 Task: Compose an email with the signature Jayden King with the subject Thank you for your application and the message Please let us know if you require any support from our end for the project. from softage.8@softage.net to softage.7@softage.net Select the bulleted list and change the font typography to strikethroughSelect the bulleted list and remove the font typography strikethrough Send the email. Finally, move the email from Sent Items to the label Homework
Action: Mouse moved to (971, 55)
Screenshot: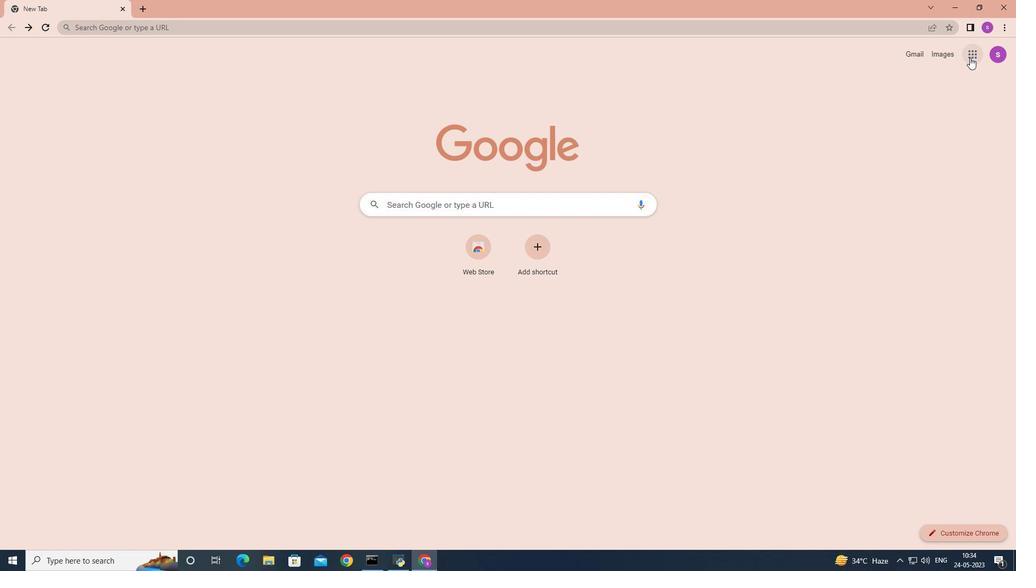 
Action: Mouse pressed left at (971, 55)
Screenshot: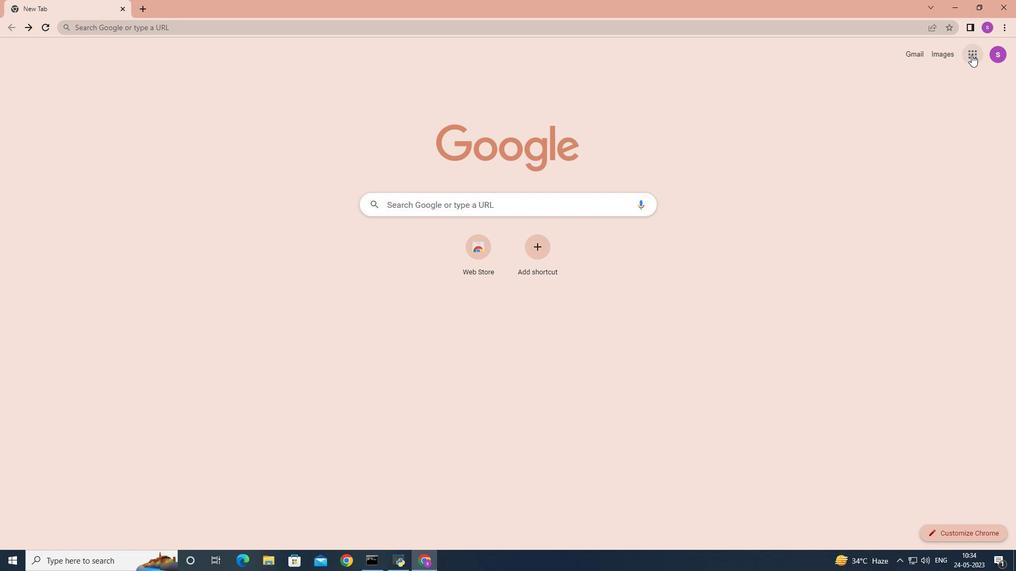 
Action: Mouse moved to (942, 97)
Screenshot: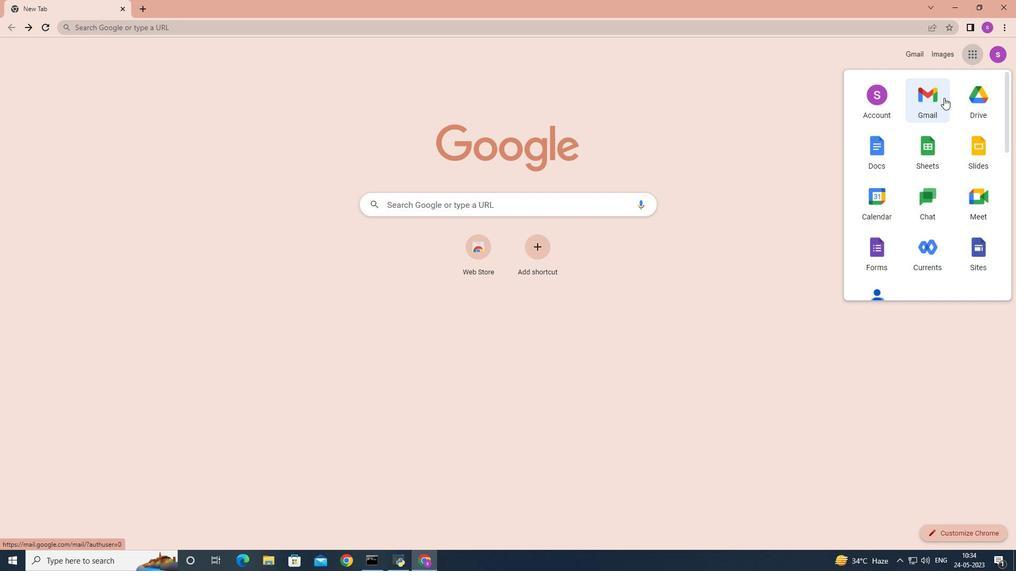 
Action: Mouse pressed left at (942, 97)
Screenshot: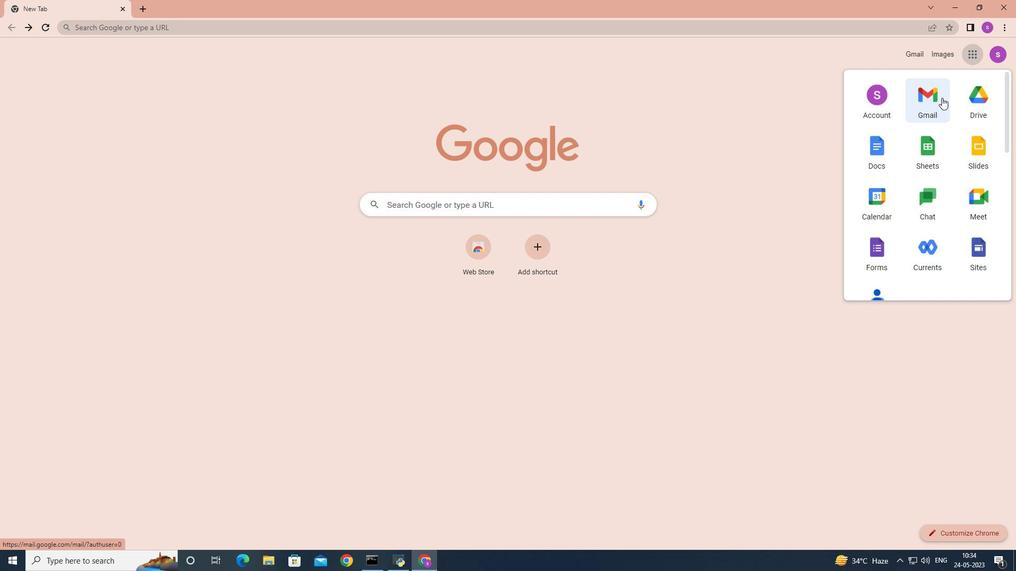 
Action: Mouse moved to (892, 57)
Screenshot: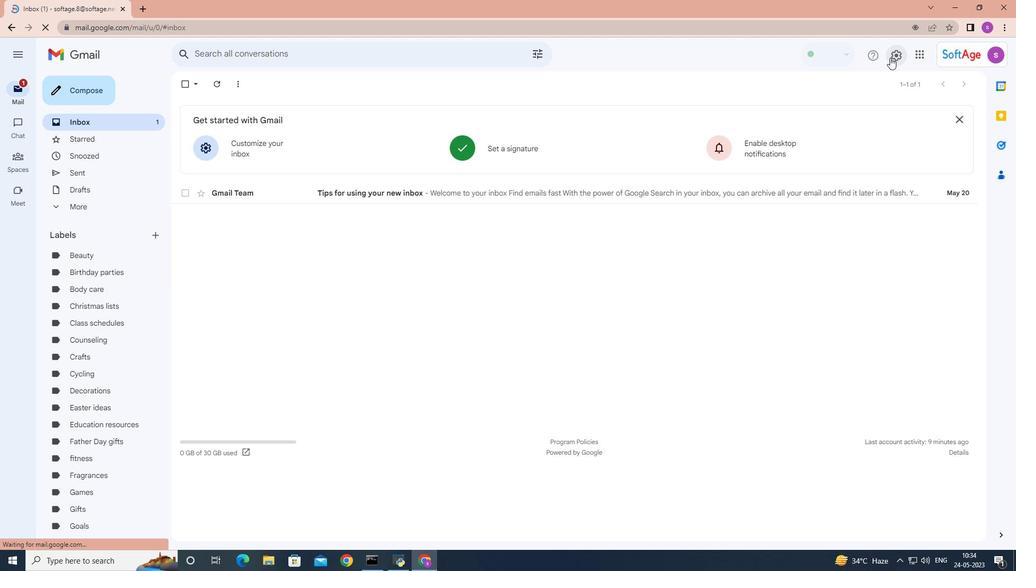 
Action: Mouse pressed left at (892, 57)
Screenshot: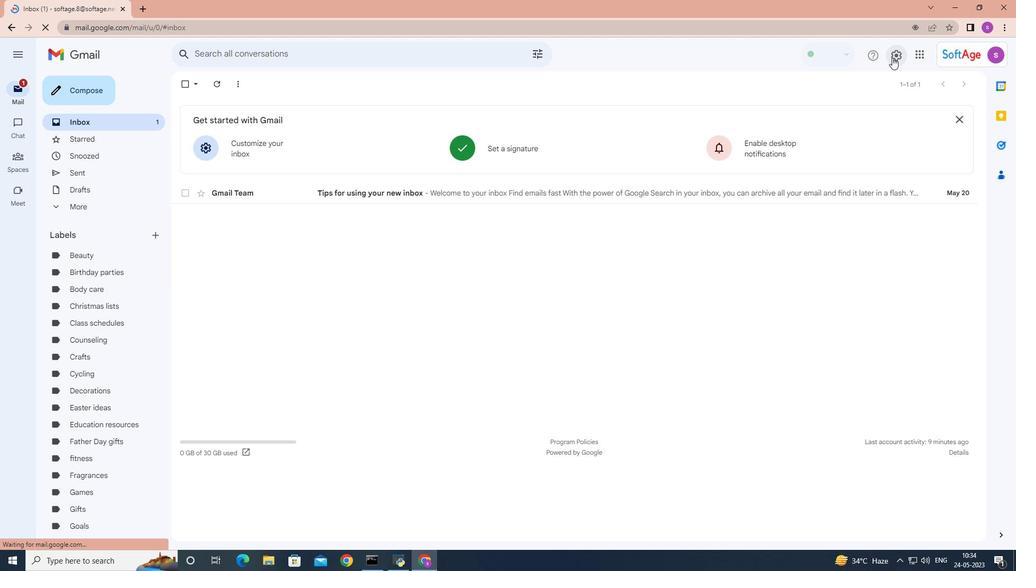 
Action: Mouse moved to (914, 104)
Screenshot: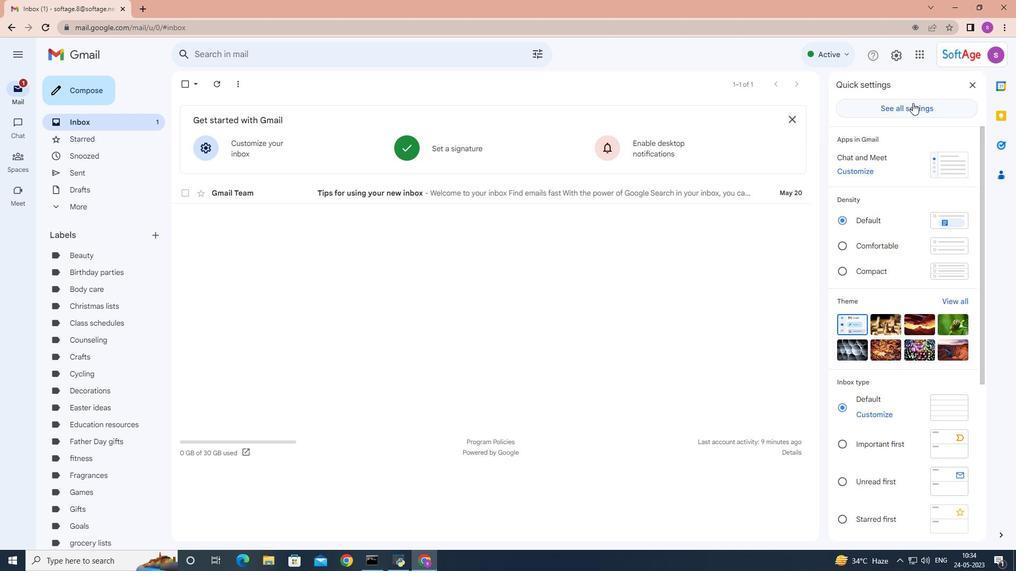 
Action: Mouse pressed left at (914, 104)
Screenshot: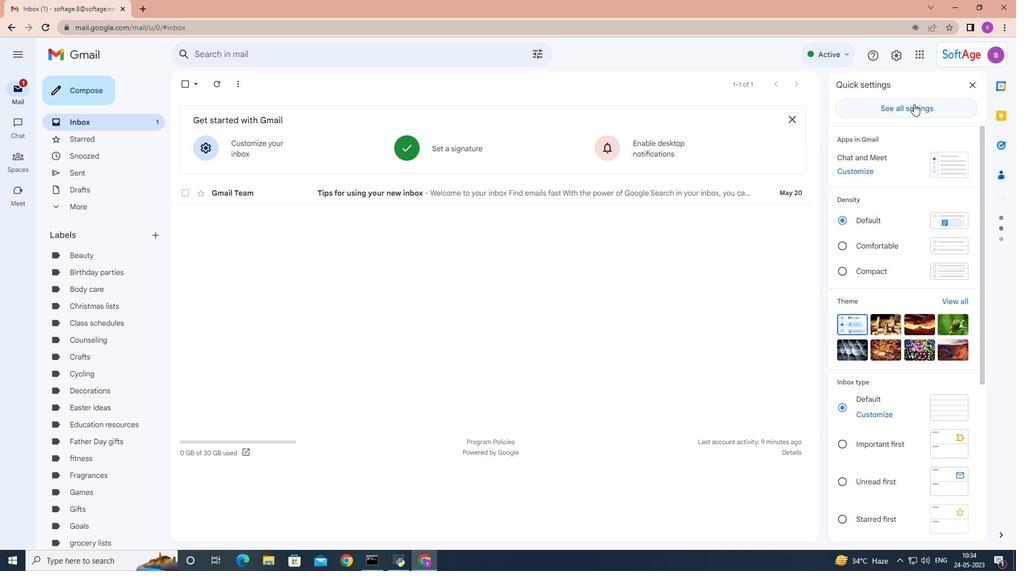 
Action: Mouse moved to (700, 222)
Screenshot: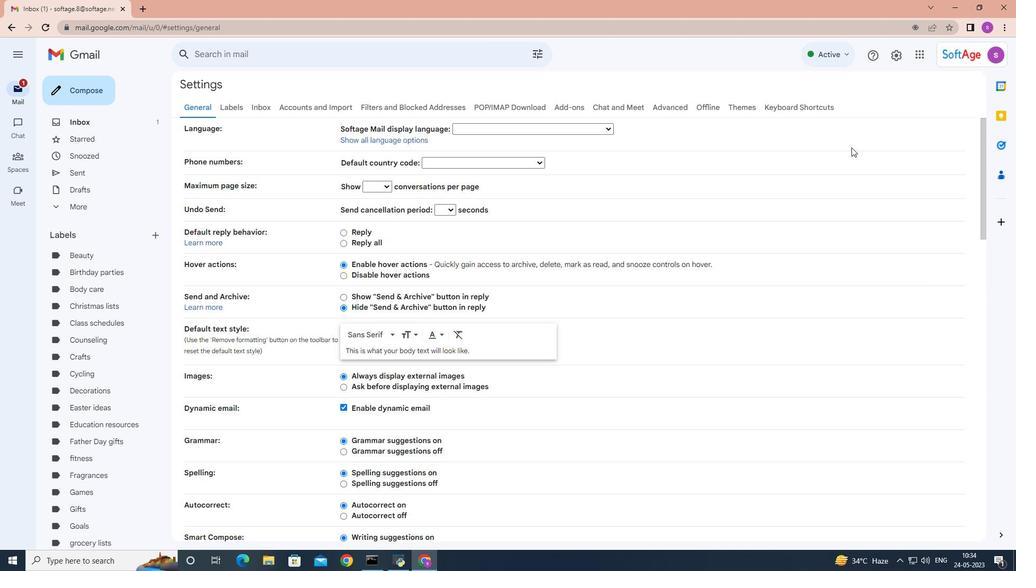 
Action: Mouse scrolled (700, 221) with delta (0, 0)
Screenshot: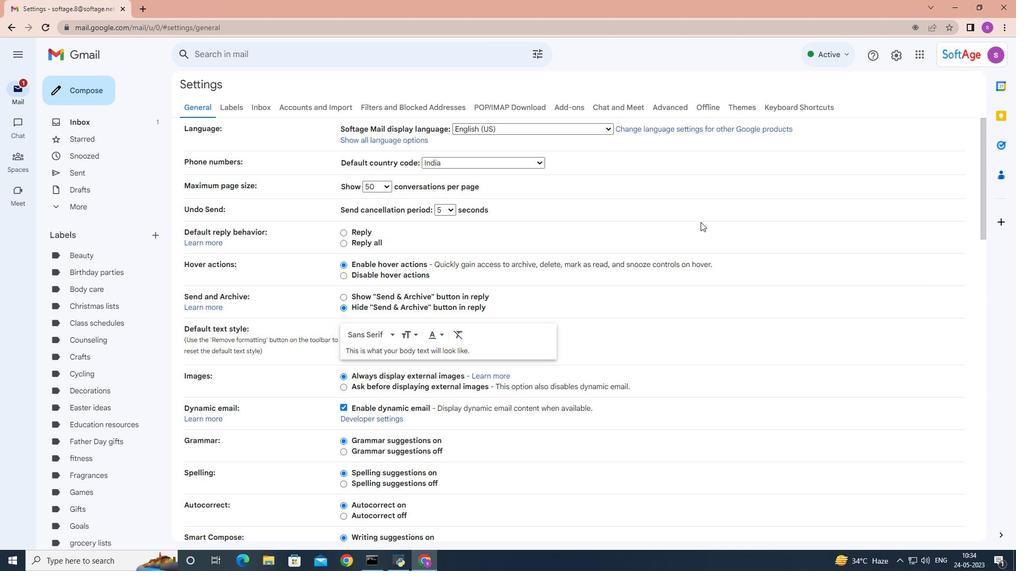 
Action: Mouse scrolled (700, 221) with delta (0, 0)
Screenshot: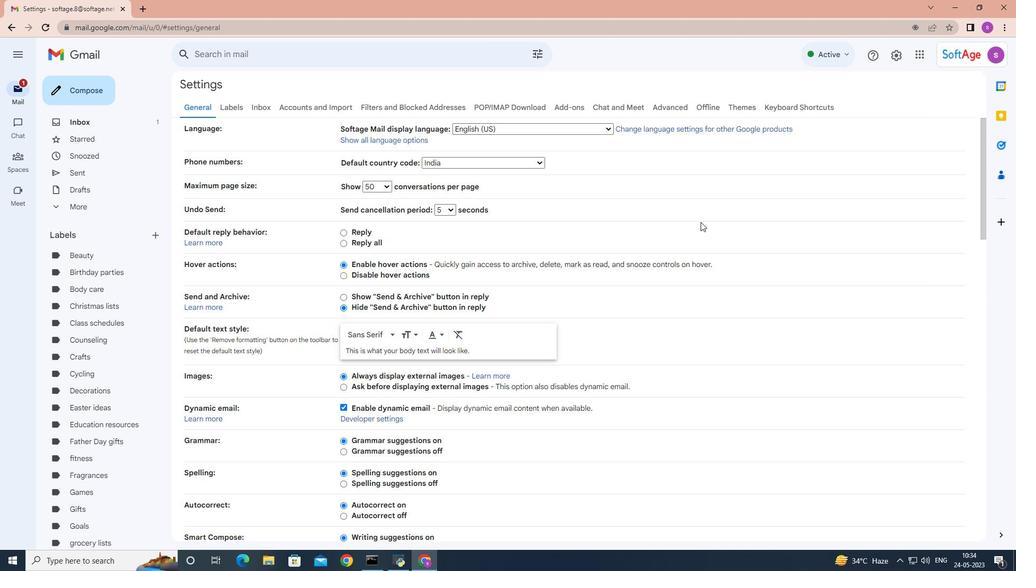 
Action: Mouse scrolled (700, 221) with delta (0, 0)
Screenshot: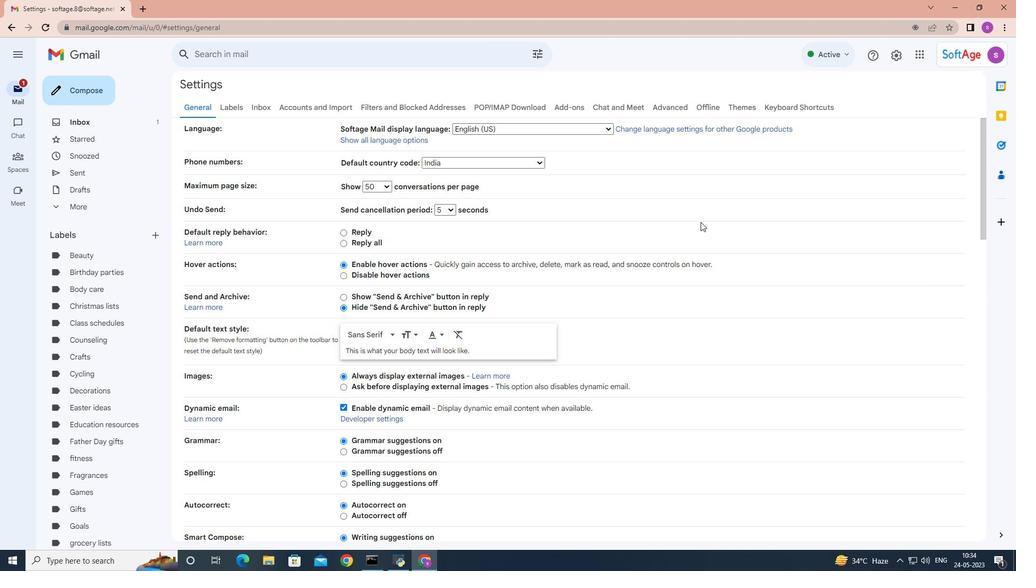
Action: Mouse scrolled (700, 221) with delta (0, 0)
Screenshot: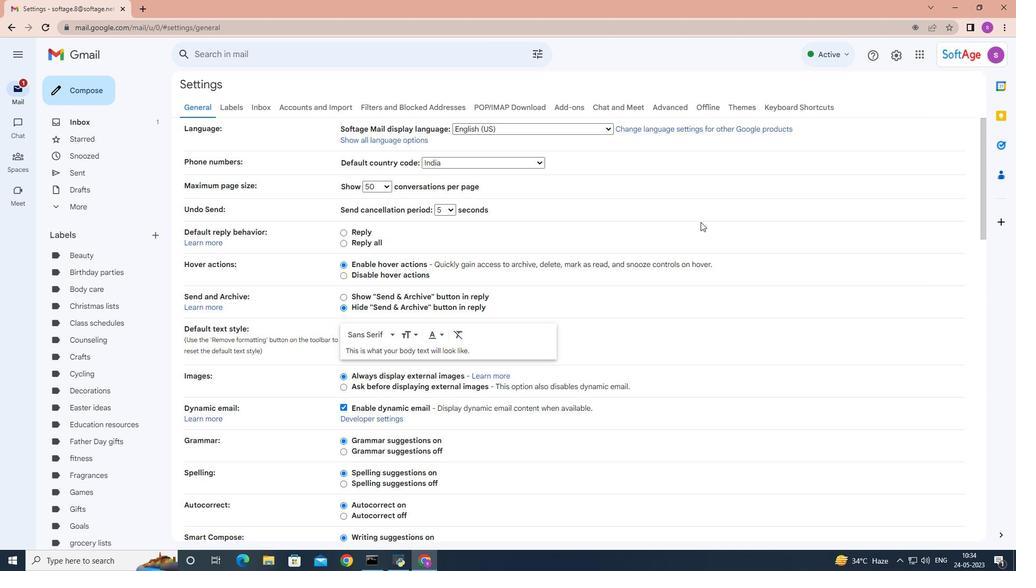 
Action: Mouse scrolled (700, 221) with delta (0, 0)
Screenshot: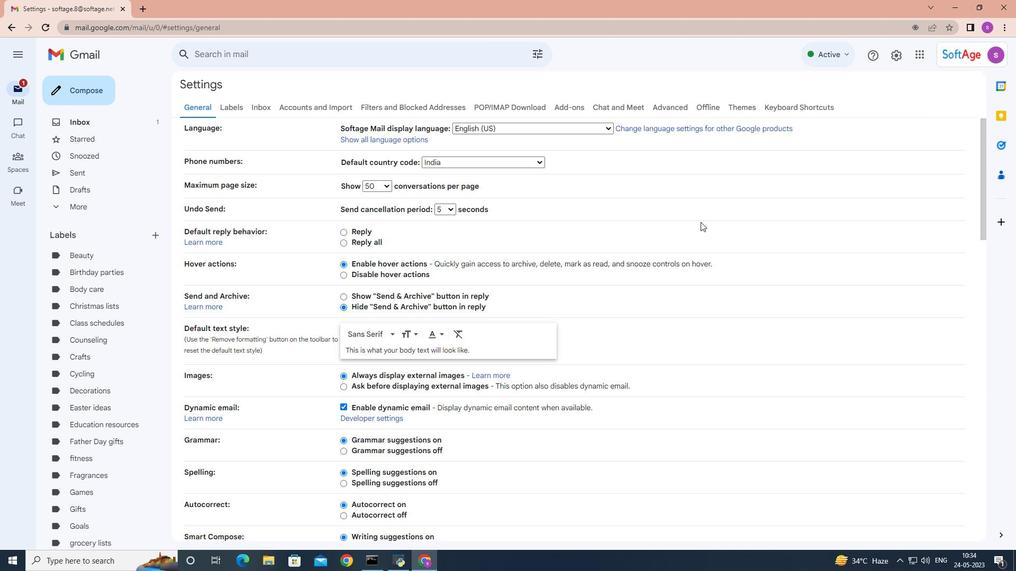 
Action: Mouse moved to (700, 222)
Screenshot: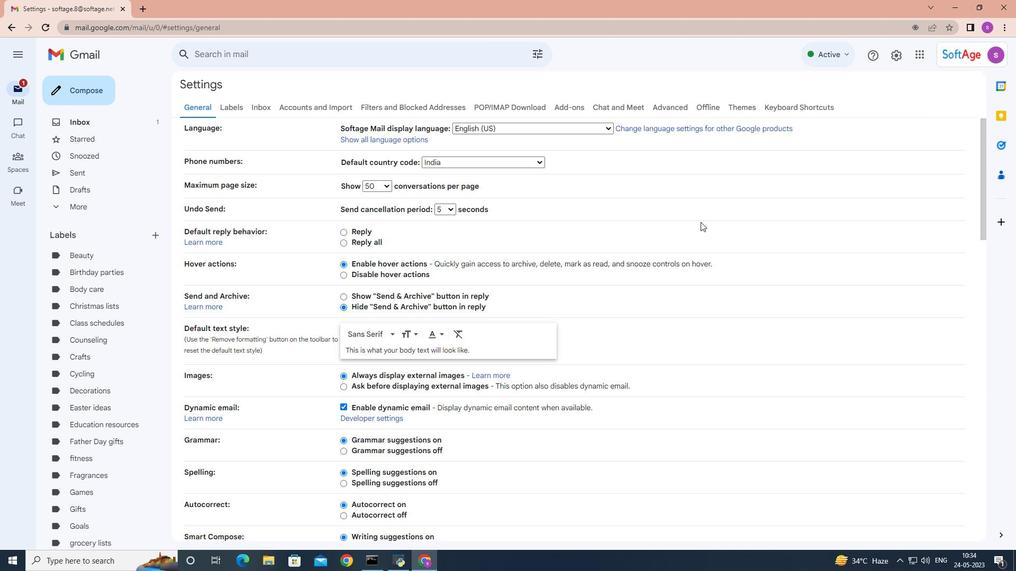 
Action: Mouse scrolled (700, 221) with delta (0, 0)
Screenshot: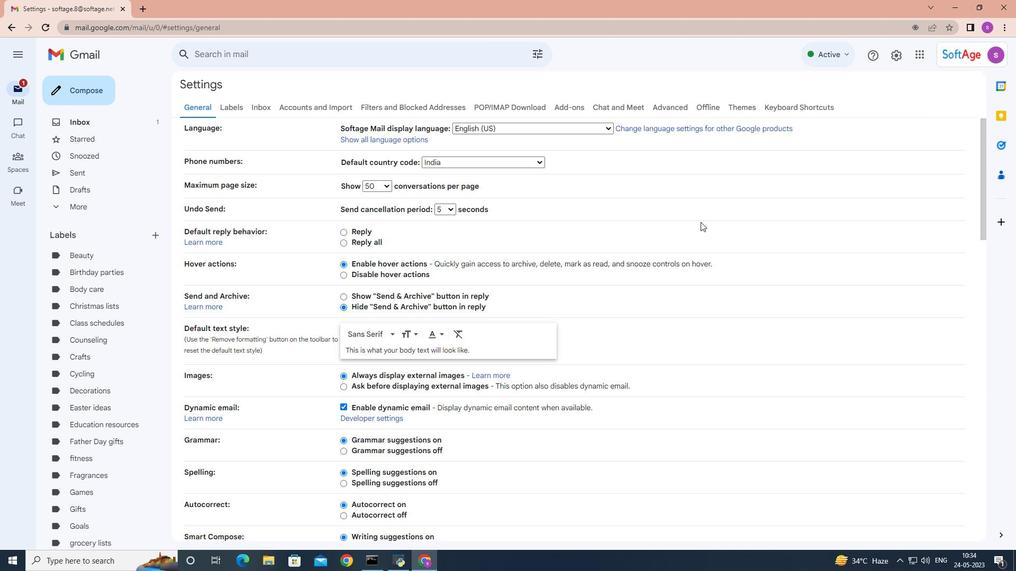 
Action: Mouse moved to (699, 222)
Screenshot: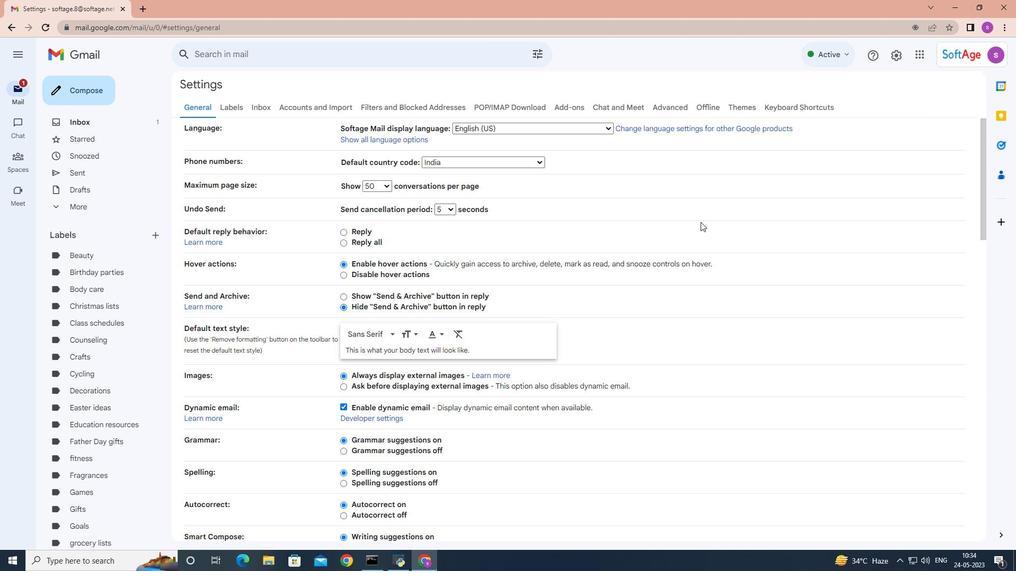 
Action: Mouse scrolled (699, 221) with delta (0, 0)
Screenshot: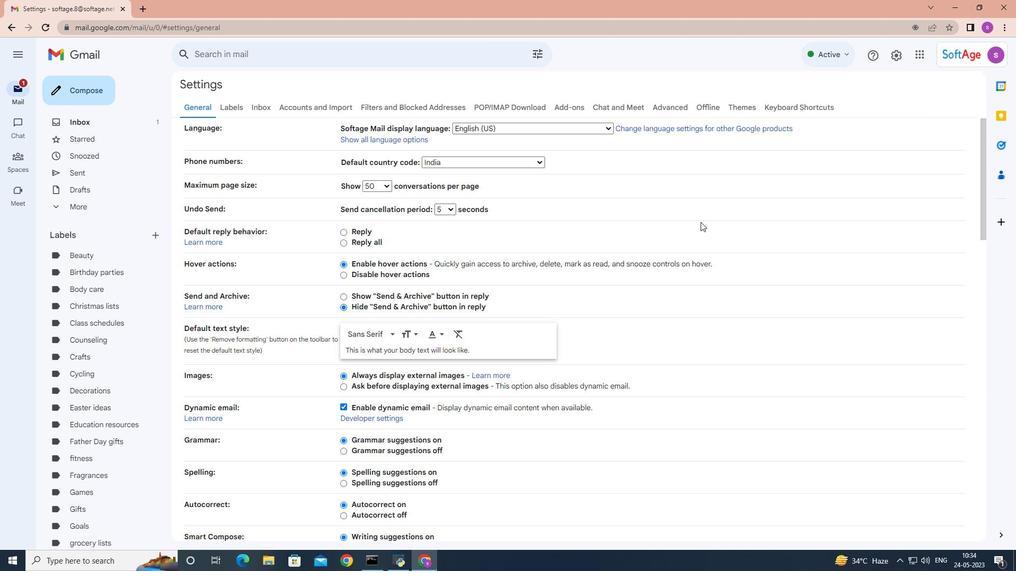 
Action: Mouse moved to (699, 222)
Screenshot: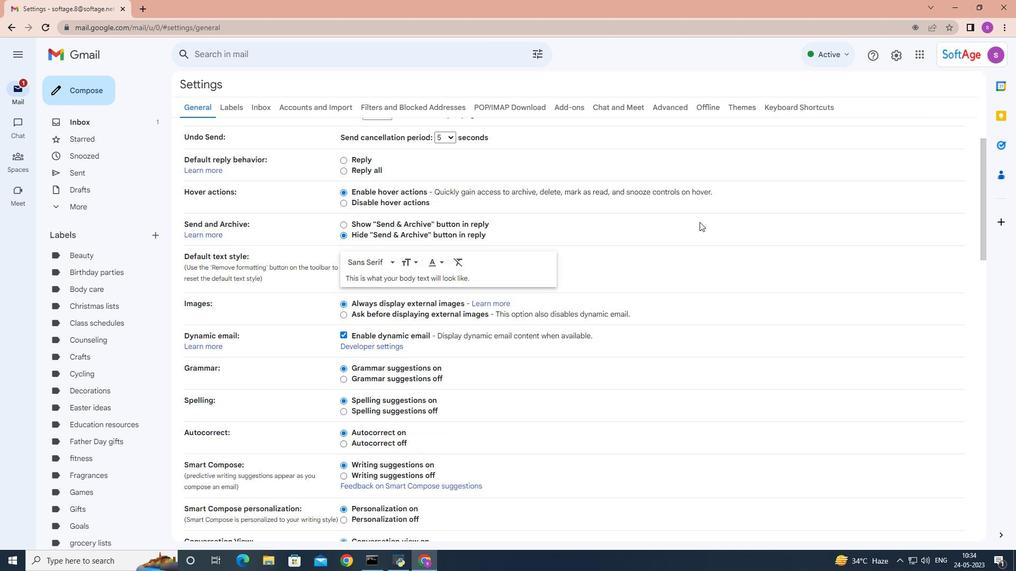 
Action: Mouse scrolled (699, 221) with delta (0, 0)
Screenshot: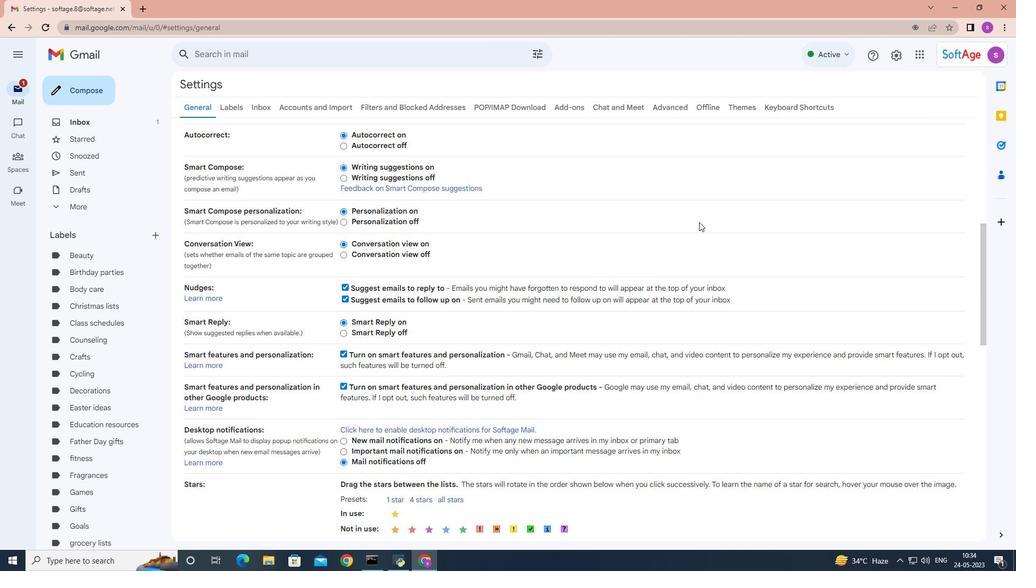 
Action: Mouse scrolled (699, 221) with delta (0, 0)
Screenshot: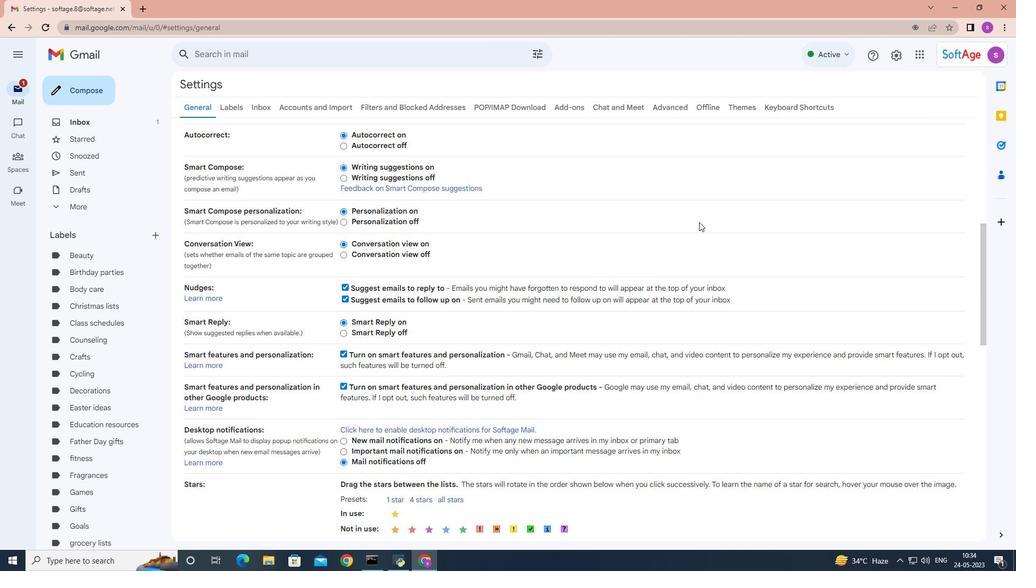 
Action: Mouse scrolled (699, 221) with delta (0, 0)
Screenshot: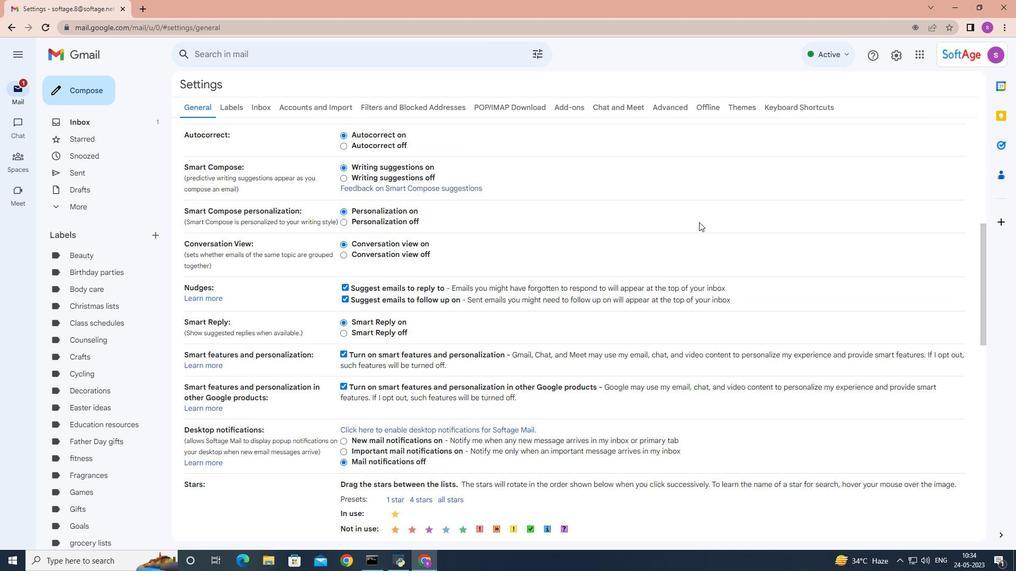 
Action: Mouse scrolled (699, 221) with delta (0, 0)
Screenshot: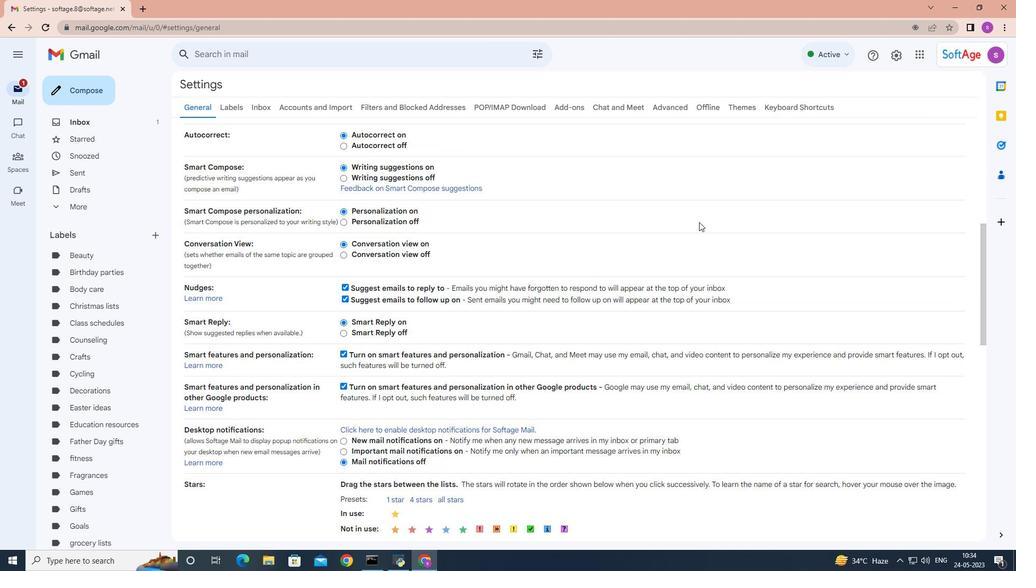 
Action: Mouse moved to (699, 219)
Screenshot: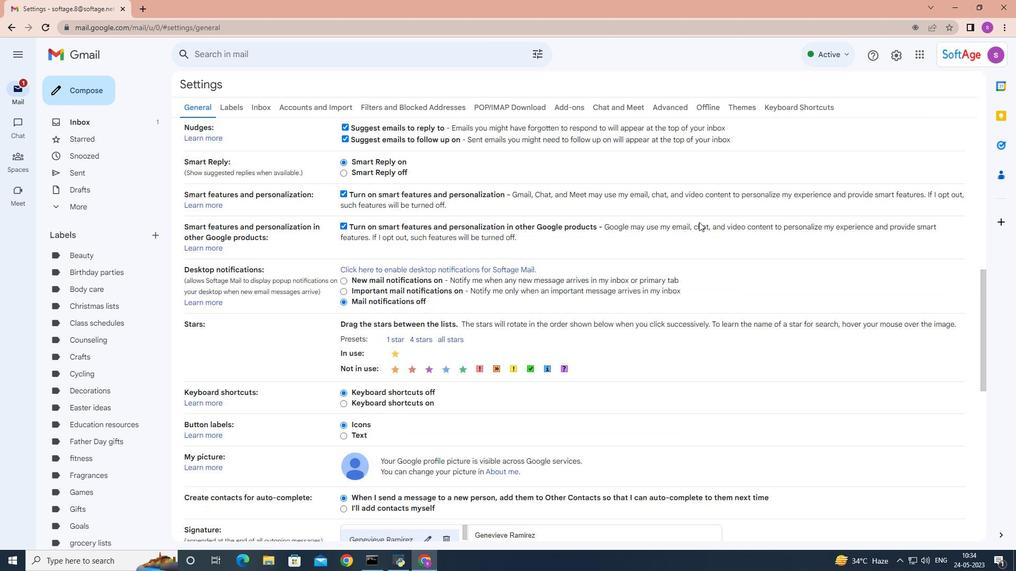 
Action: Mouse scrolled (699, 219) with delta (0, 0)
Screenshot: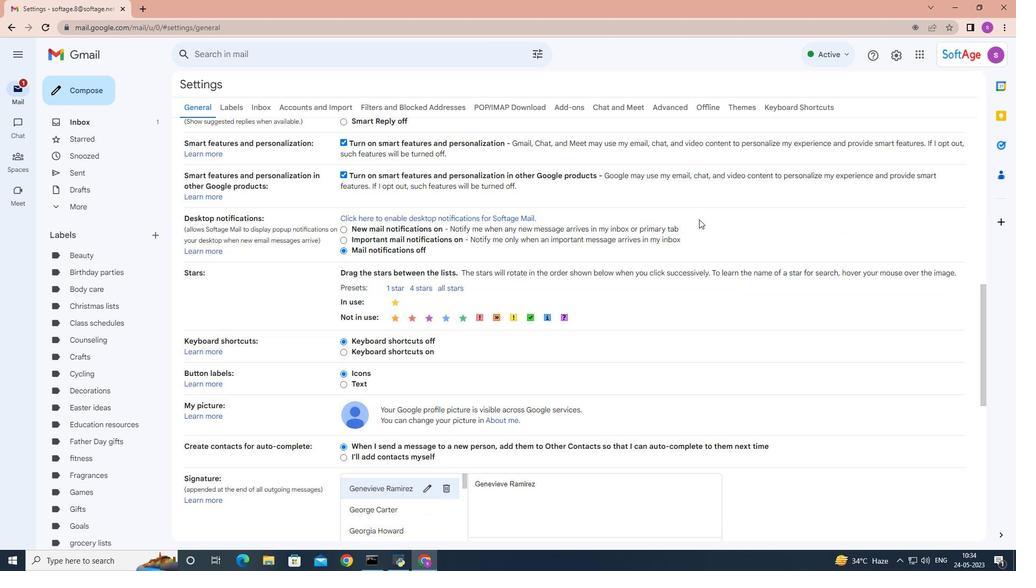 
Action: Mouse scrolled (699, 219) with delta (0, 0)
Screenshot: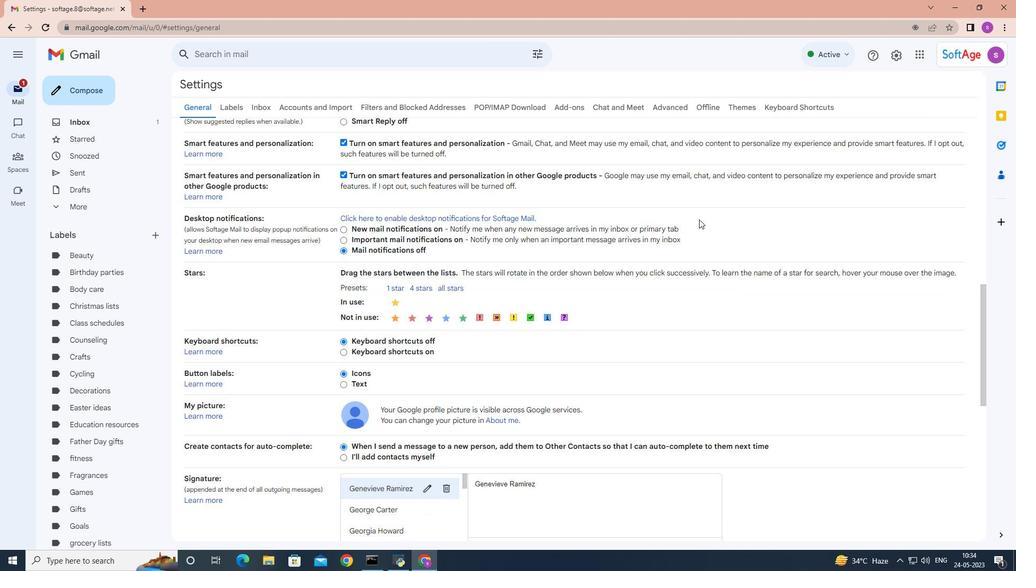 
Action: Mouse scrolled (699, 219) with delta (0, 0)
Screenshot: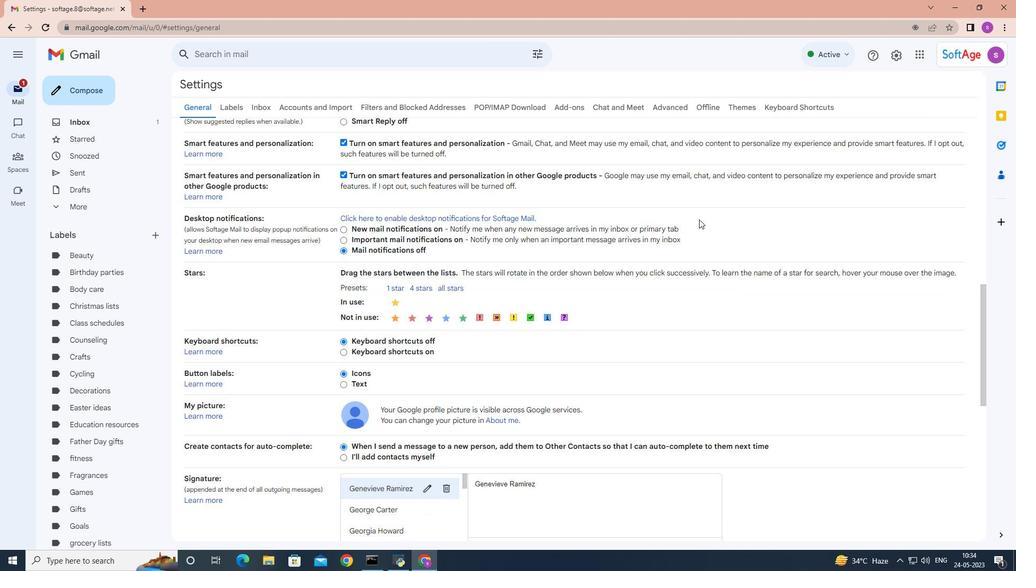 
Action: Mouse scrolled (699, 219) with delta (0, 0)
Screenshot: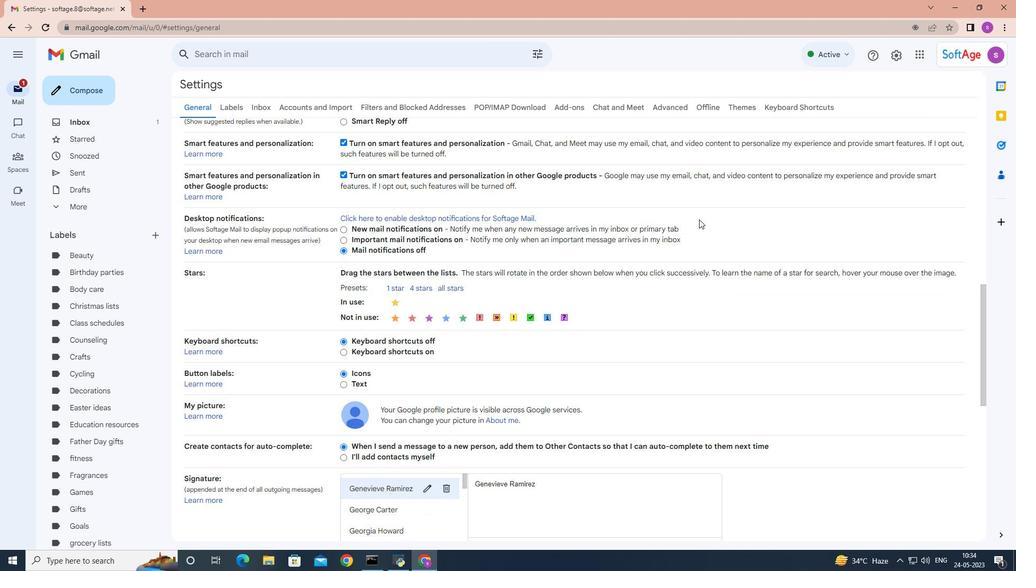 
Action: Mouse moved to (443, 361)
Screenshot: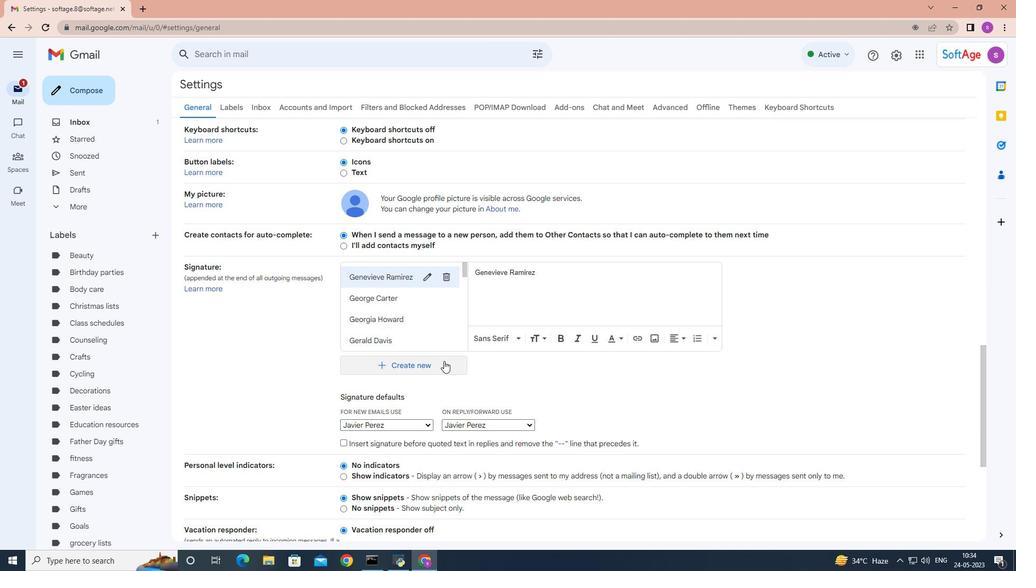 
Action: Mouse pressed left at (443, 361)
Screenshot: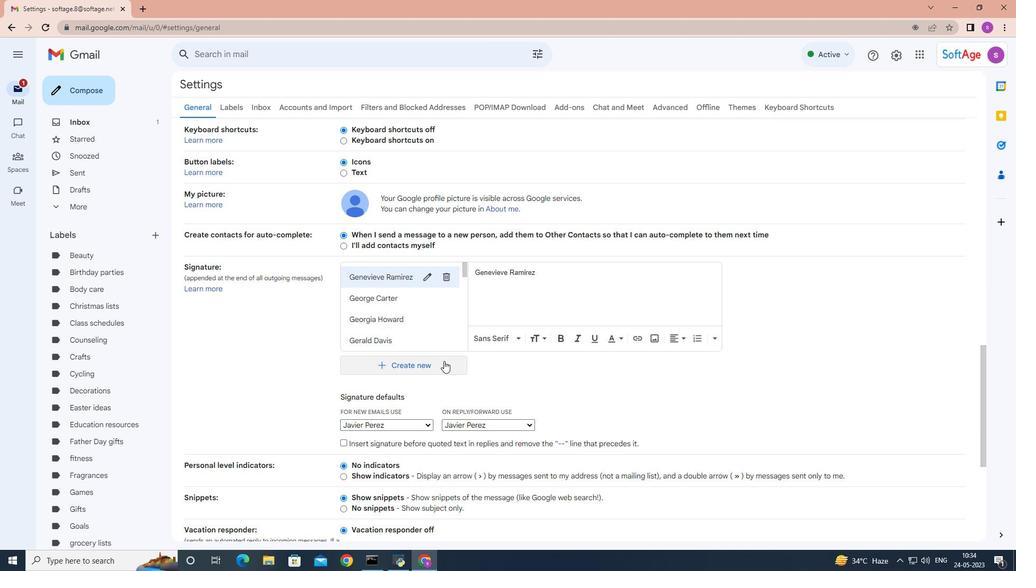 
Action: Mouse moved to (455, 351)
Screenshot: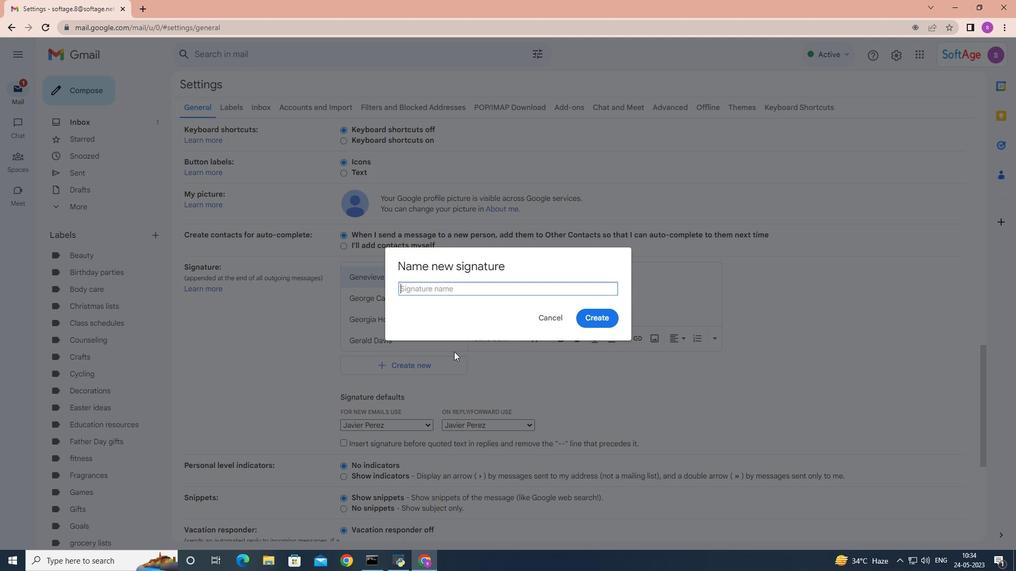 
Action: Key pressed <Key.shift>Jayden<Key.space><Key.shift>Kio<Key.backspace>ing
Screenshot: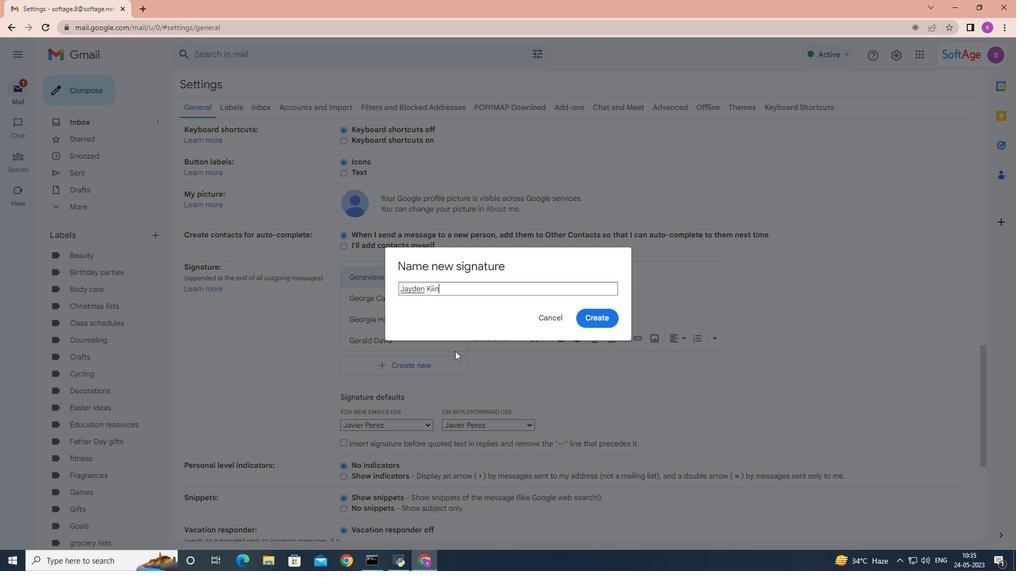 
Action: Mouse moved to (610, 321)
Screenshot: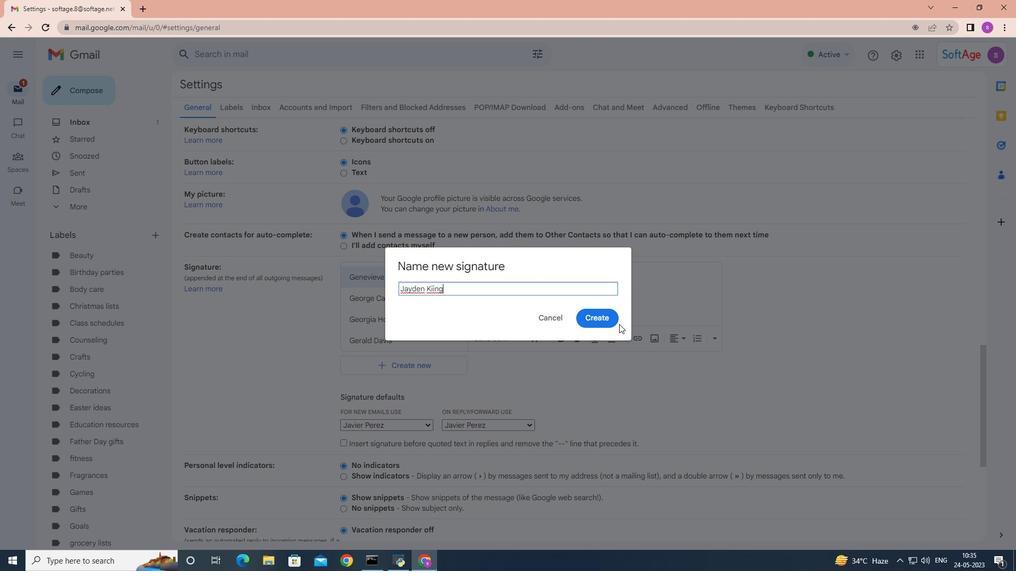 
Action: Mouse pressed left at (610, 321)
Screenshot: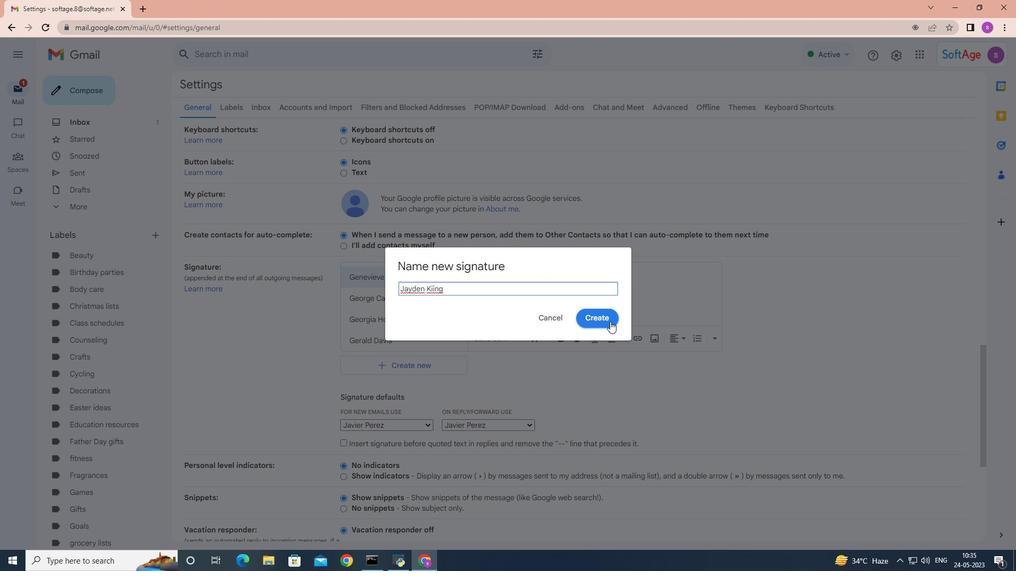
Action: Mouse moved to (471, 430)
Screenshot: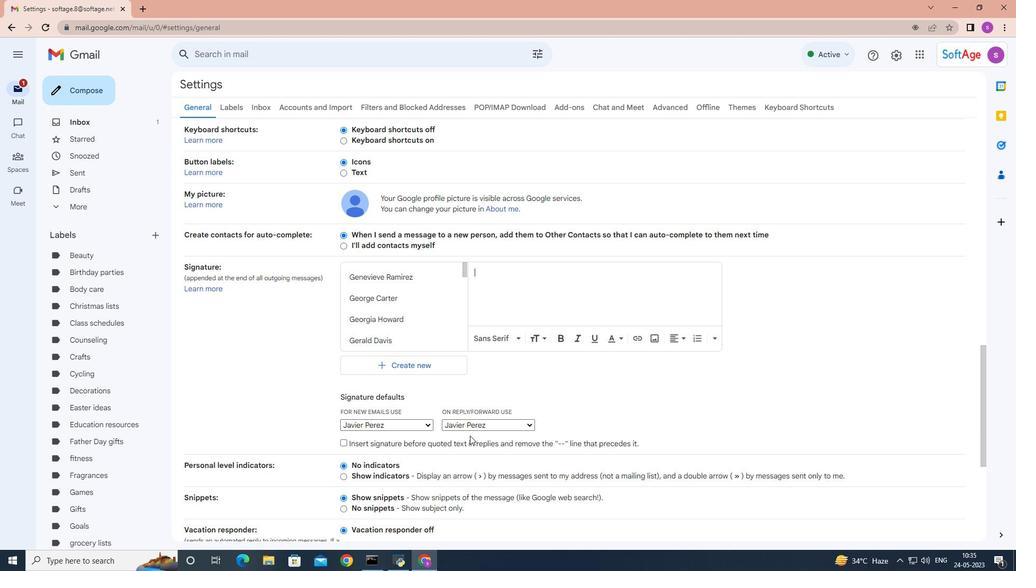 
Action: Mouse scrolled (471, 430) with delta (0, 0)
Screenshot: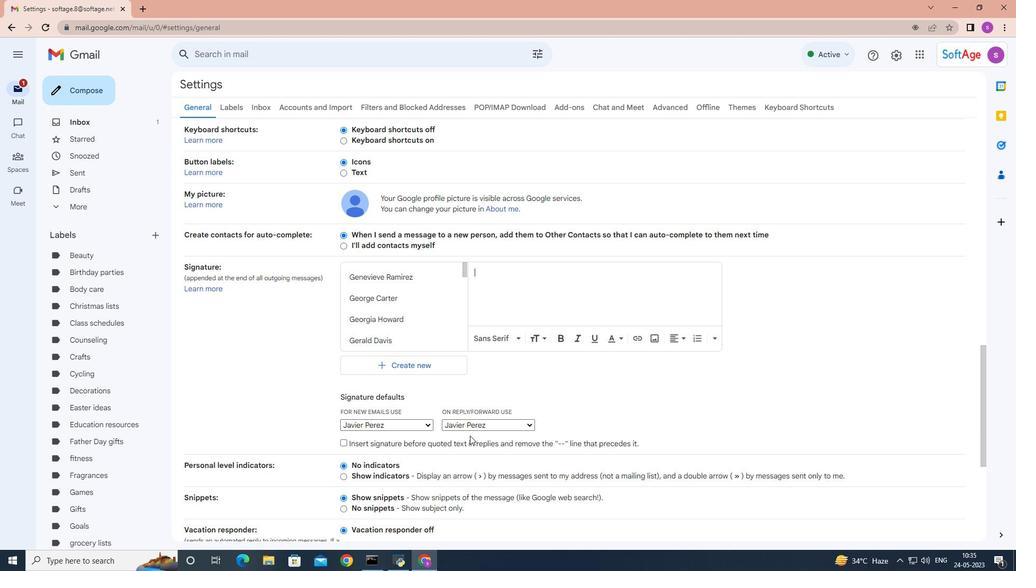 
Action: Mouse moved to (483, 417)
Screenshot: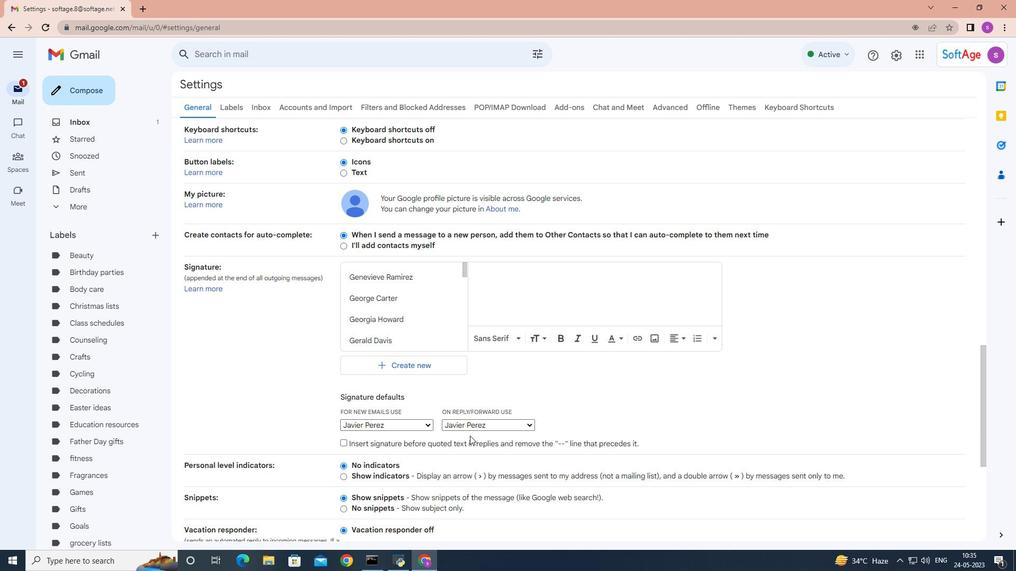 
Action: Mouse scrolled (483, 416) with delta (0, 0)
Screenshot: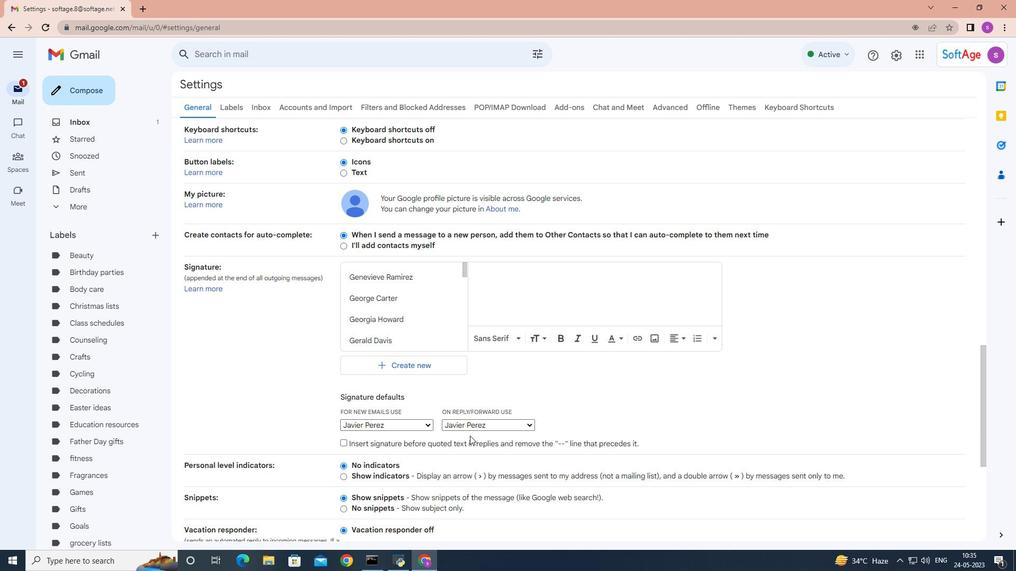 
Action: Mouse moved to (424, 323)
Screenshot: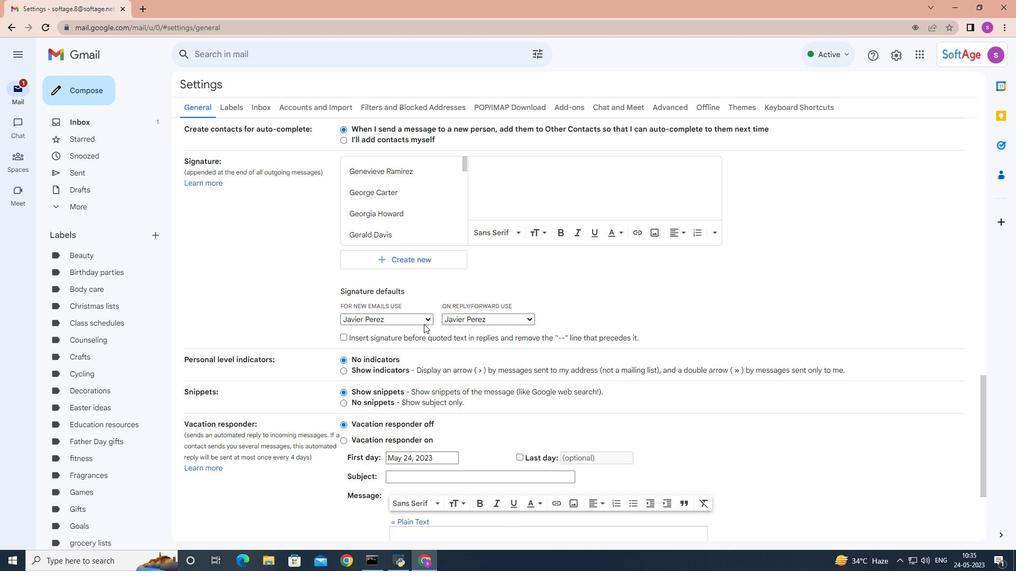 
Action: Mouse pressed left at (424, 323)
Screenshot: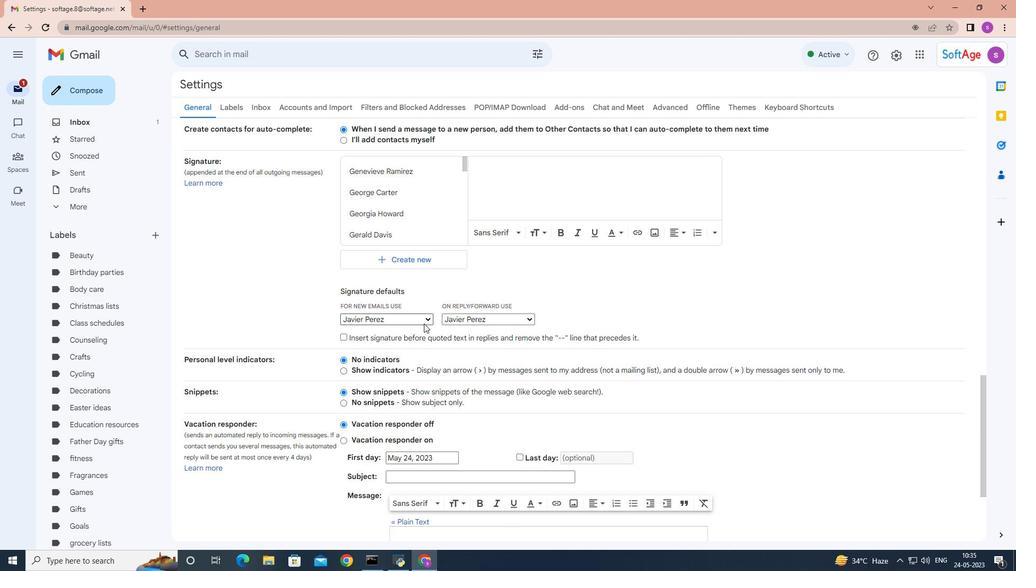 
Action: Mouse moved to (452, 368)
Screenshot: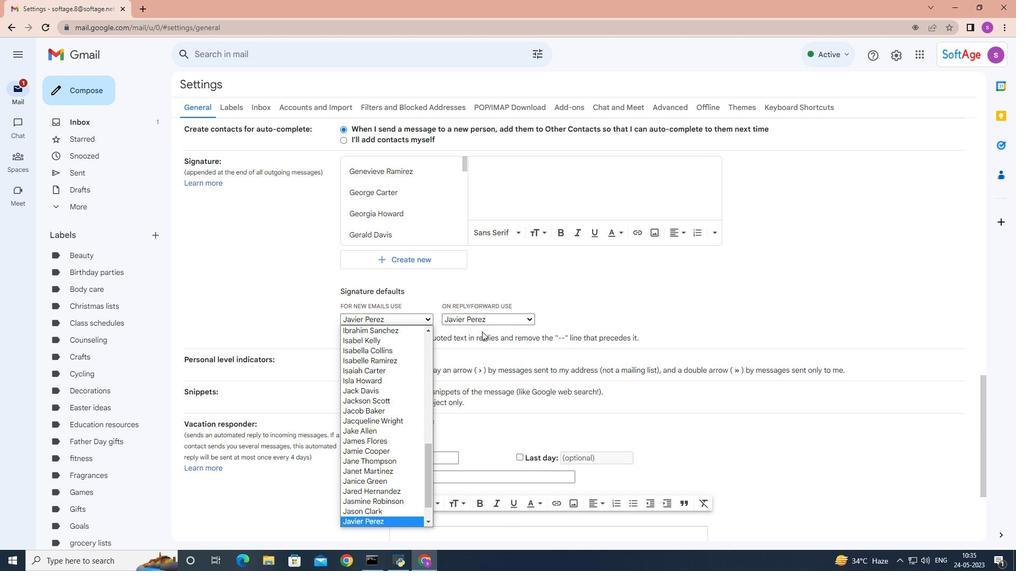 
Action: Mouse scrolled (452, 368) with delta (0, 0)
Screenshot: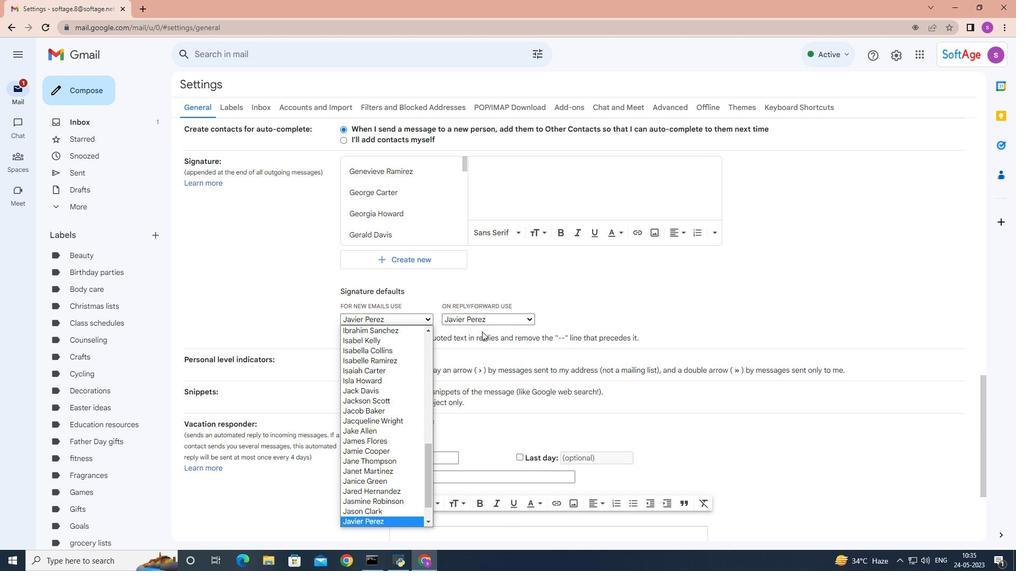 
Action: Mouse moved to (446, 376)
Screenshot: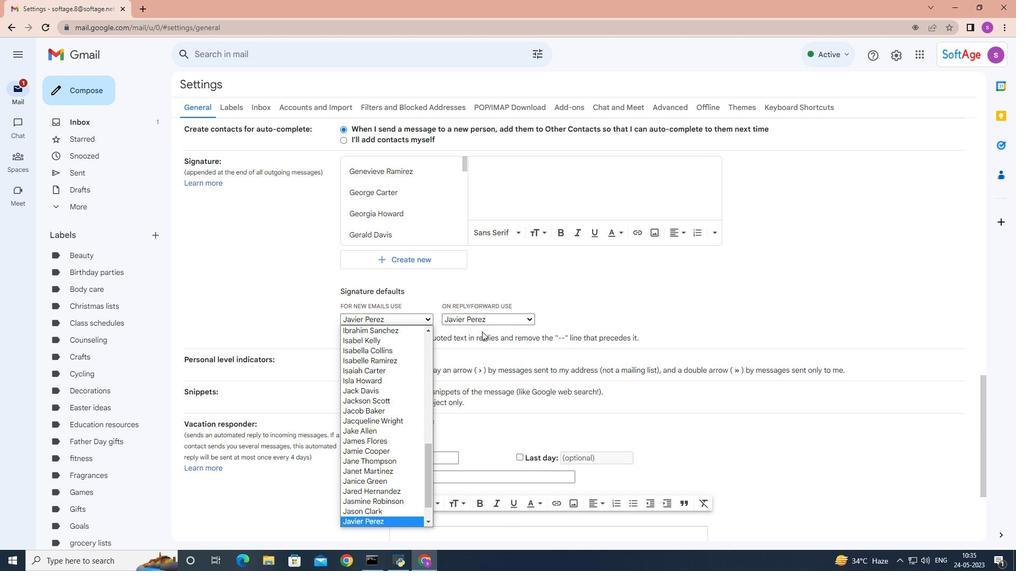 
Action: Mouse scrolled (446, 376) with delta (0, 0)
Screenshot: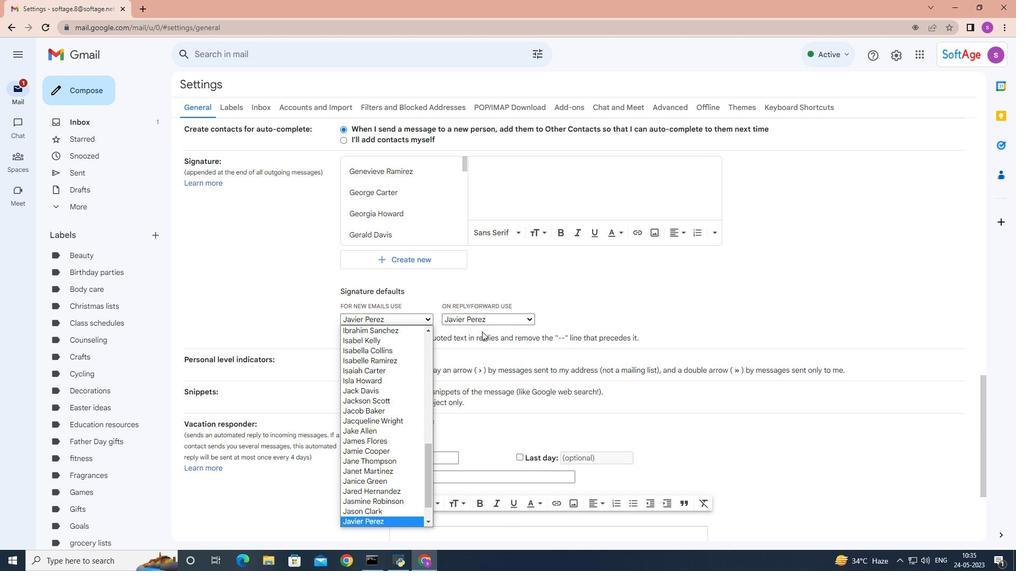 
Action: Mouse moved to (437, 389)
Screenshot: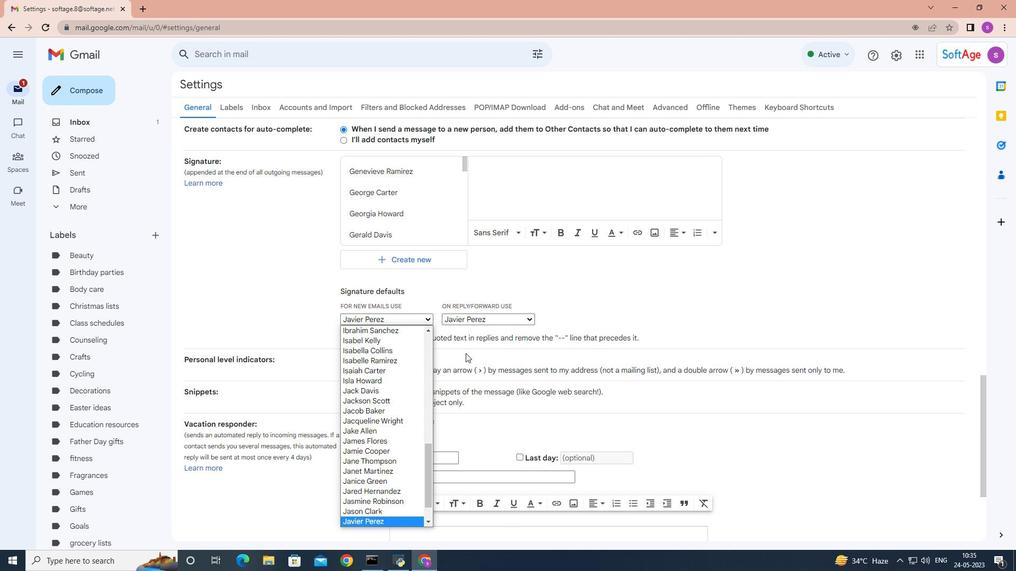 
Action: Mouse scrolled (438, 387) with delta (0, 0)
Screenshot: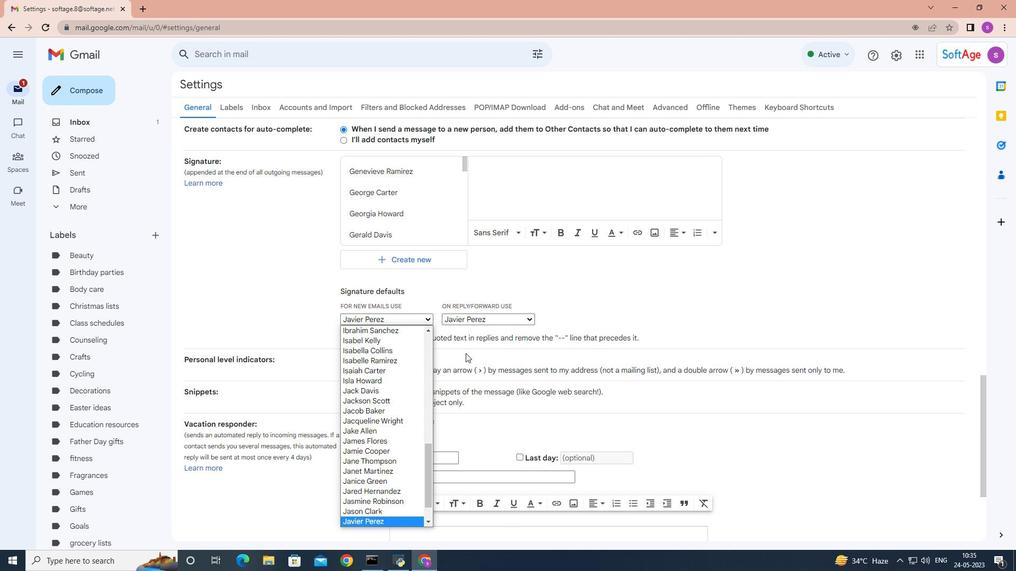 
Action: Mouse moved to (434, 394)
Screenshot: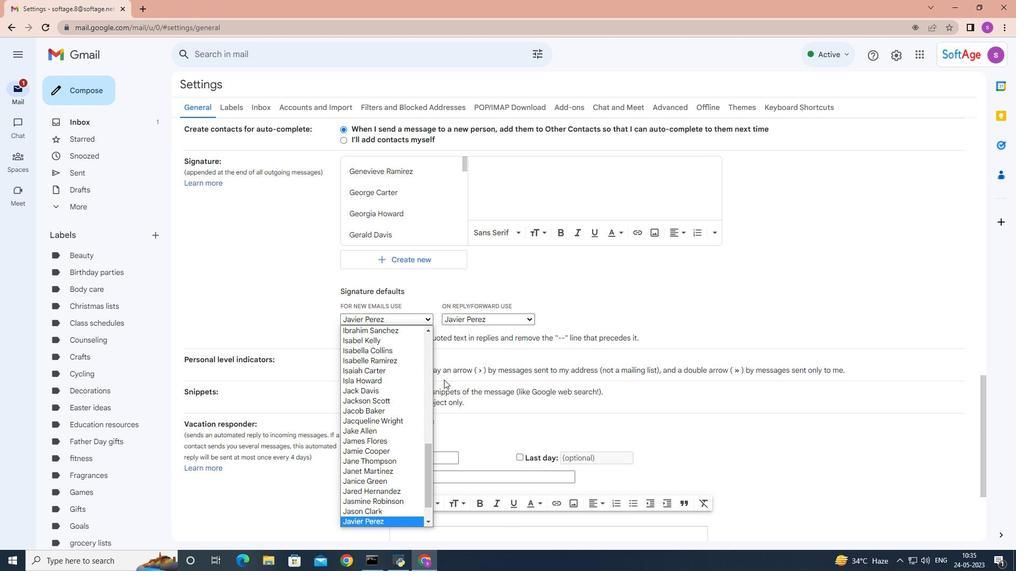 
Action: Mouse scrolled (434, 393) with delta (0, 0)
Screenshot: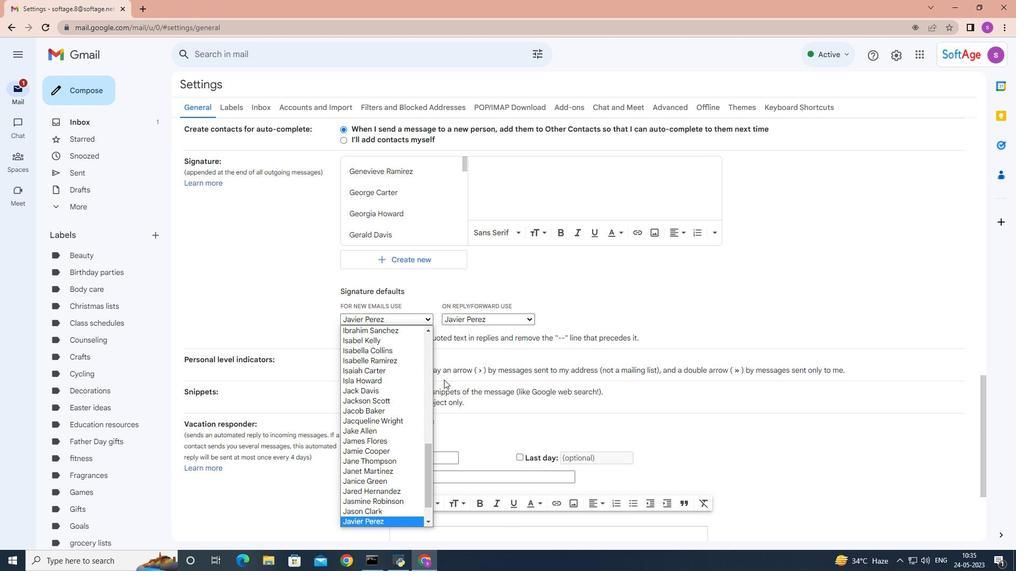 
Action: Mouse moved to (433, 394)
Screenshot: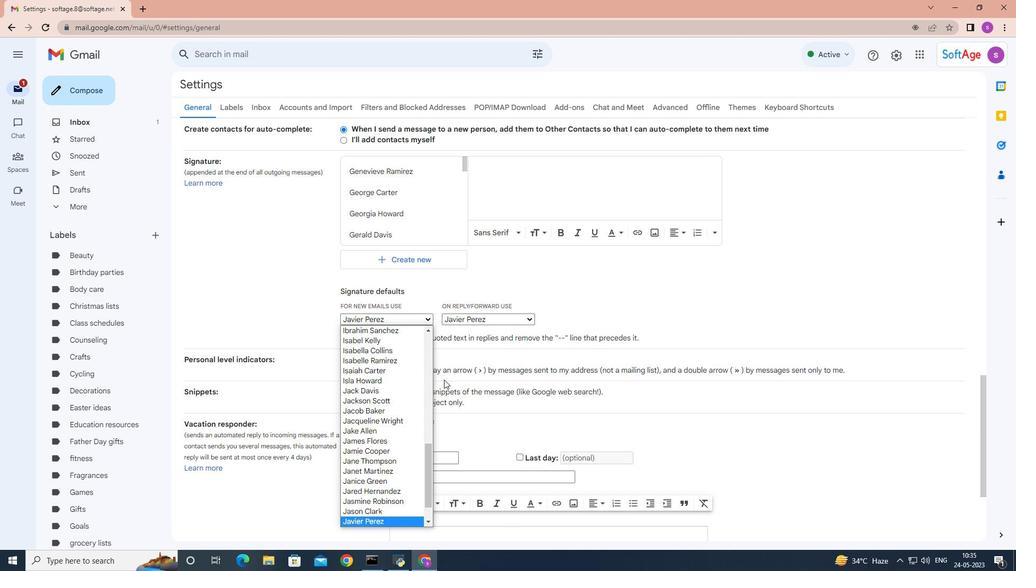 
Action: Mouse scrolled (433, 394) with delta (0, 0)
Screenshot: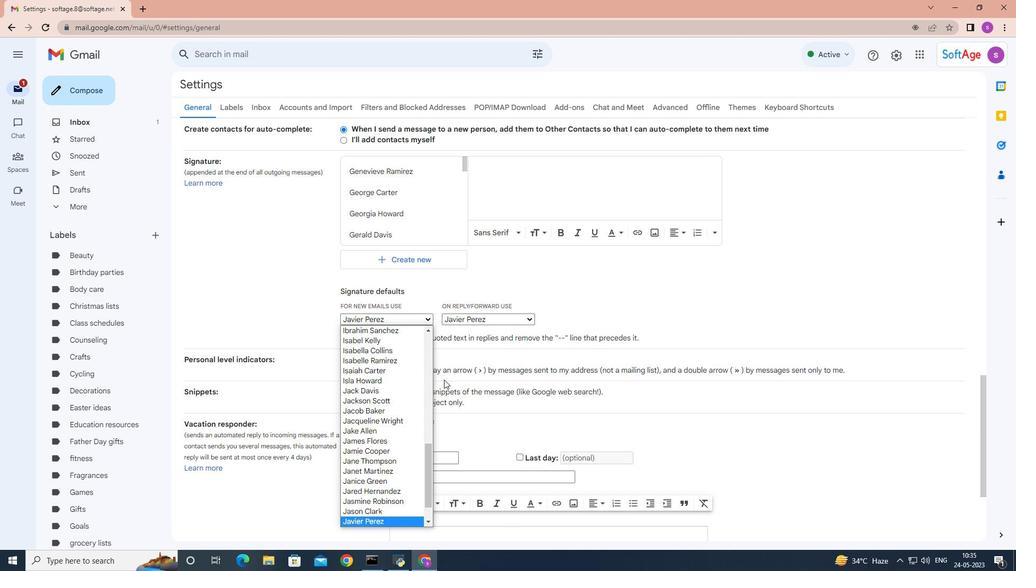 
Action: Mouse moved to (432, 396)
Screenshot: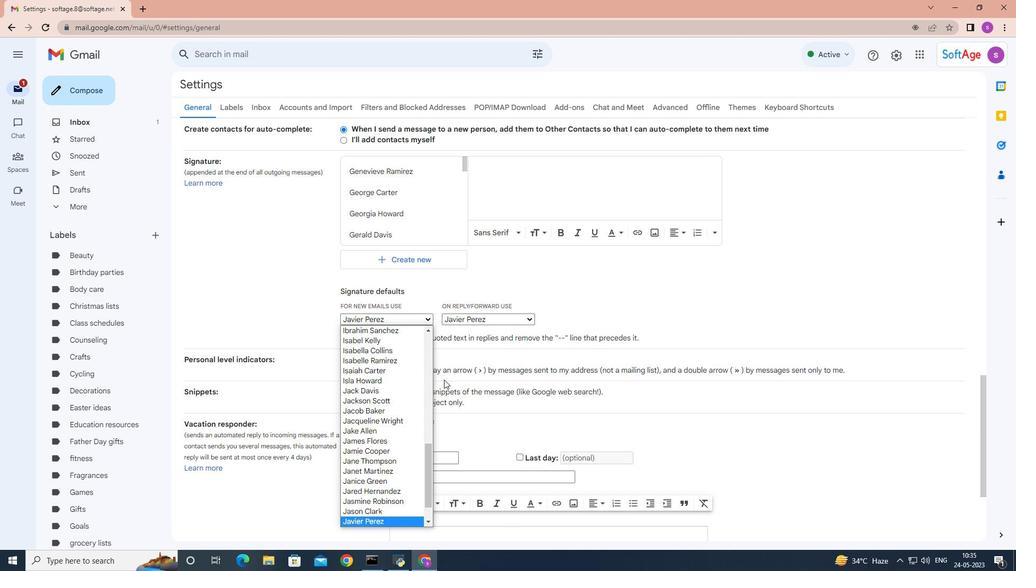 
Action: Mouse scrolled (432, 395) with delta (0, 0)
Screenshot: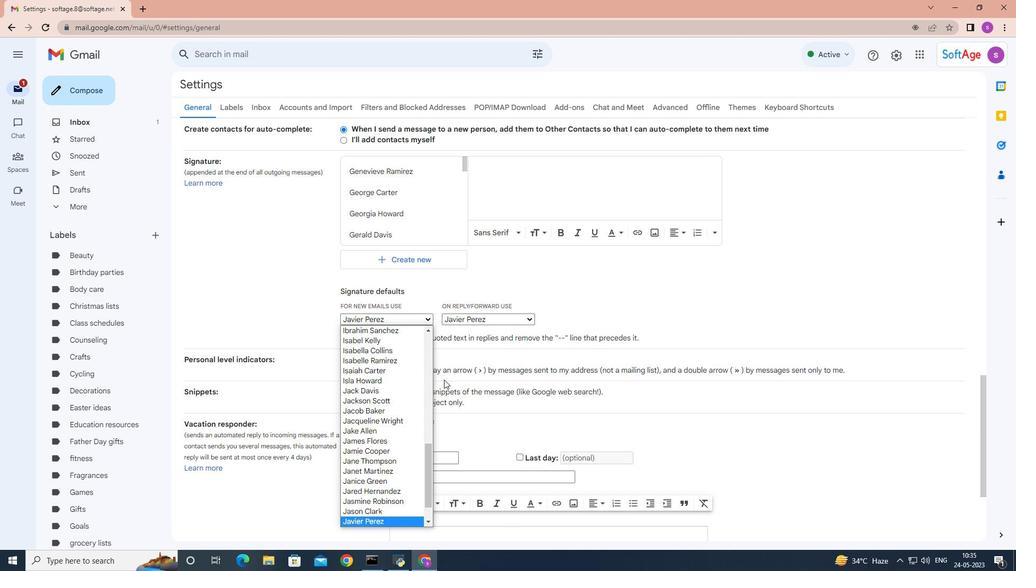 
Action: Mouse moved to (428, 165)
Screenshot: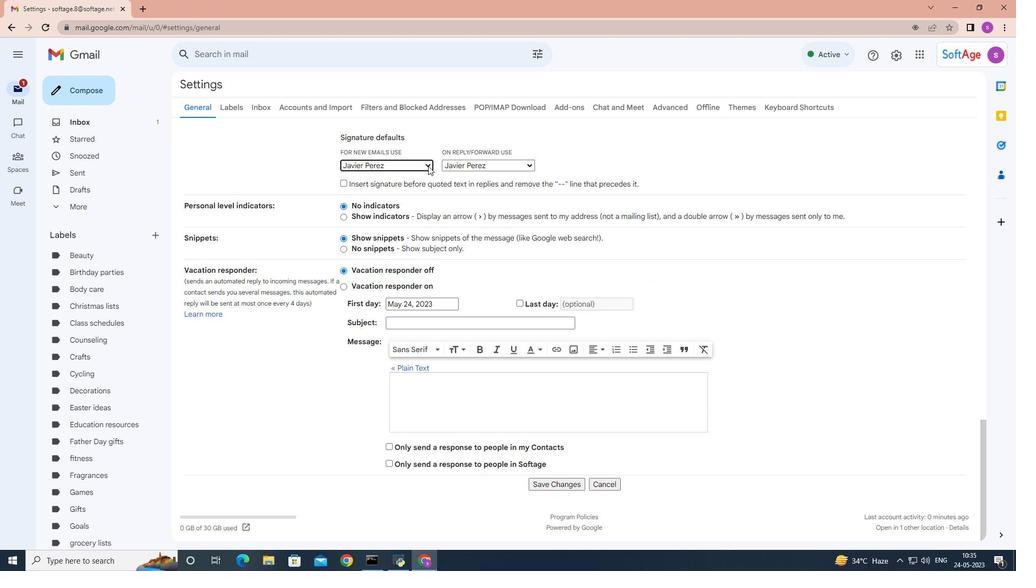 
Action: Mouse pressed left at (428, 165)
Screenshot: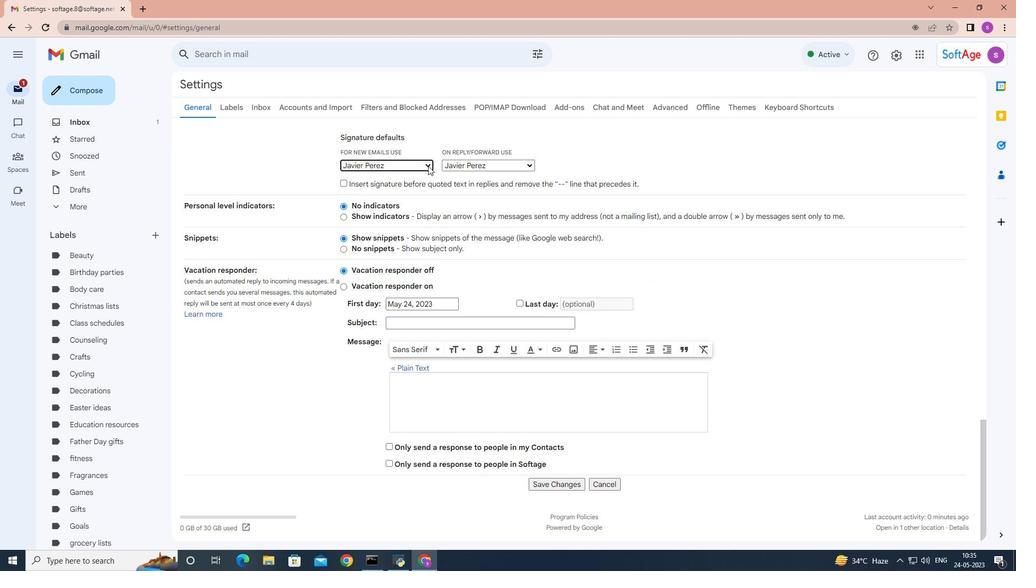 
Action: Mouse moved to (391, 326)
Screenshot: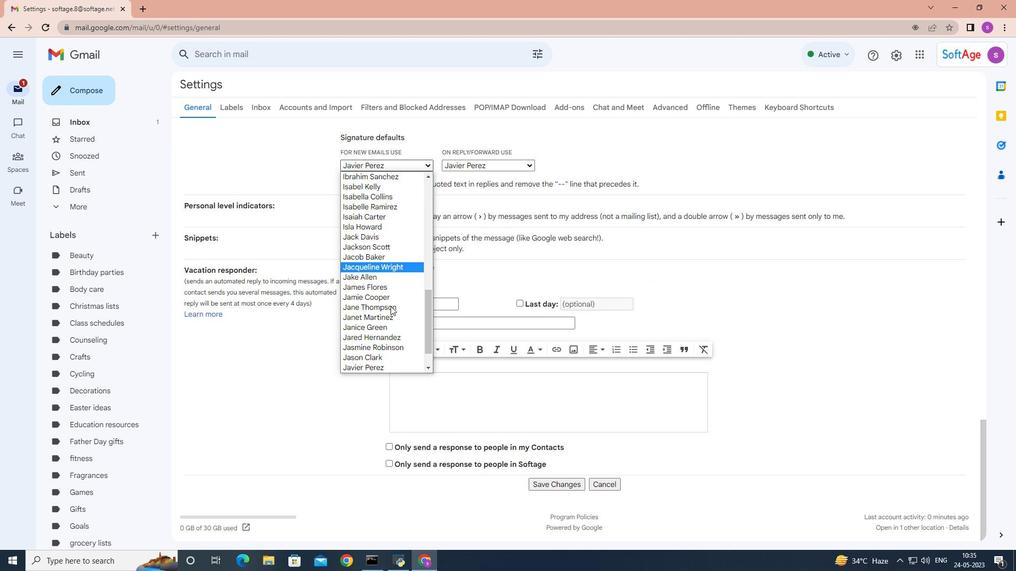 
Action: Mouse scrolled (391, 325) with delta (0, 0)
Screenshot: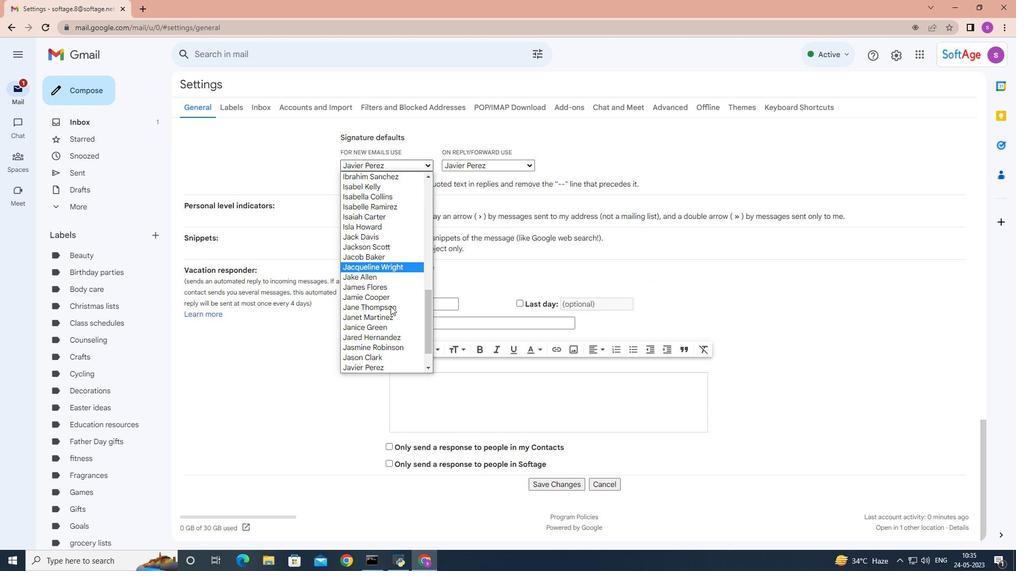 
Action: Mouse scrolled (391, 325) with delta (0, 0)
Screenshot: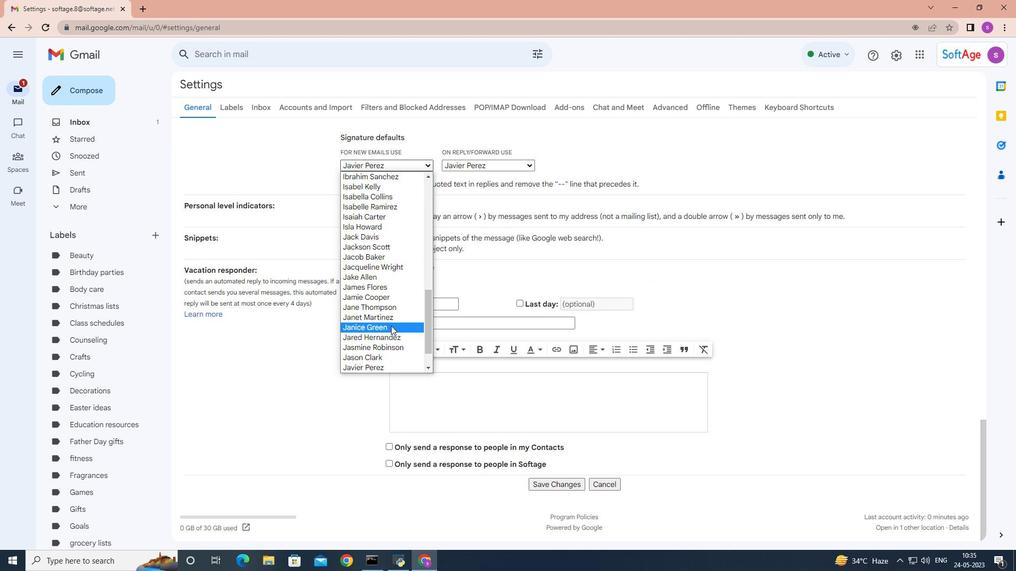 
Action: Mouse scrolled (391, 325) with delta (0, 0)
Screenshot: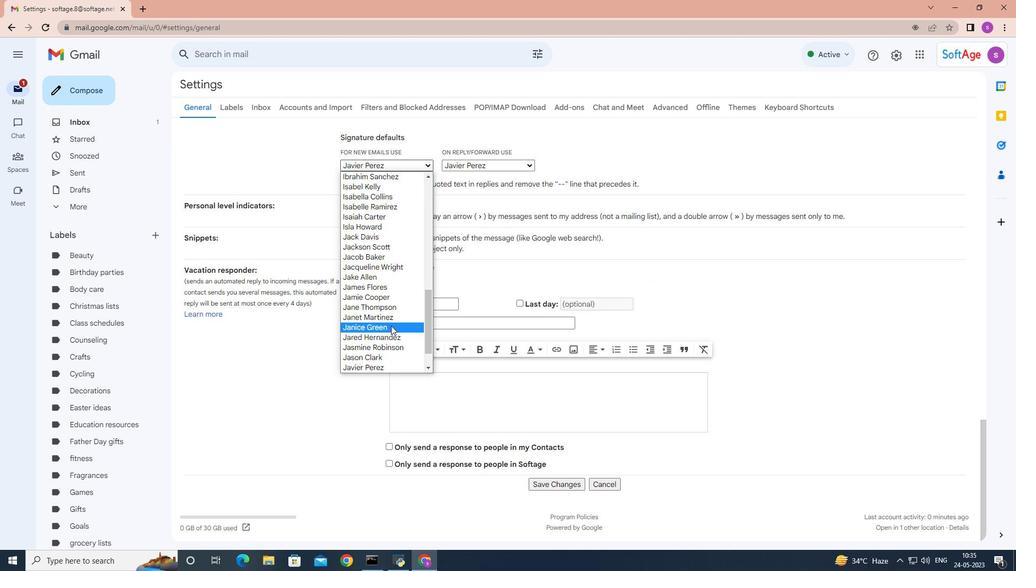 
Action: Mouse scrolled (391, 325) with delta (0, 0)
Screenshot: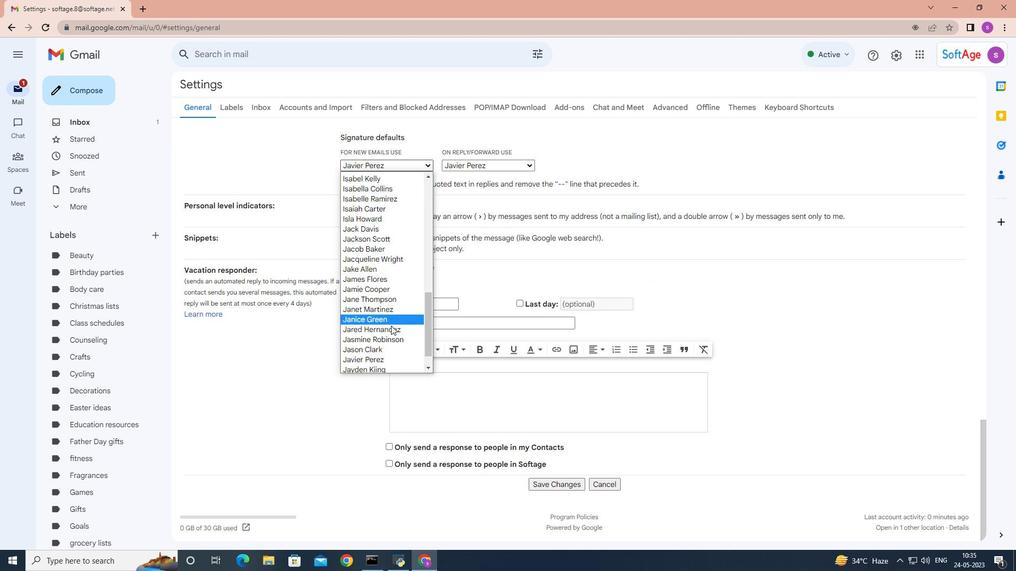 
Action: Mouse moved to (394, 344)
Screenshot: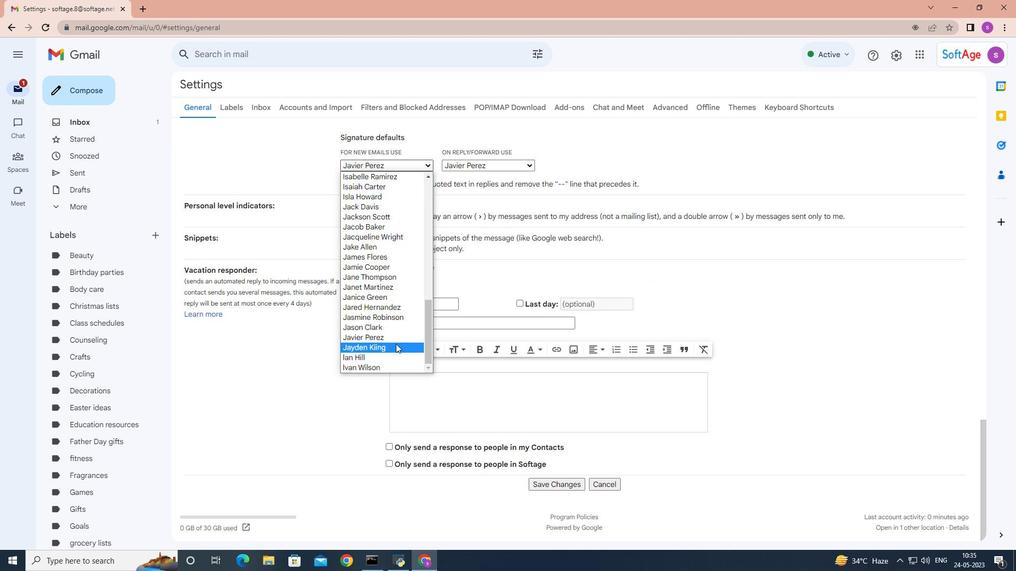 
Action: Mouse pressed left at (394, 344)
Screenshot: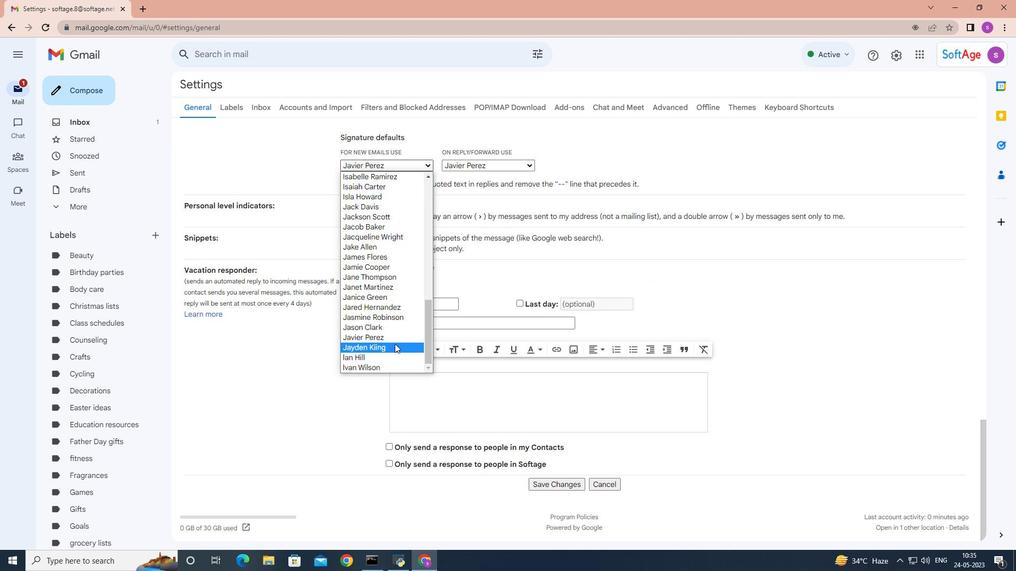 
Action: Mouse moved to (681, 294)
Screenshot: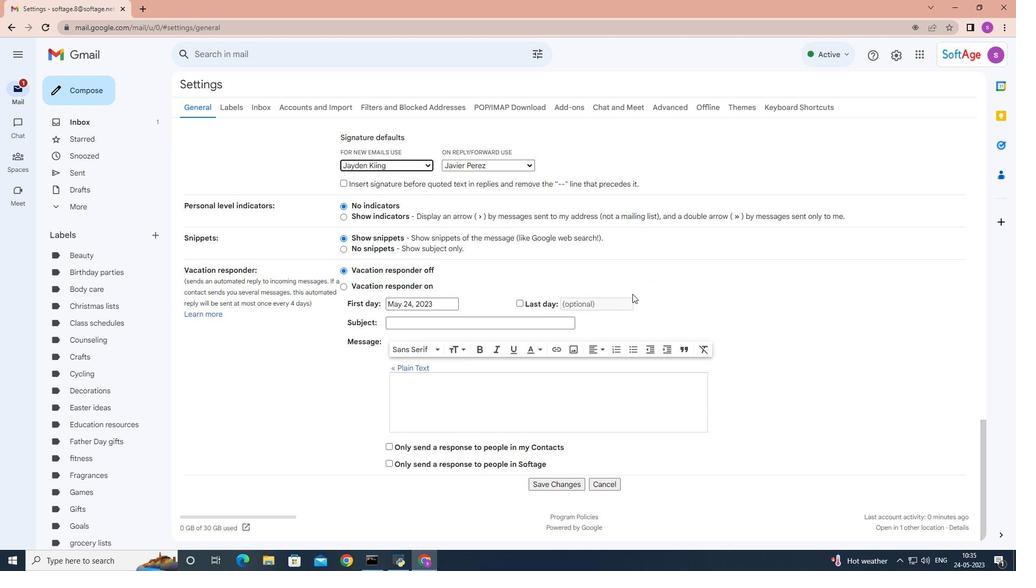 
Action: Mouse scrolled (681, 294) with delta (0, 0)
Screenshot: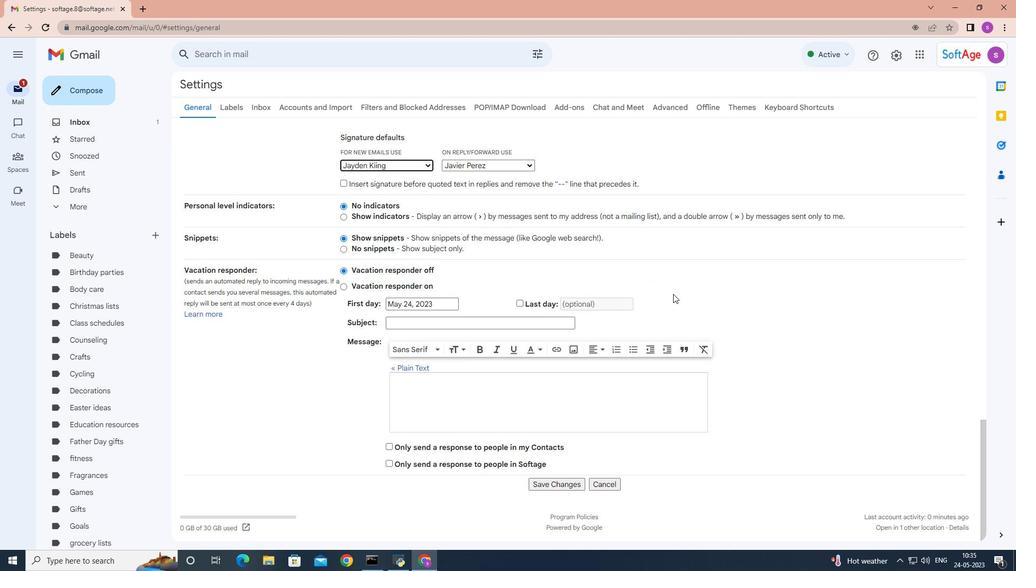 
Action: Mouse moved to (680, 295)
Screenshot: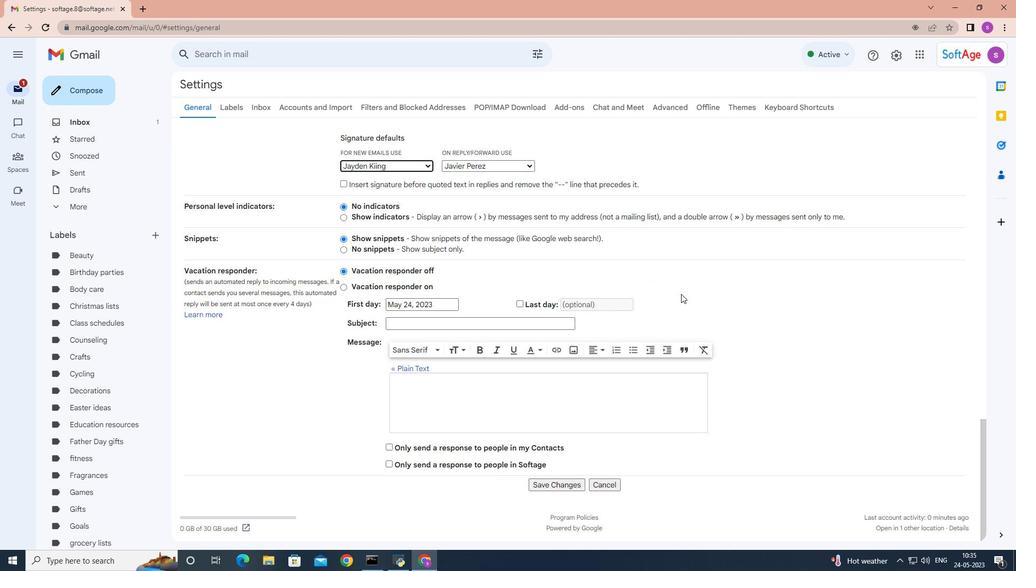 
Action: Mouse scrolled (680, 295) with delta (0, 0)
Screenshot: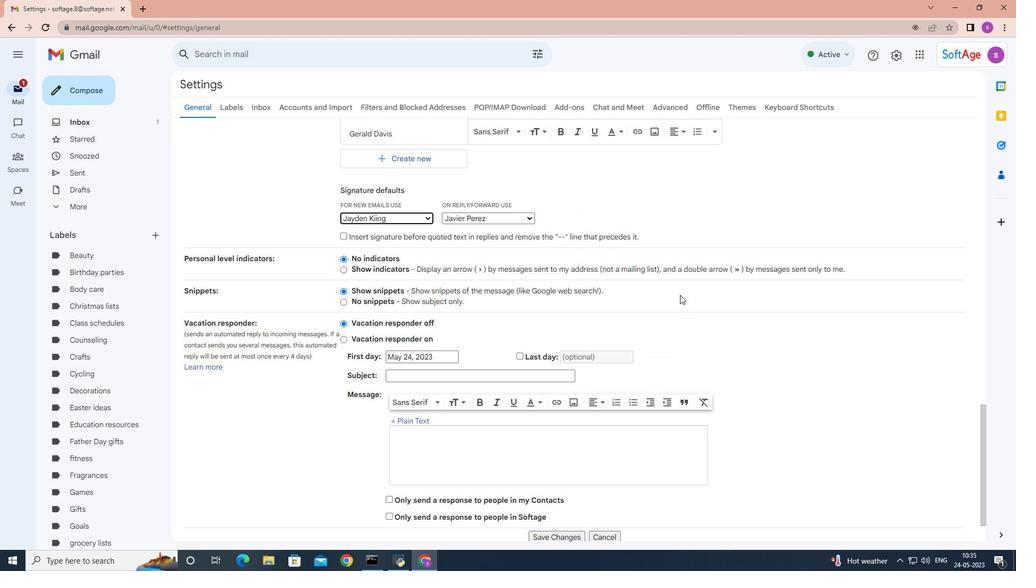 
Action: Mouse scrolled (680, 295) with delta (0, 0)
Screenshot: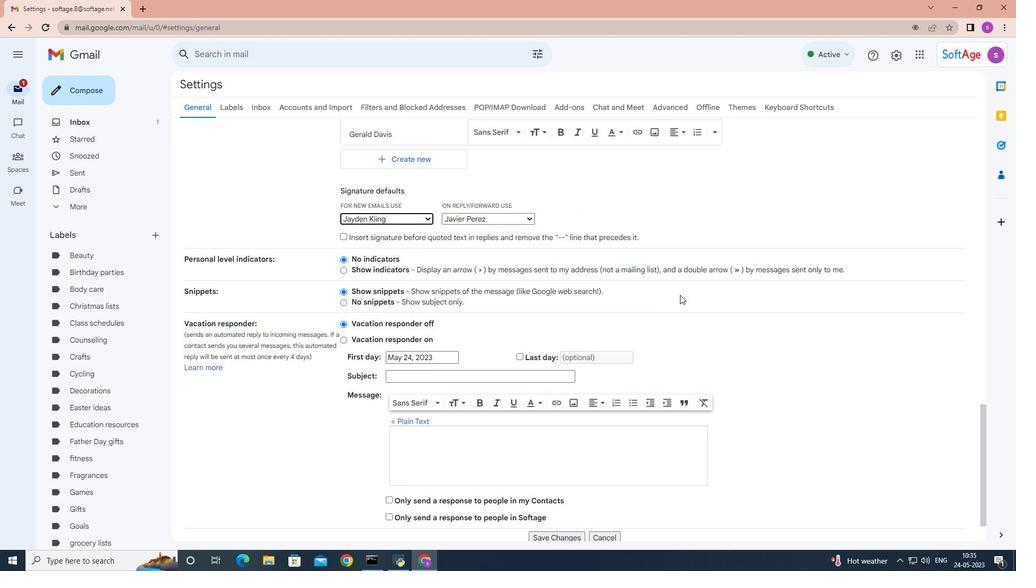
Action: Mouse moved to (678, 302)
Screenshot: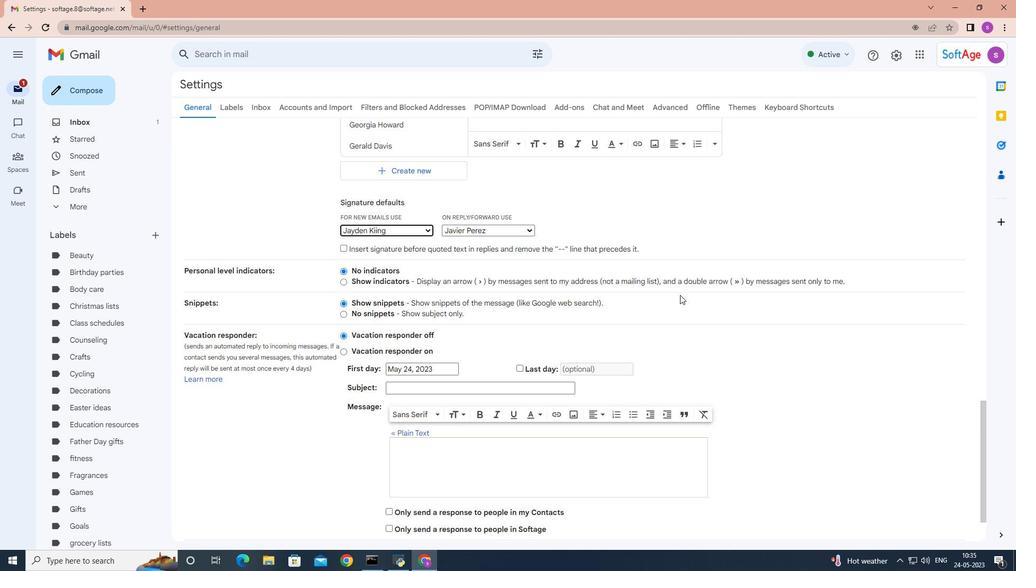 
Action: Mouse scrolled (678, 303) with delta (0, 0)
Screenshot: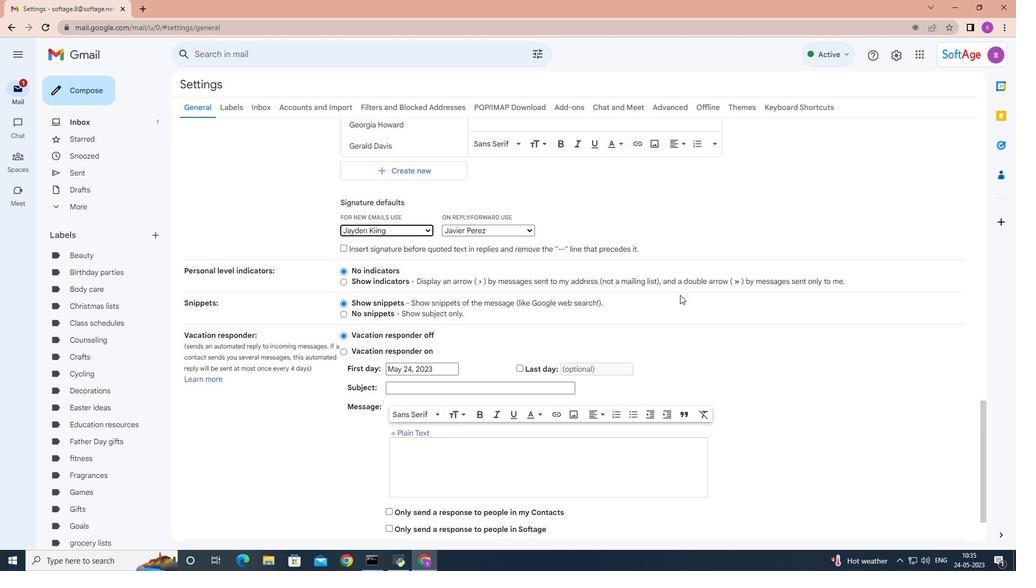 
Action: Mouse moved to (431, 318)
Screenshot: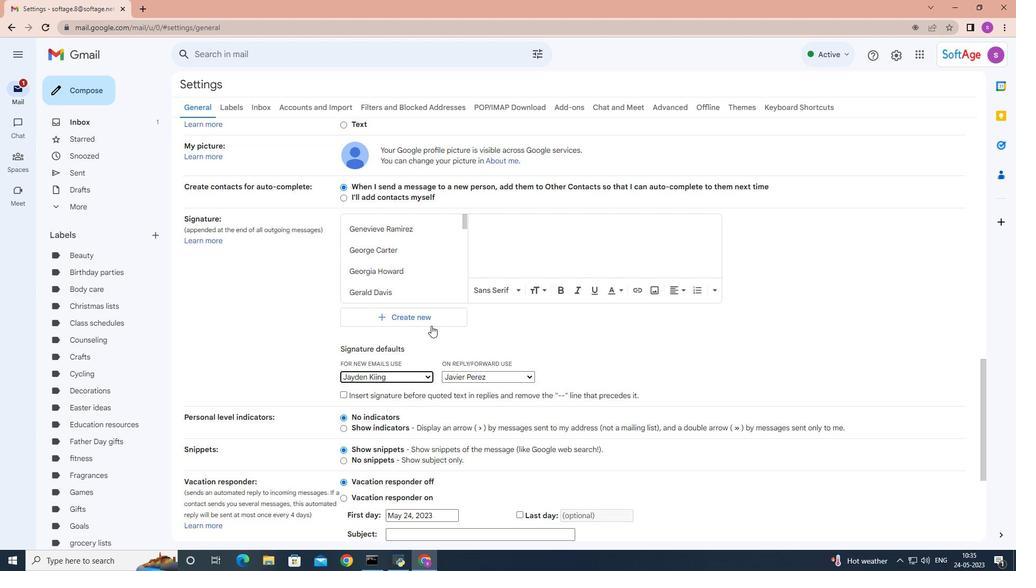
Action: Mouse pressed left at (431, 318)
Screenshot: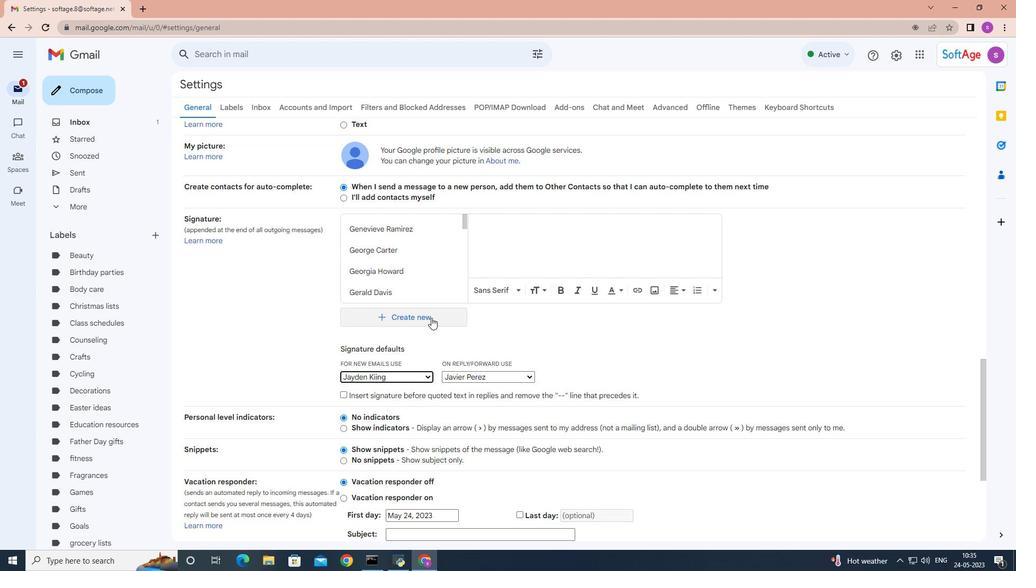 
Action: Mouse moved to (467, 289)
Screenshot: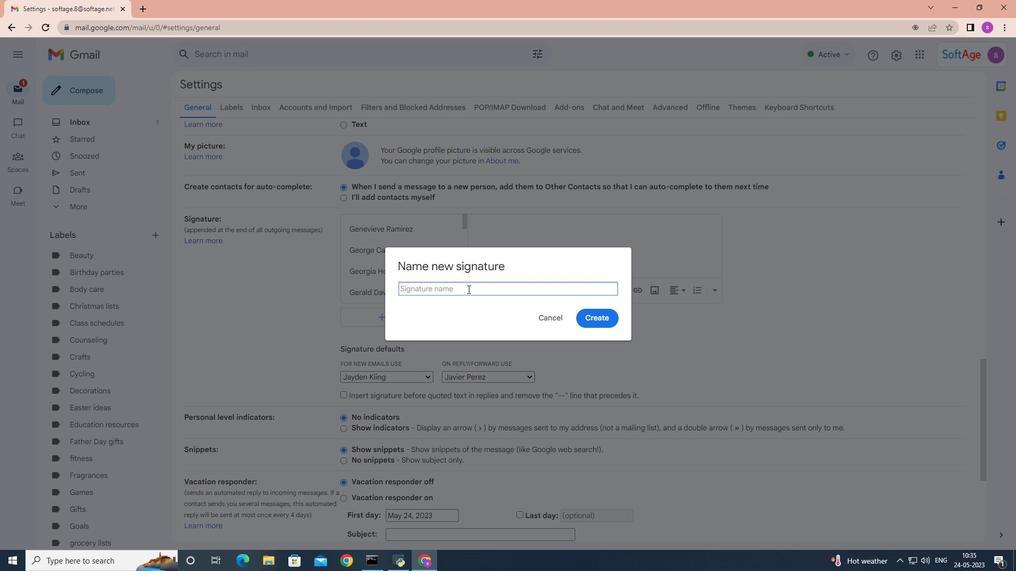 
Action: Key pressed <Key.shift>Jayden<Key.space><Key.shift>King
Screenshot: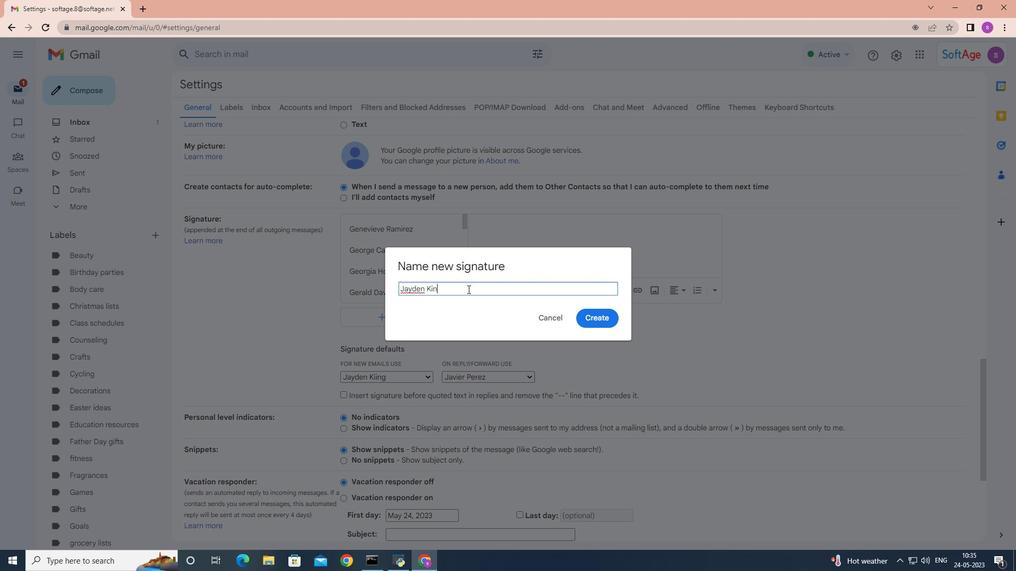 
Action: Mouse moved to (597, 315)
Screenshot: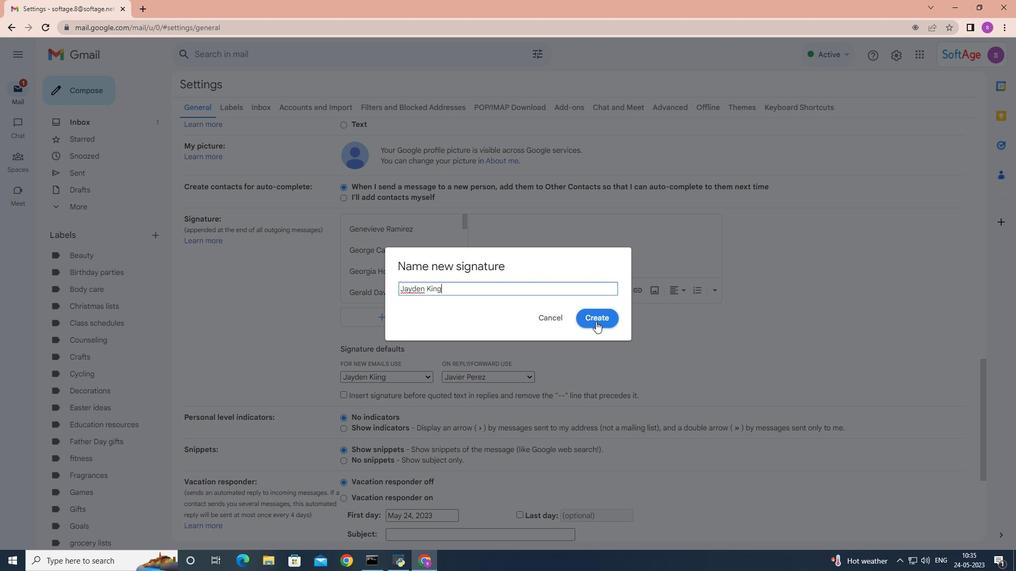 
Action: Mouse pressed left at (597, 315)
Screenshot: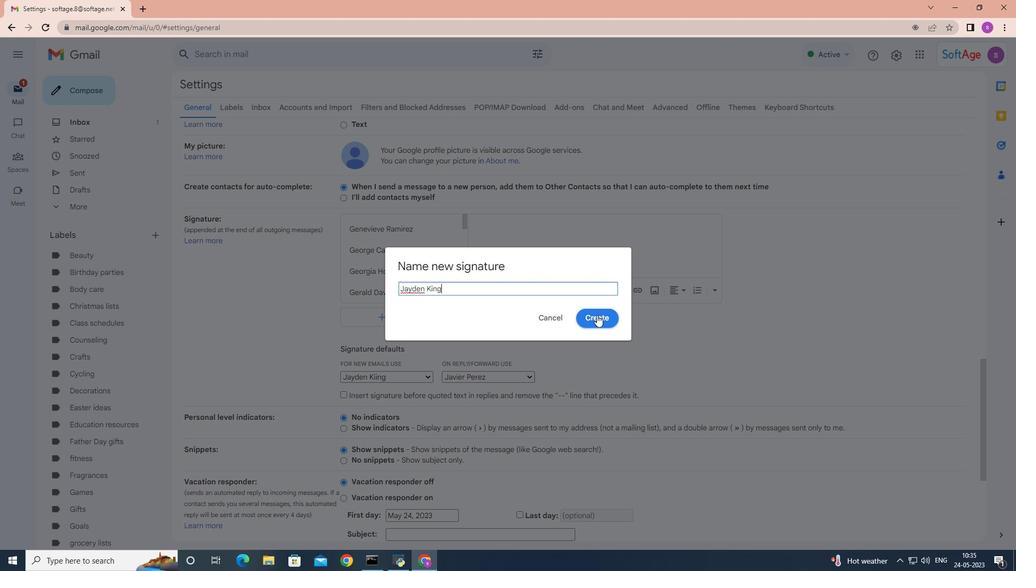 
Action: Mouse moved to (418, 380)
Screenshot: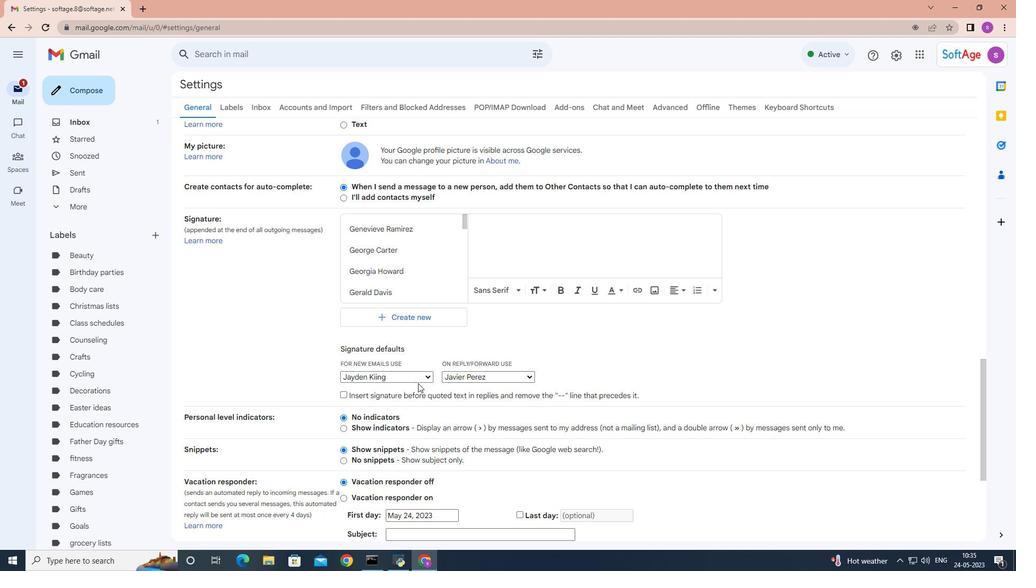 
Action: Mouse pressed left at (418, 380)
Screenshot: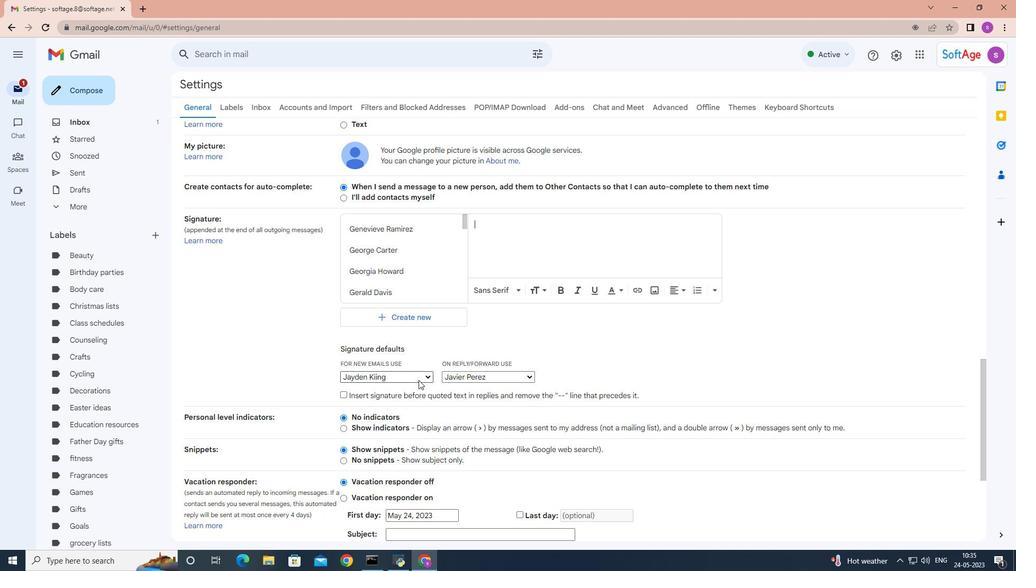 
Action: Mouse moved to (406, 354)
Screenshot: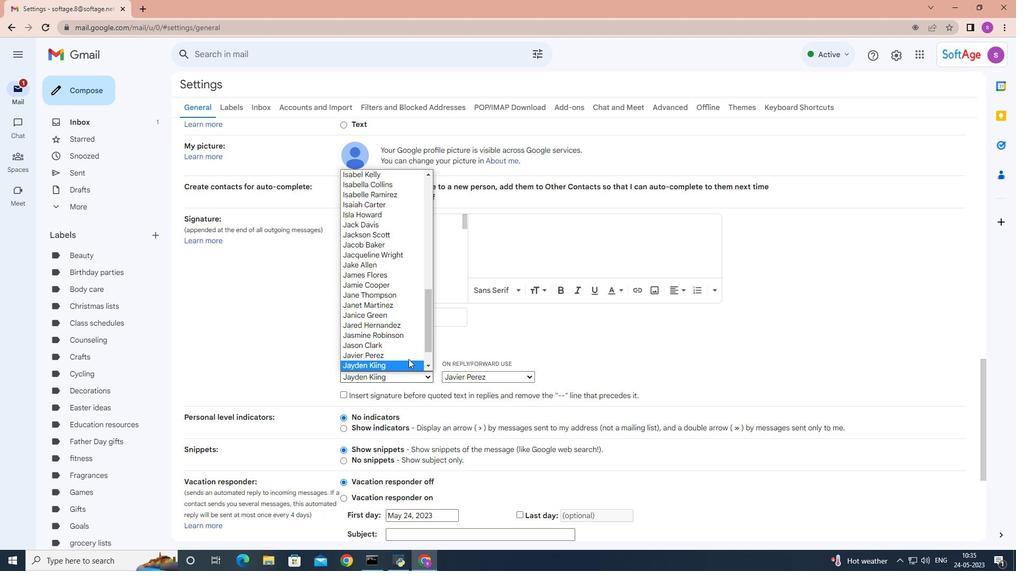 
Action: Mouse scrolled (406, 353) with delta (0, 0)
Screenshot: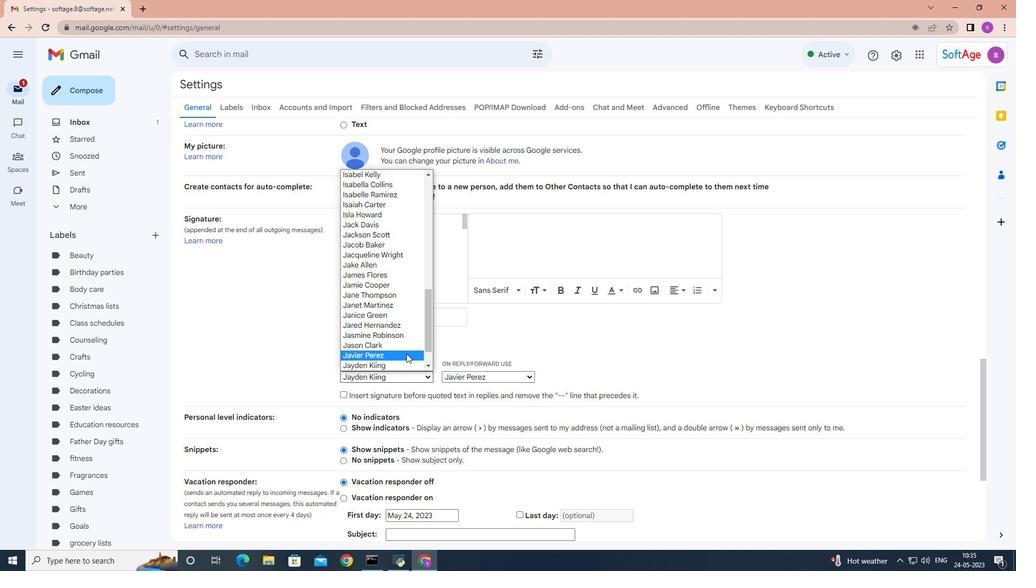 
Action: Mouse scrolled (406, 353) with delta (0, 0)
Screenshot: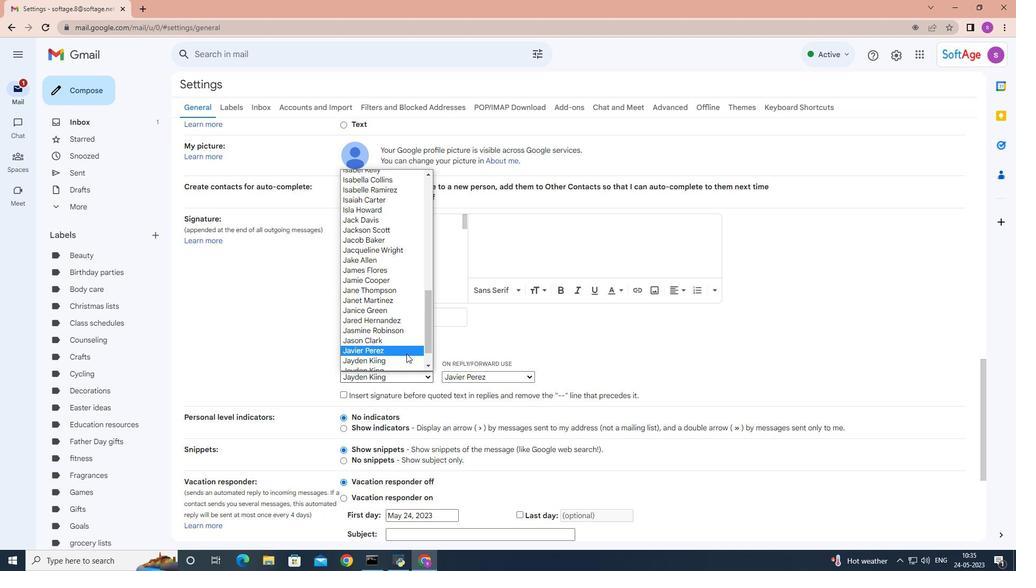 
Action: Mouse moved to (399, 348)
Screenshot: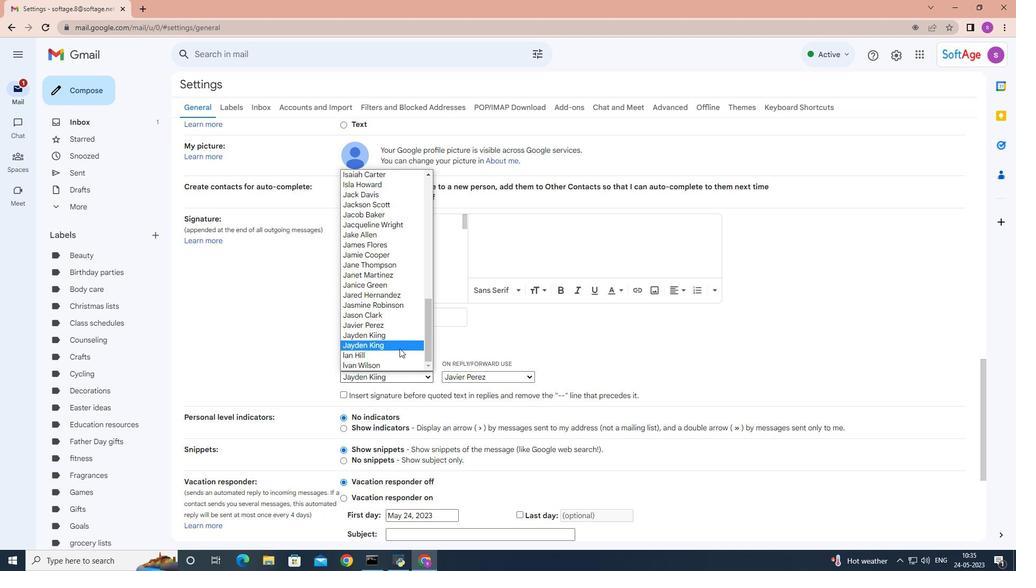 
Action: Mouse pressed left at (399, 348)
Screenshot: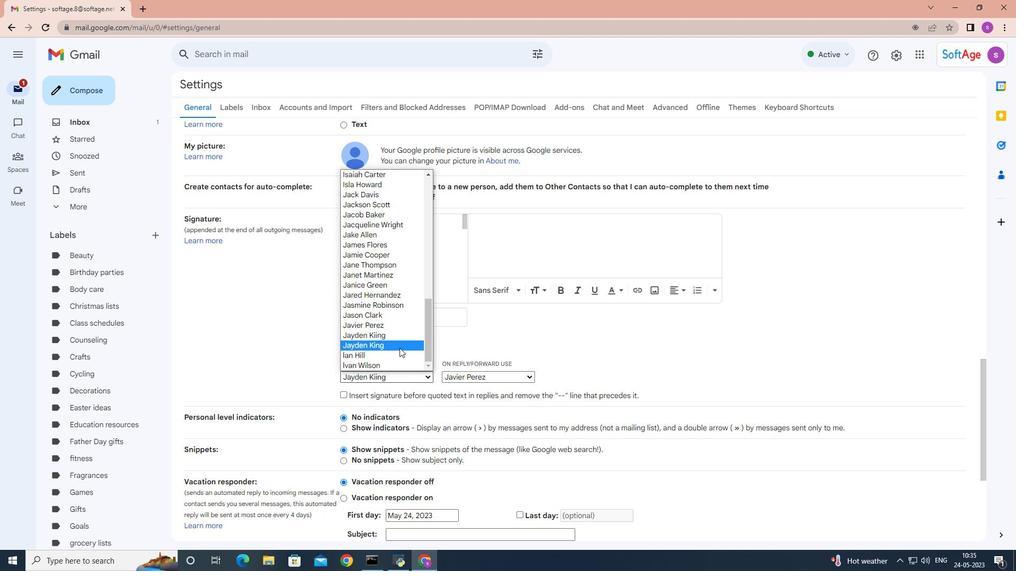 
Action: Mouse moved to (512, 380)
Screenshot: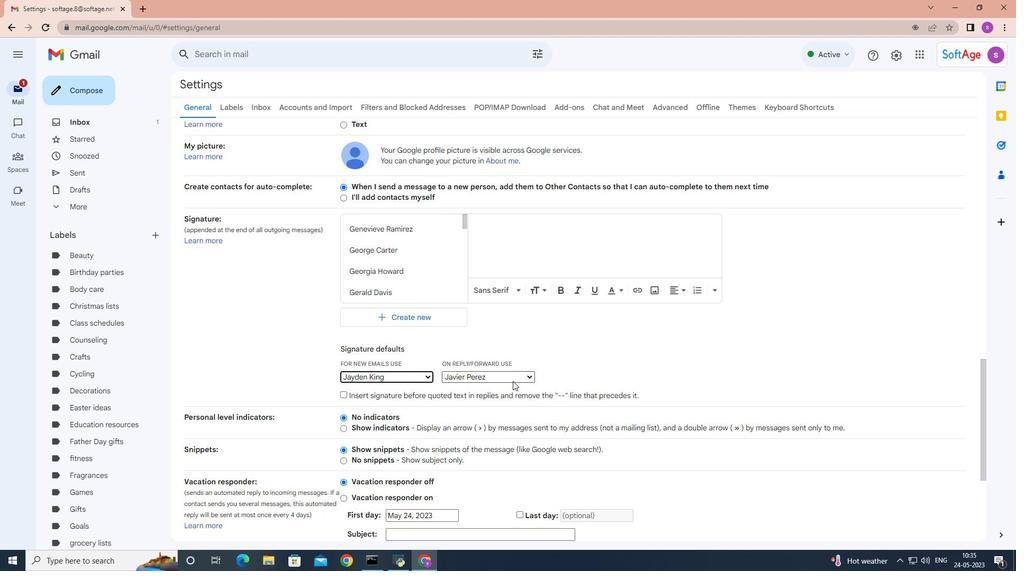 
Action: Mouse pressed left at (512, 380)
Screenshot: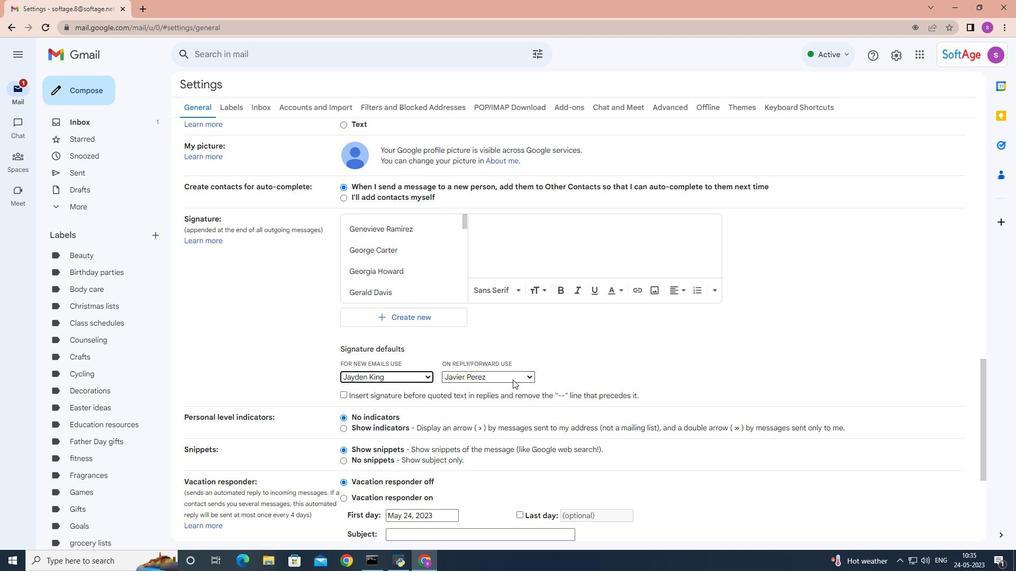 
Action: Mouse moved to (492, 328)
Screenshot: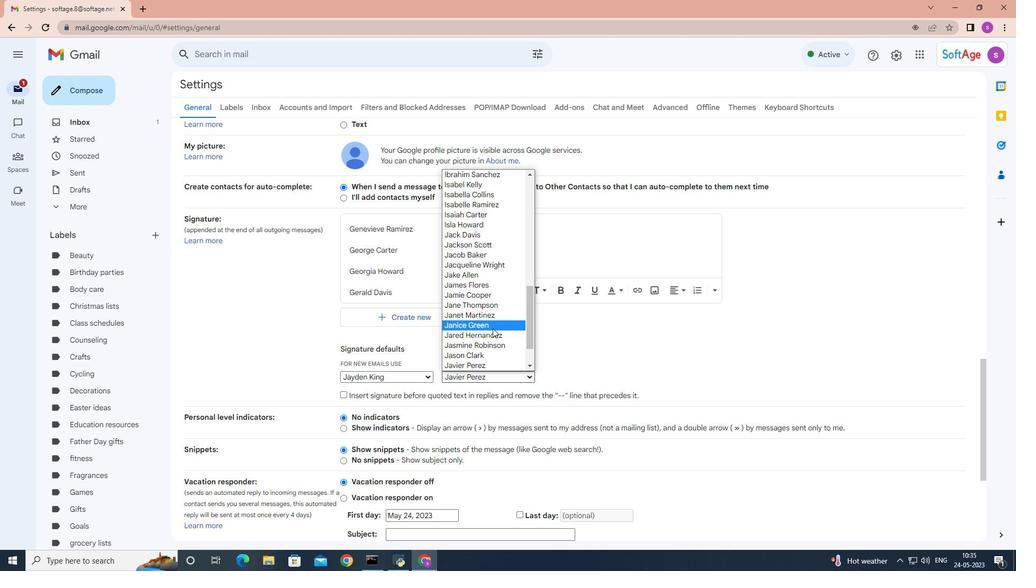 
Action: Mouse scrolled (492, 327) with delta (0, 0)
Screenshot: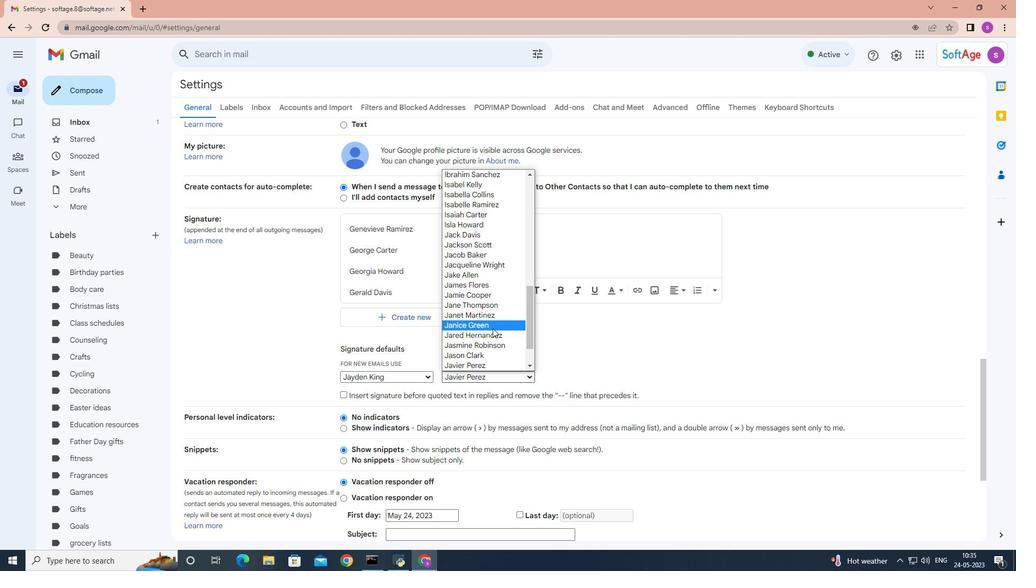 
Action: Mouse scrolled (492, 327) with delta (0, 0)
Screenshot: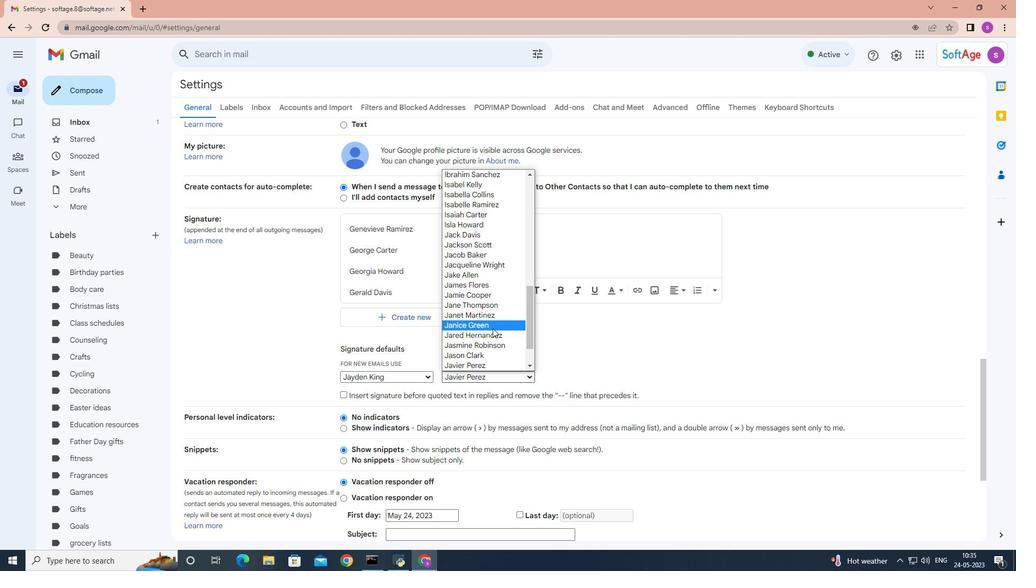 
Action: Mouse scrolled (492, 327) with delta (0, 0)
Screenshot: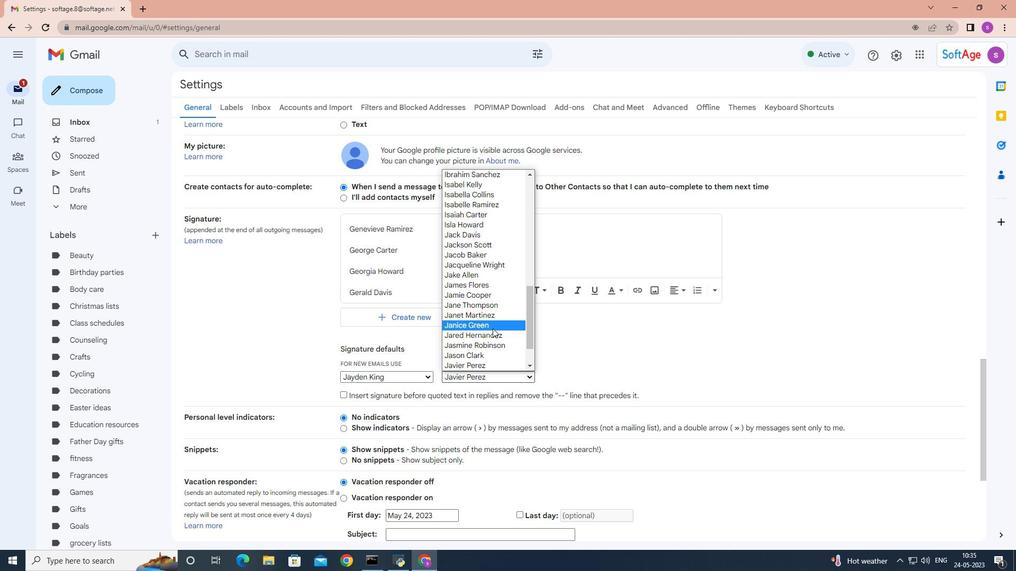 
Action: Mouse scrolled (492, 327) with delta (0, 0)
Screenshot: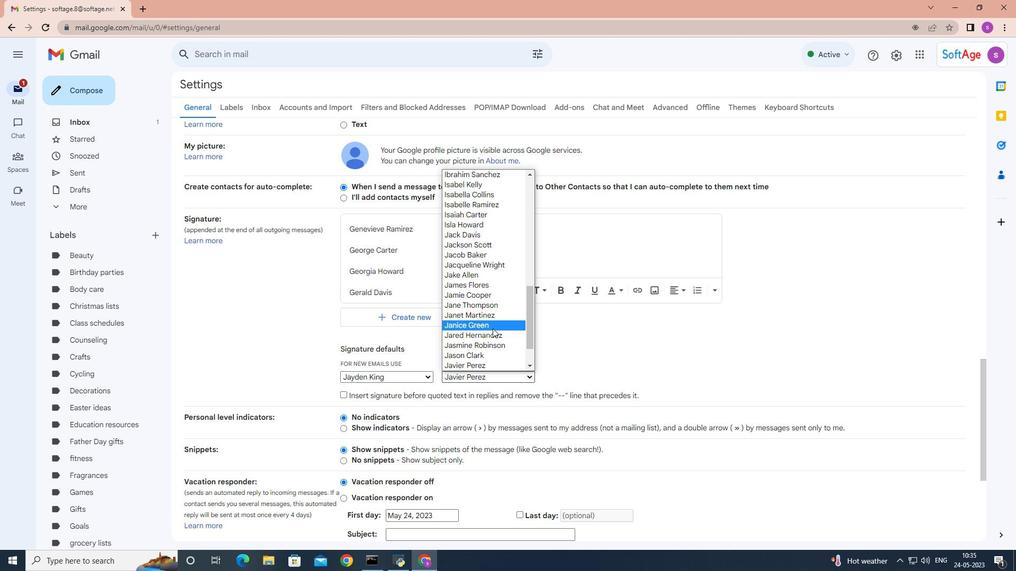 
Action: Mouse moved to (506, 338)
Screenshot: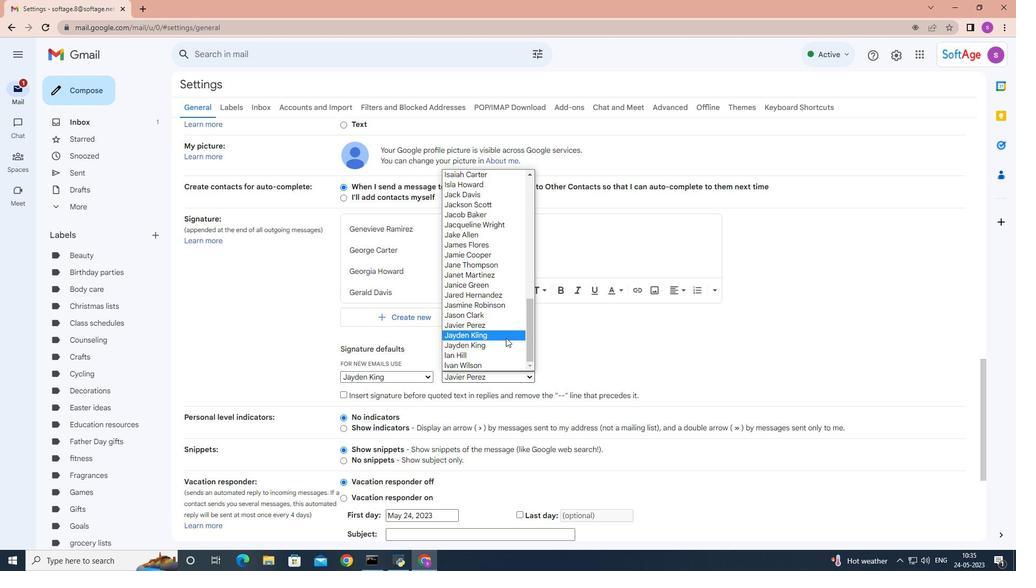 
Action: Mouse scrolled (506, 337) with delta (0, 0)
Screenshot: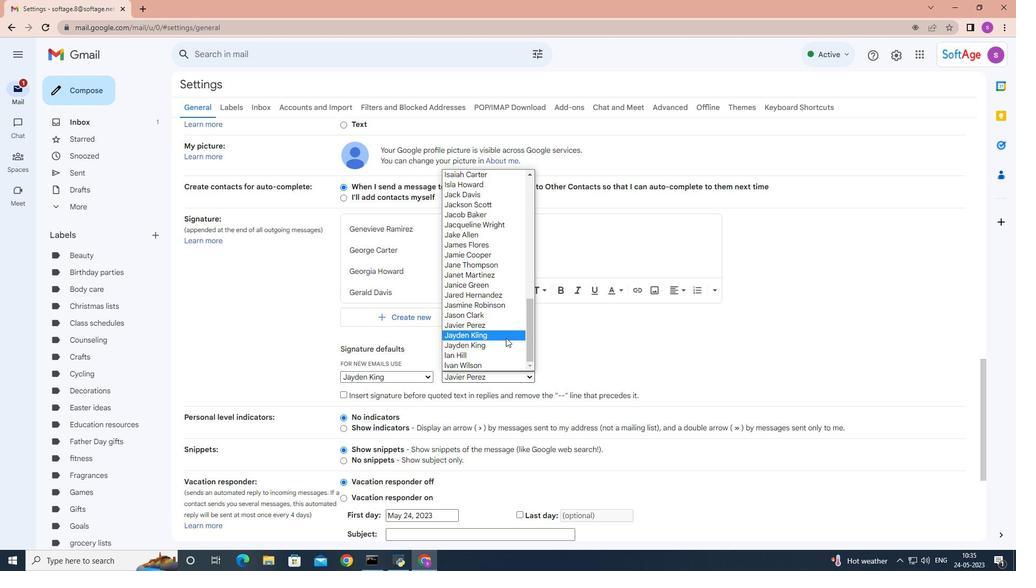 
Action: Mouse moved to (506, 338)
Screenshot: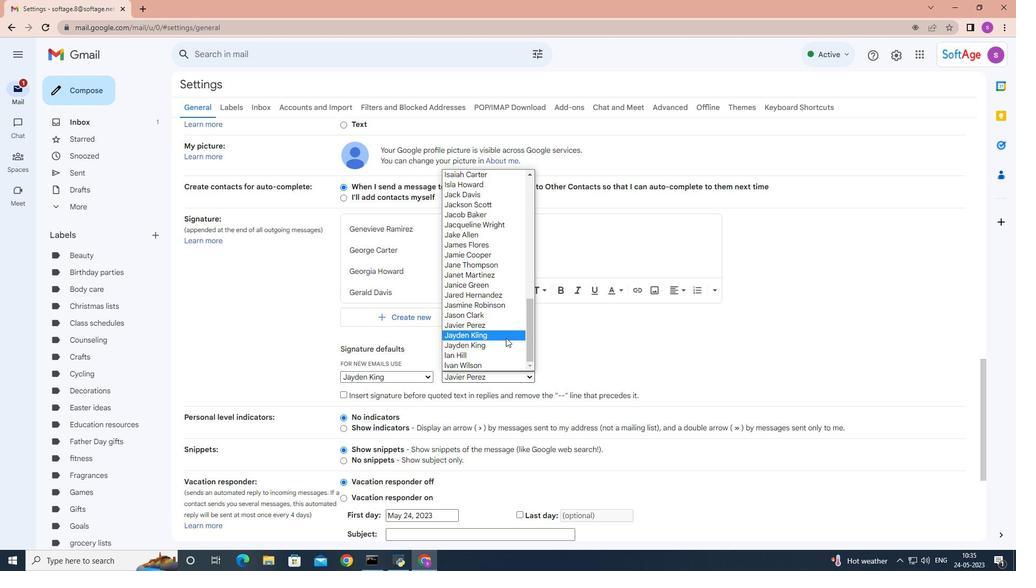 
Action: Mouse scrolled (506, 337) with delta (0, 0)
Screenshot: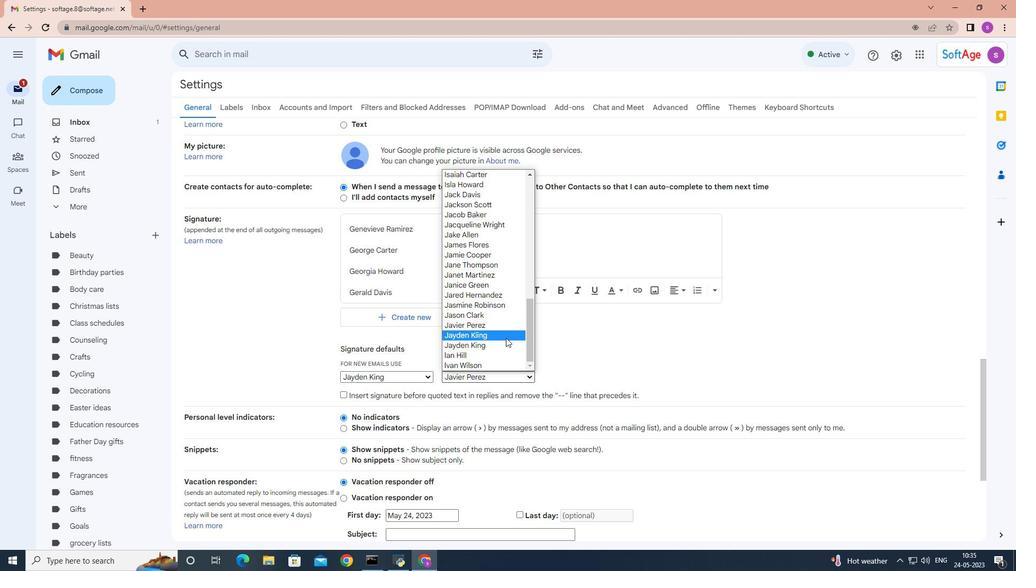 
Action: Mouse scrolled (506, 337) with delta (0, 0)
Screenshot: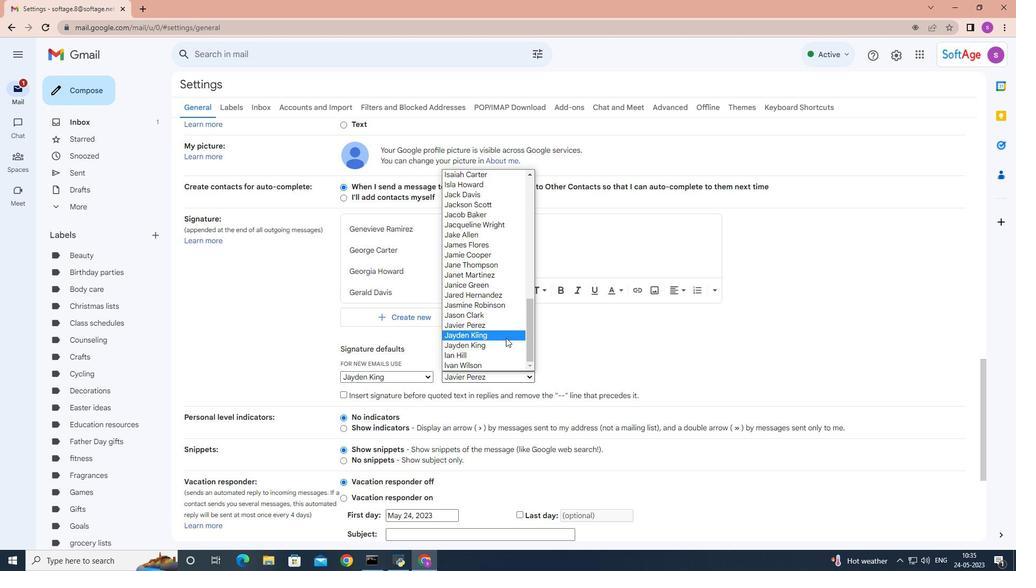 
Action: Mouse scrolled (506, 337) with delta (0, 0)
Screenshot: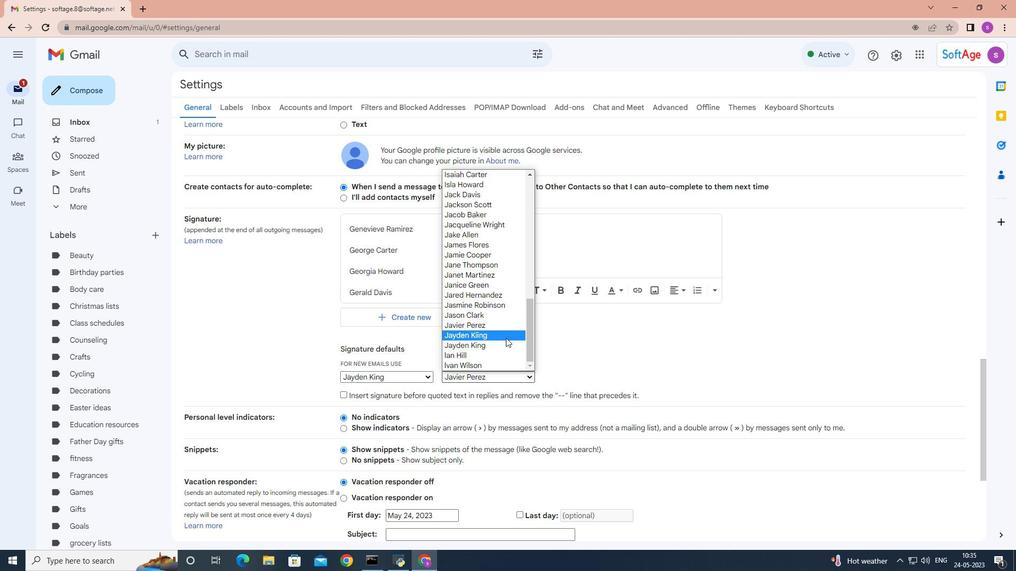 
Action: Mouse moved to (501, 344)
Screenshot: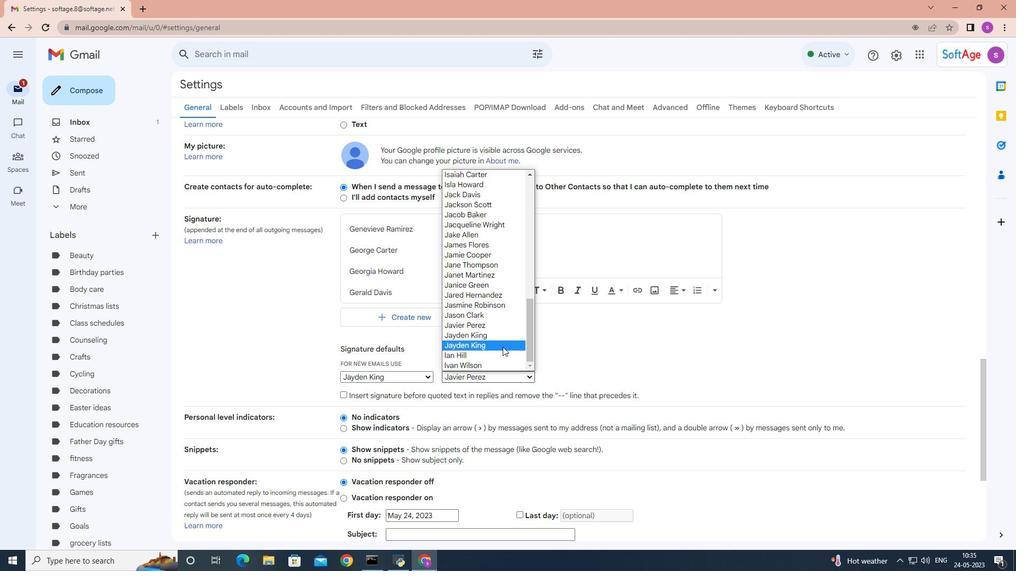 
Action: Mouse pressed left at (501, 344)
Screenshot: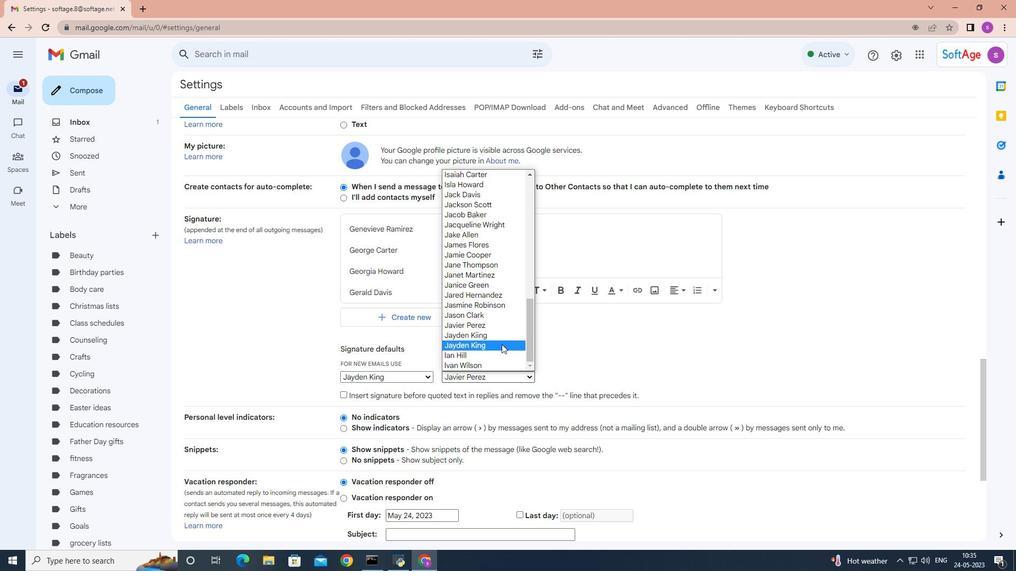 
Action: Mouse moved to (729, 365)
Screenshot: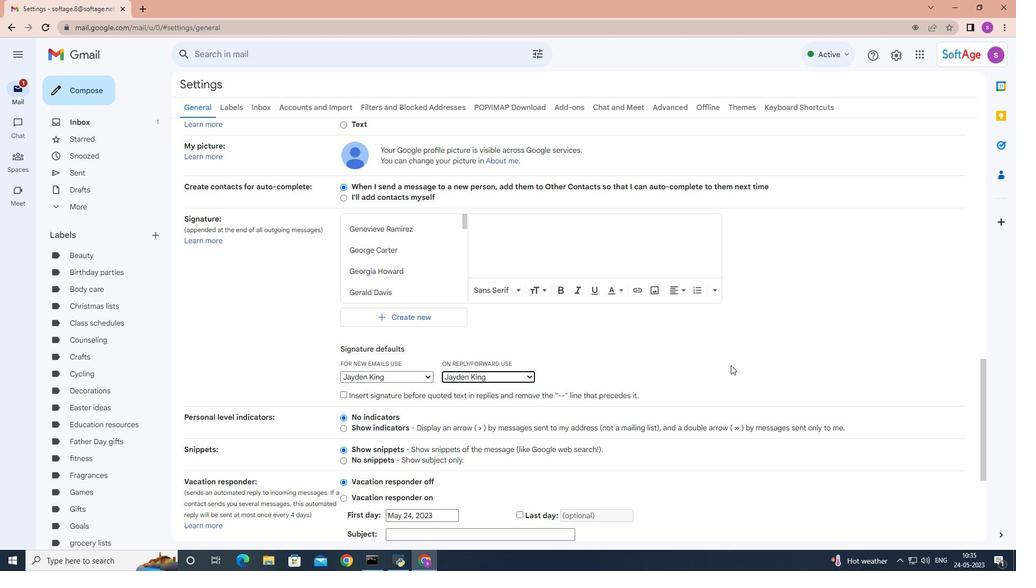 
Action: Mouse scrolled (729, 365) with delta (0, 0)
Screenshot: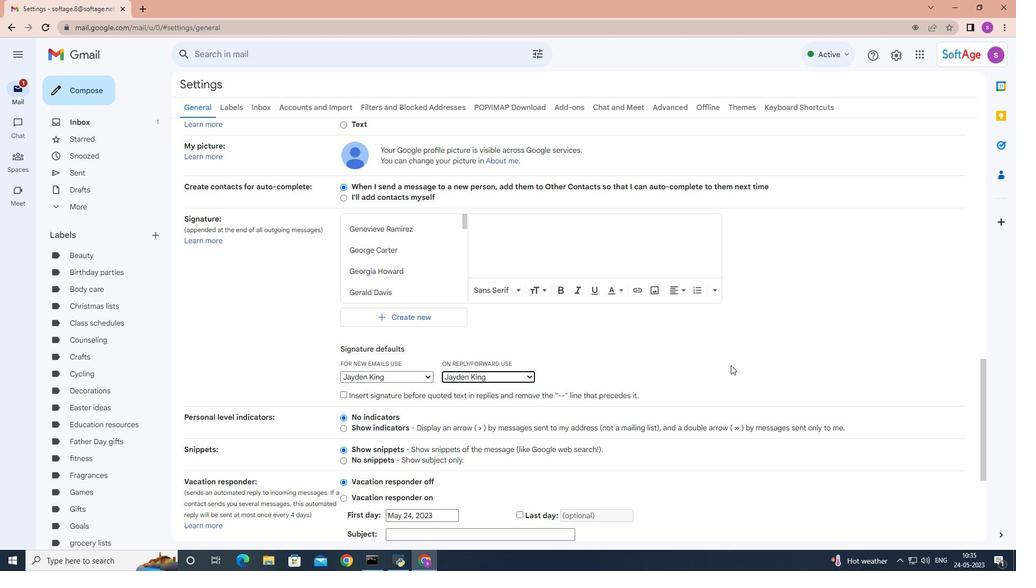 
Action: Mouse moved to (729, 365)
Screenshot: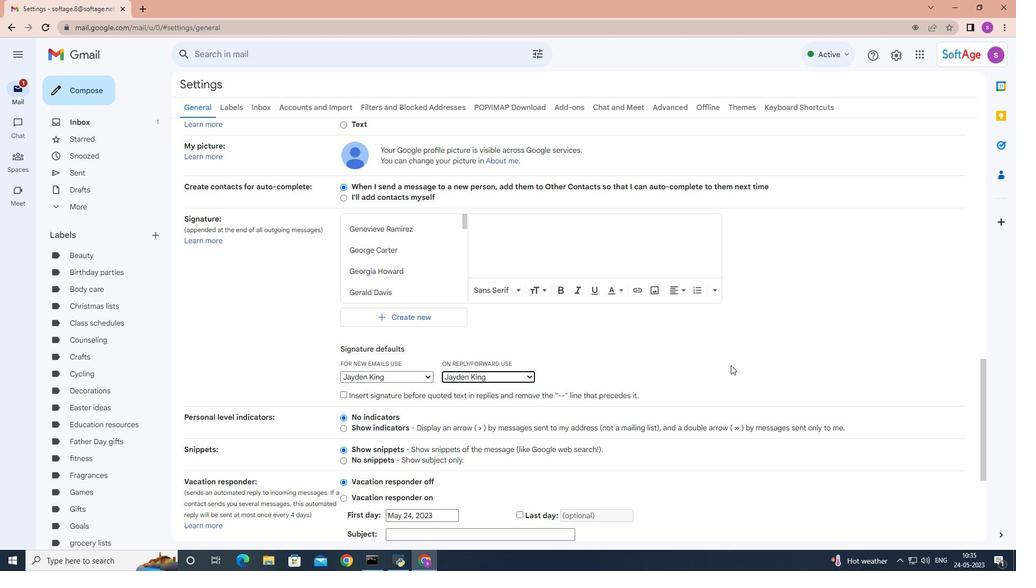 
Action: Mouse scrolled (729, 365) with delta (0, 0)
Screenshot: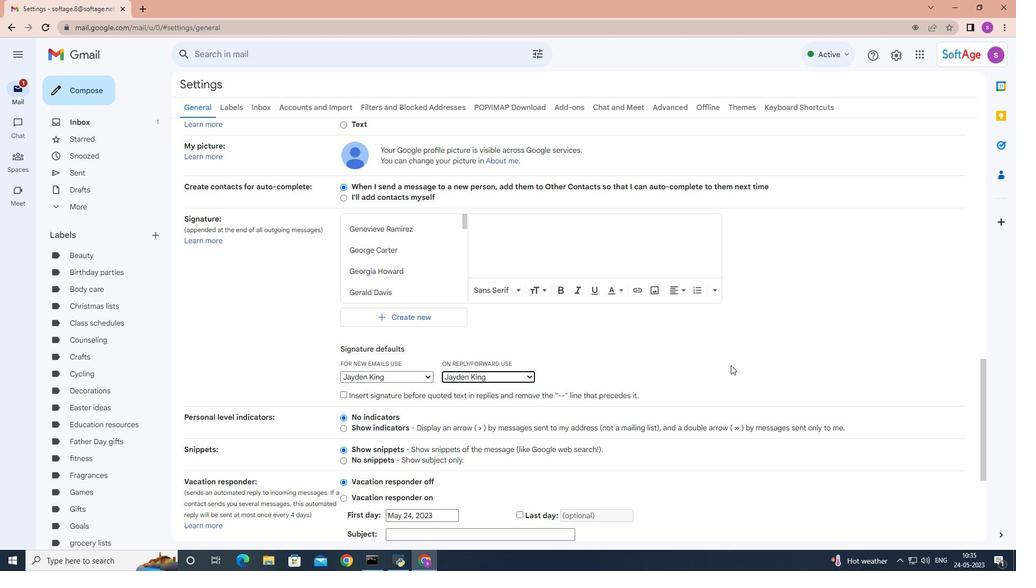 
Action: Mouse scrolled (729, 365) with delta (0, 0)
Screenshot: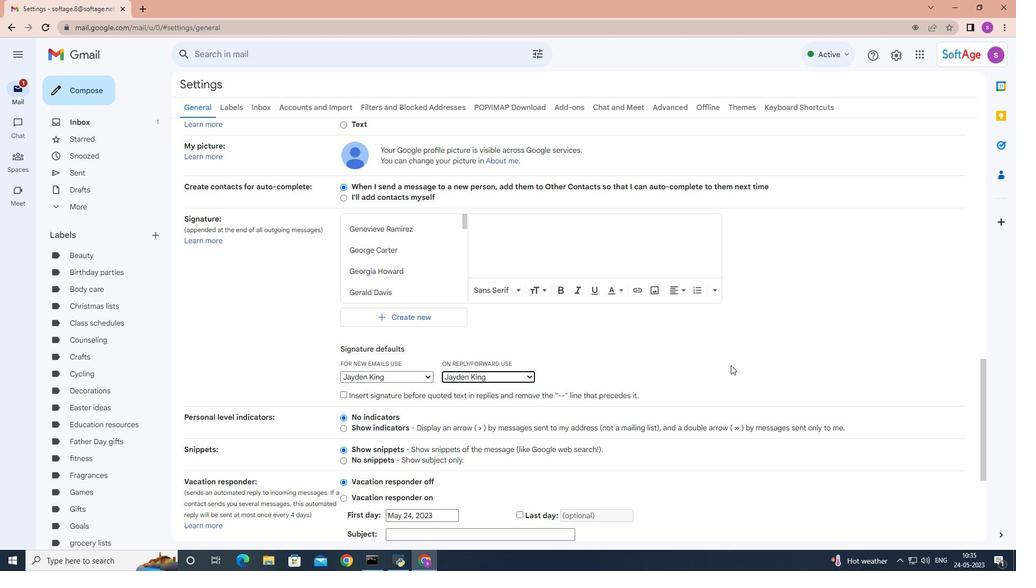 
Action: Mouse moved to (729, 365)
Screenshot: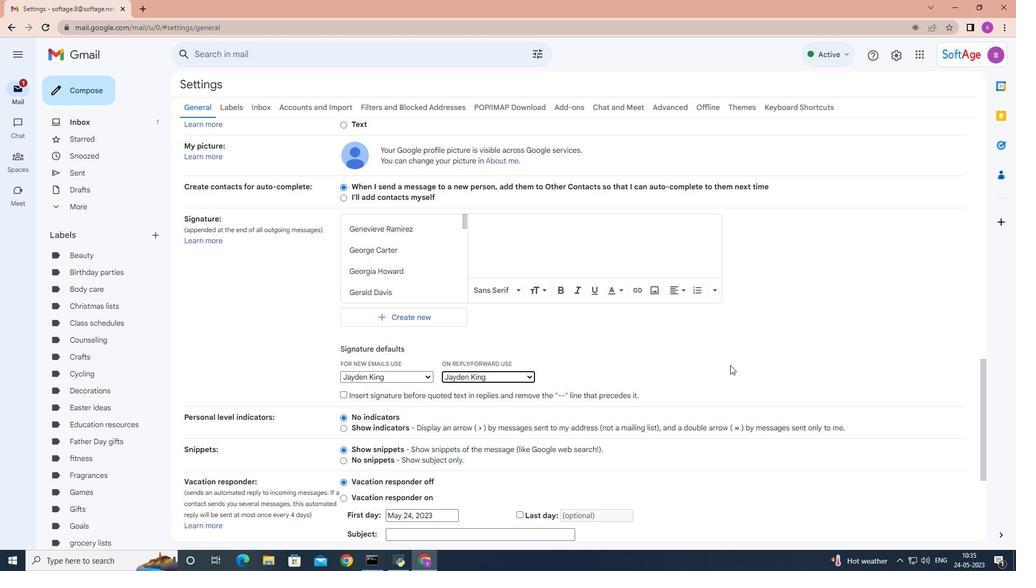 
Action: Mouse scrolled (729, 365) with delta (0, 0)
Screenshot: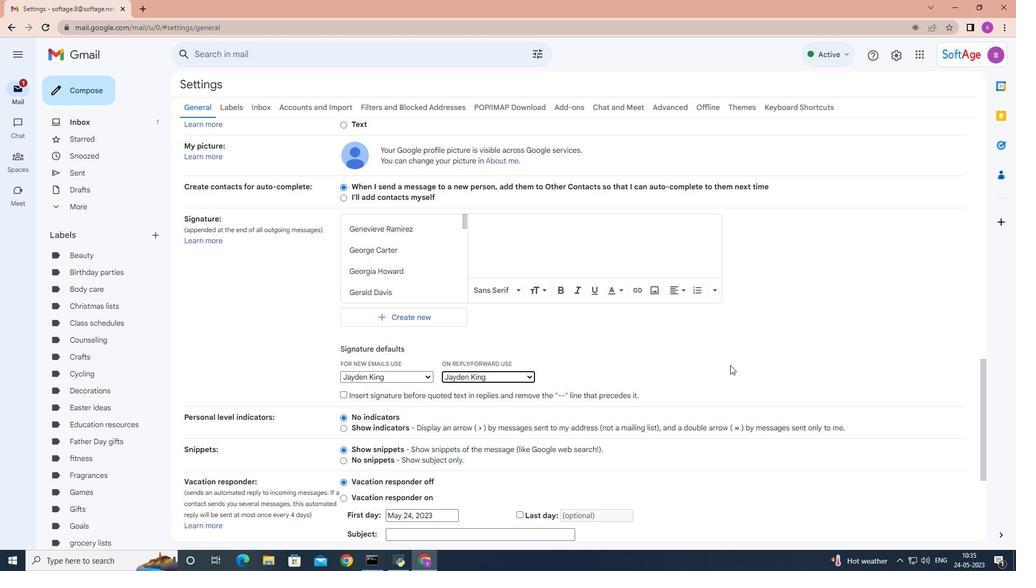 
Action: Mouse moved to (729, 365)
Screenshot: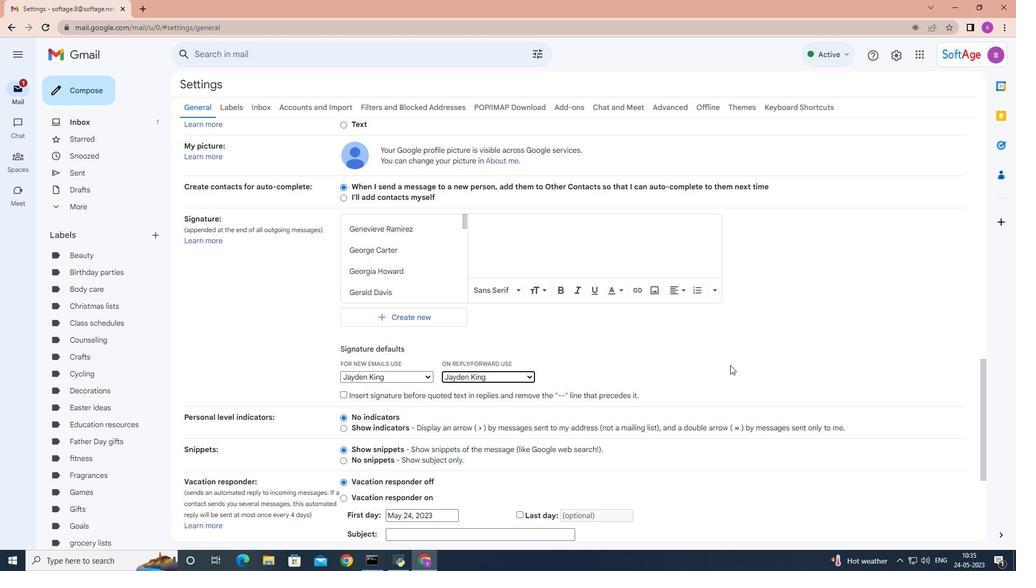 
Action: Mouse scrolled (729, 365) with delta (0, 0)
Screenshot: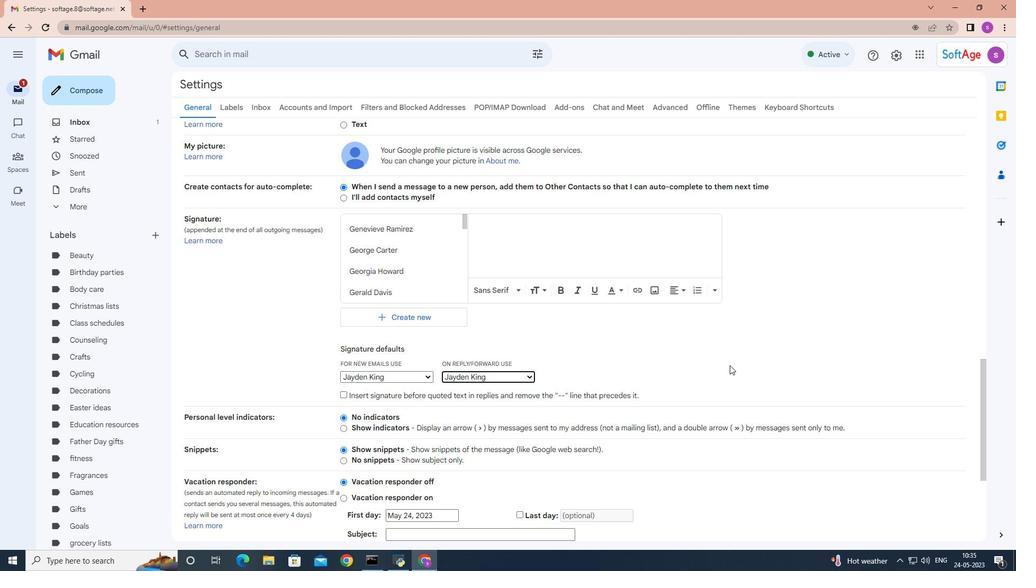 
Action: Mouse moved to (590, 338)
Screenshot: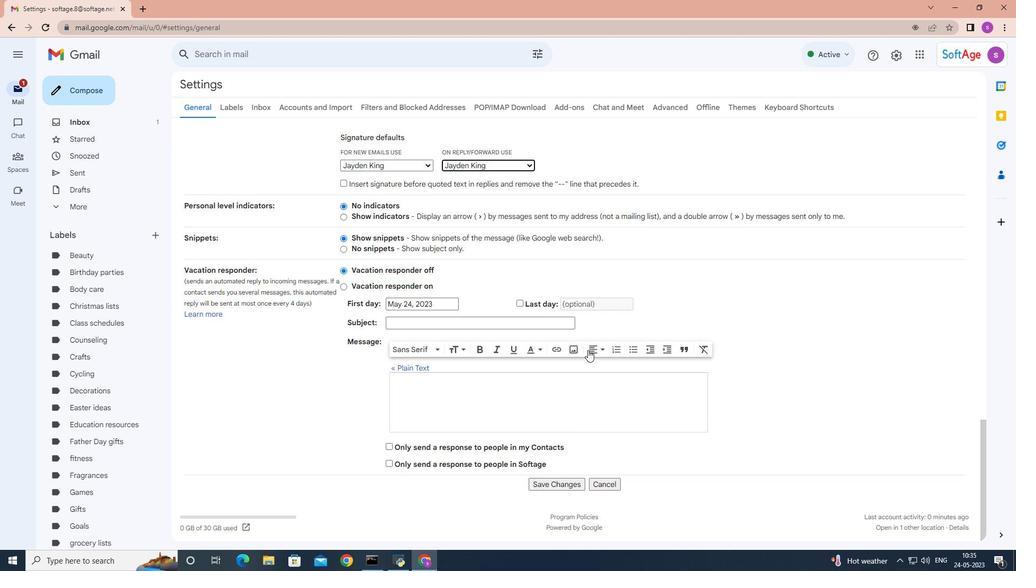 
Action: Mouse scrolled (590, 338) with delta (0, 0)
Screenshot: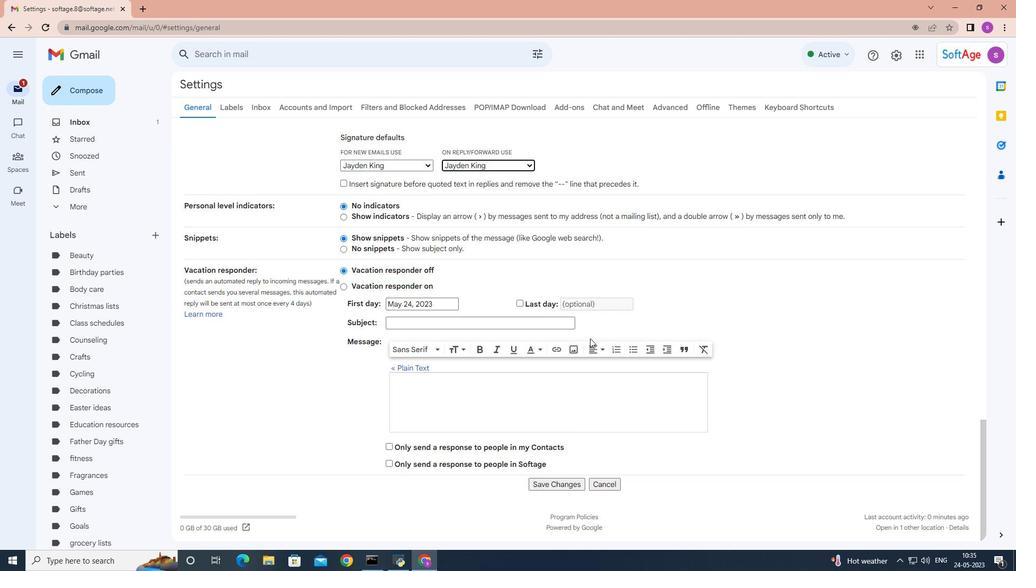 
Action: Mouse scrolled (590, 338) with delta (0, 0)
Screenshot: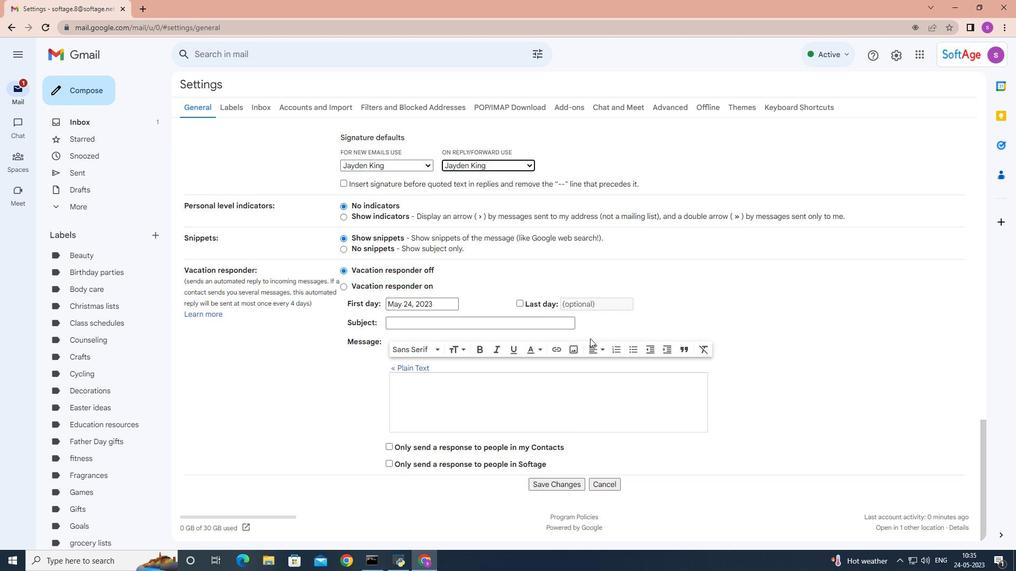 
Action: Mouse moved to (591, 338)
Screenshot: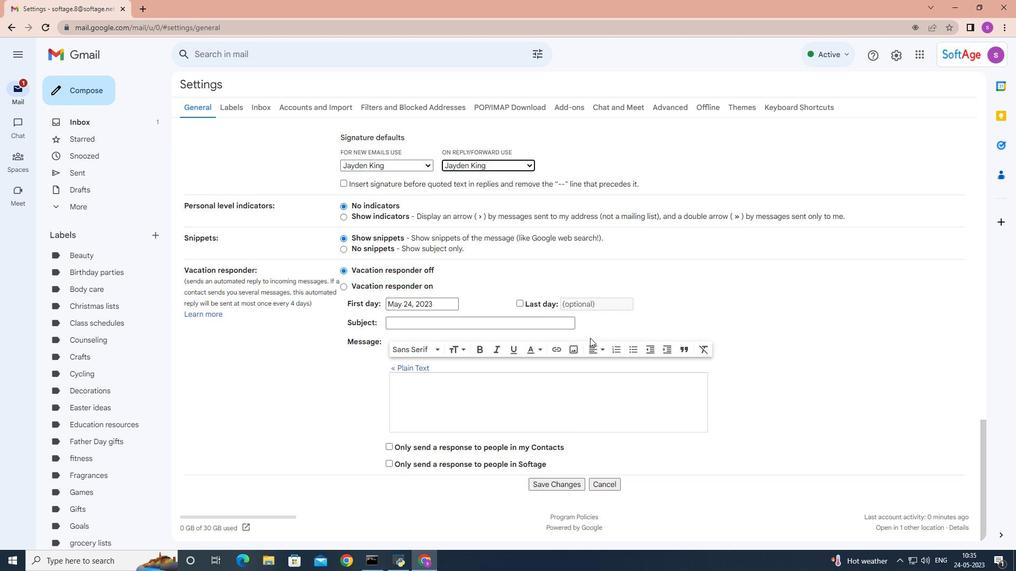 
Action: Mouse scrolled (591, 338) with delta (0, 0)
Screenshot: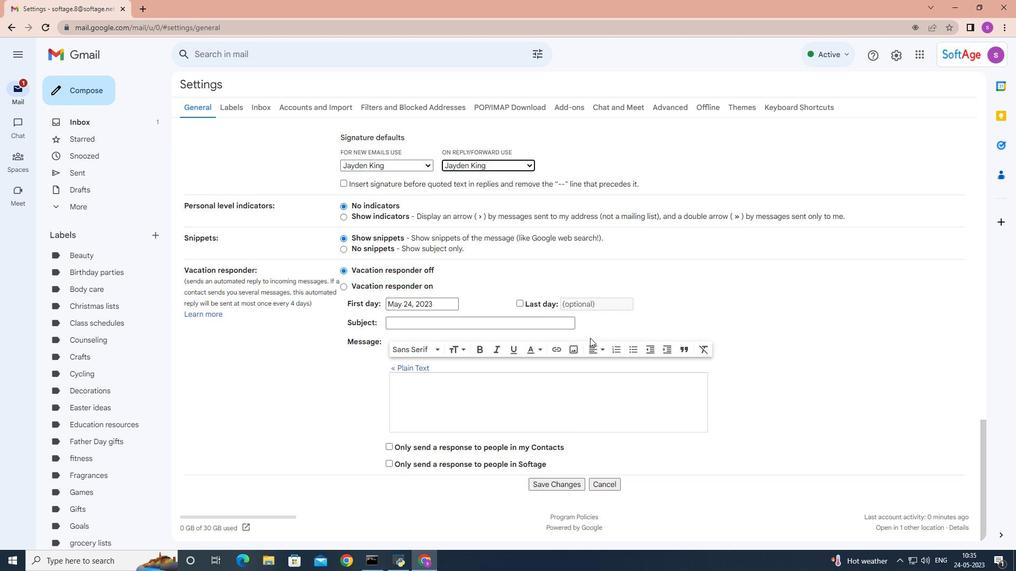 
Action: Mouse moved to (611, 338)
Screenshot: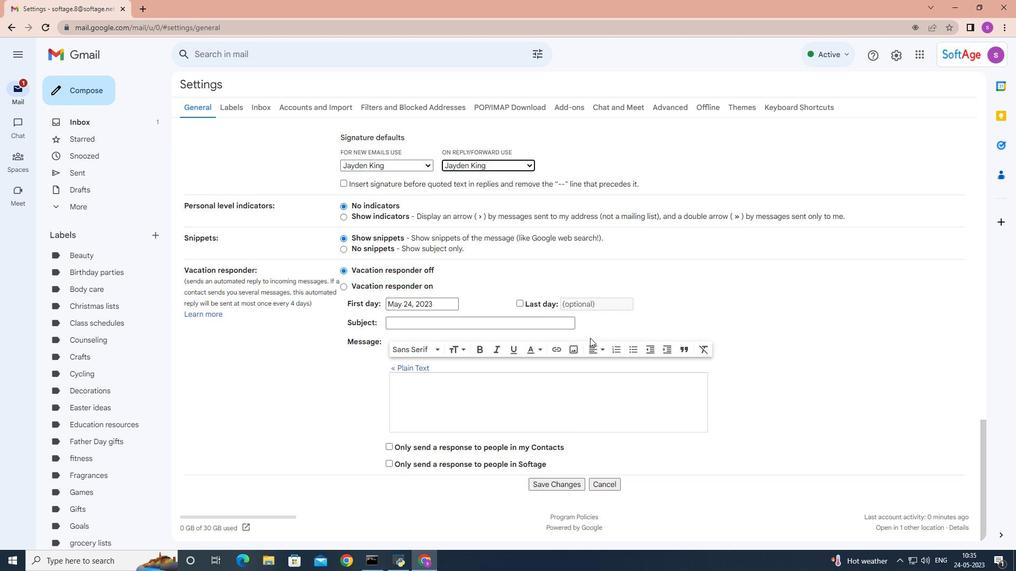 
Action: Mouse scrolled (611, 338) with delta (0, 0)
Screenshot: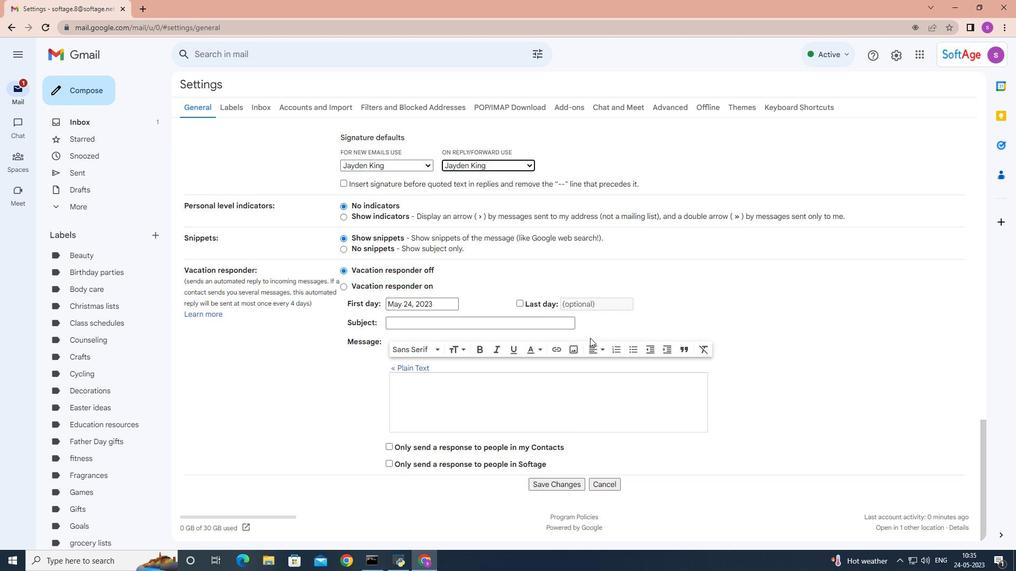 
Action: Mouse moved to (513, 231)
Screenshot: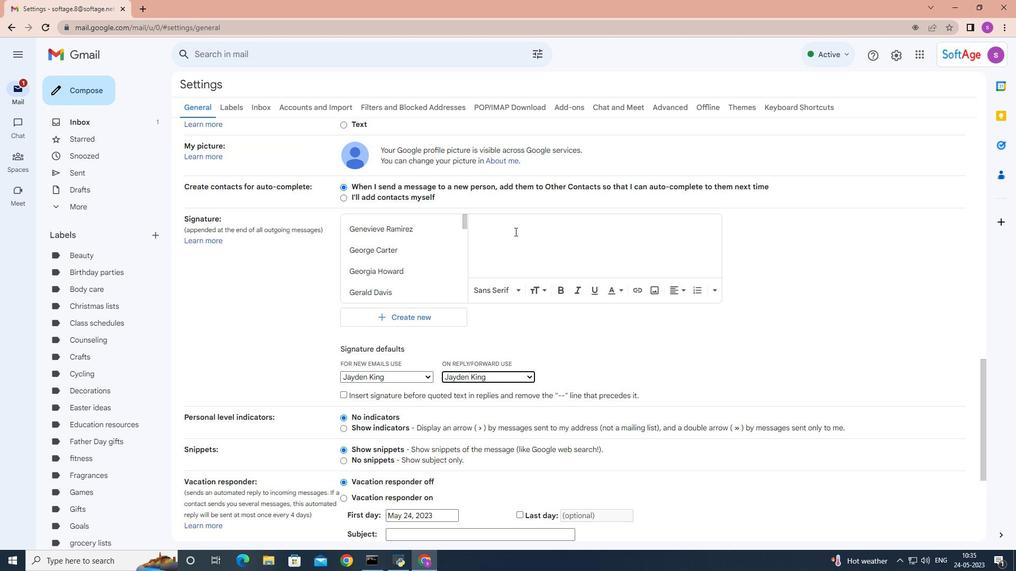 
Action: Mouse pressed left at (513, 231)
Screenshot: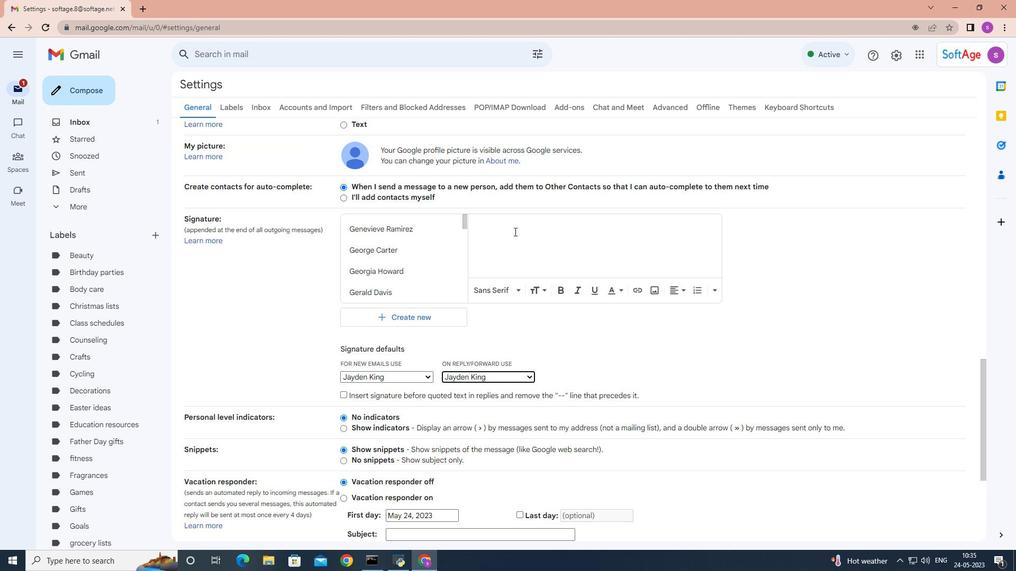 
Action: Key pressed <Key.shift>Jayden<Key.space><Key.shift>King
Screenshot: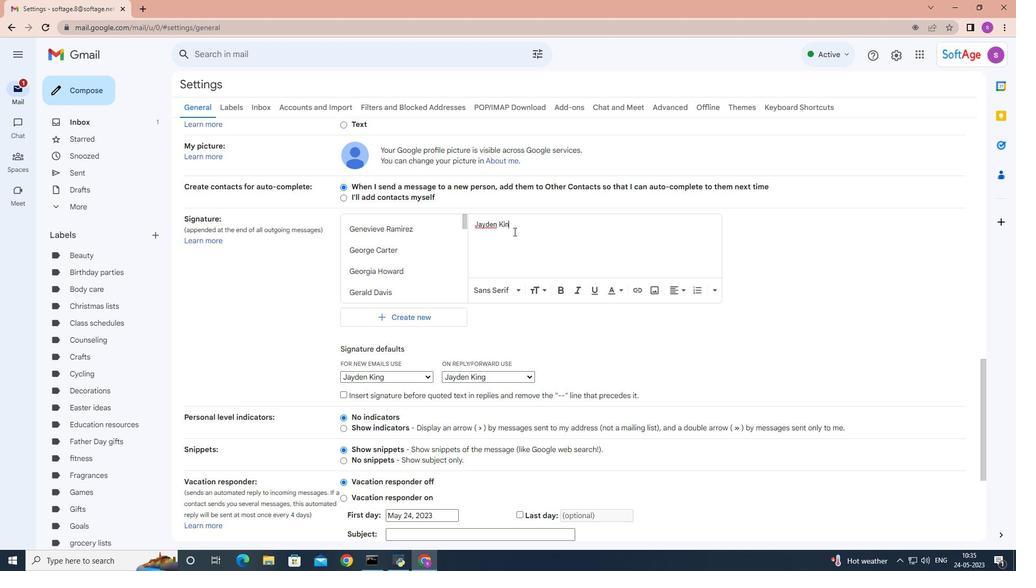 
Action: Mouse moved to (689, 267)
Screenshot: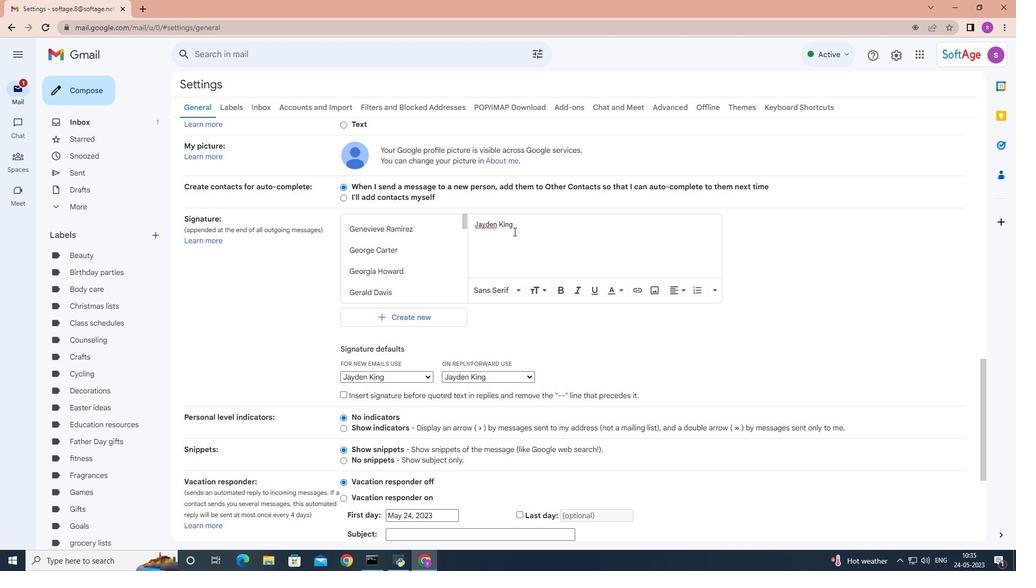 
Action: Mouse scrolled (689, 266) with delta (0, 0)
Screenshot: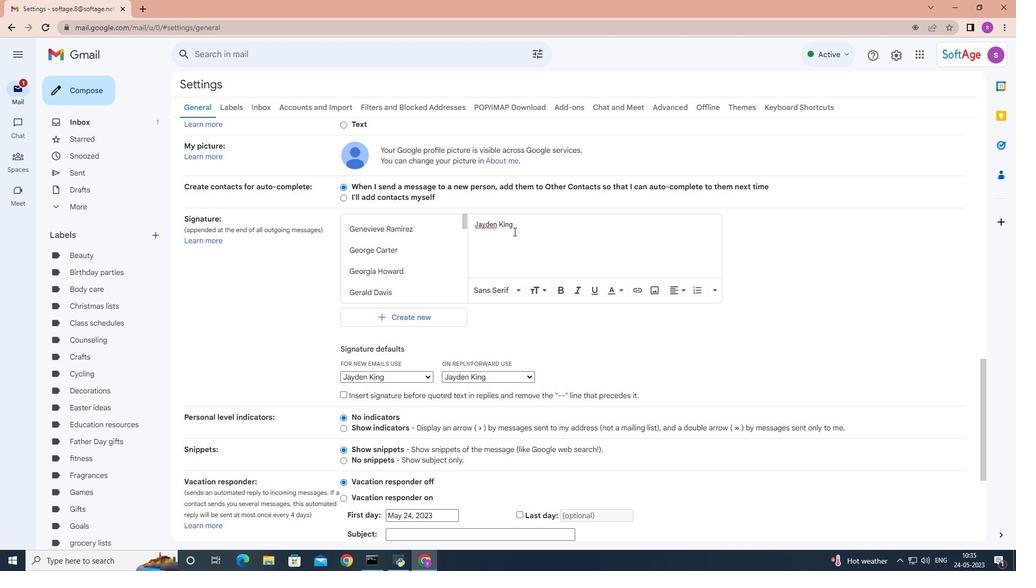 
Action: Mouse scrolled (689, 266) with delta (0, 0)
Screenshot: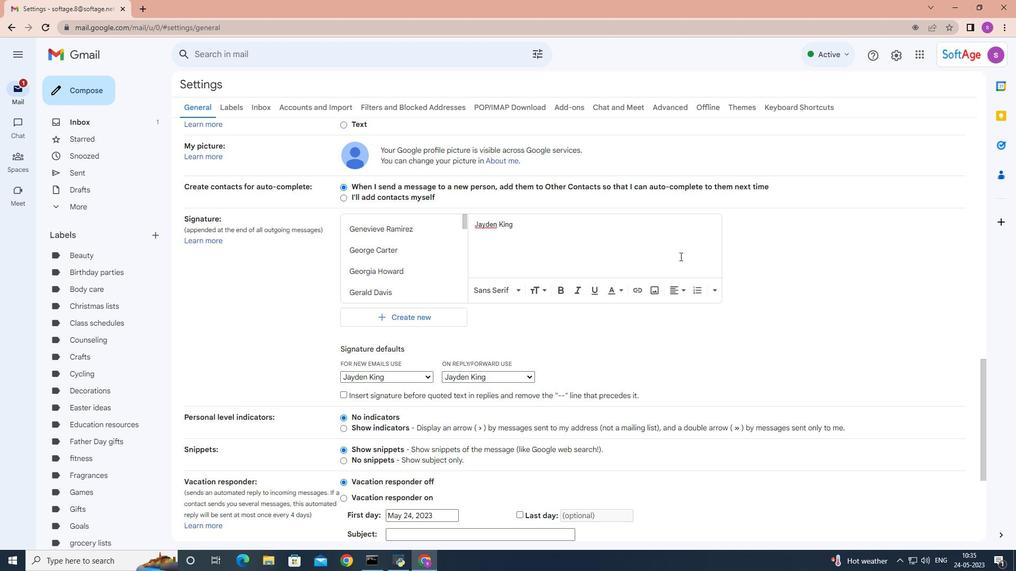 
Action: Mouse moved to (689, 267)
Screenshot: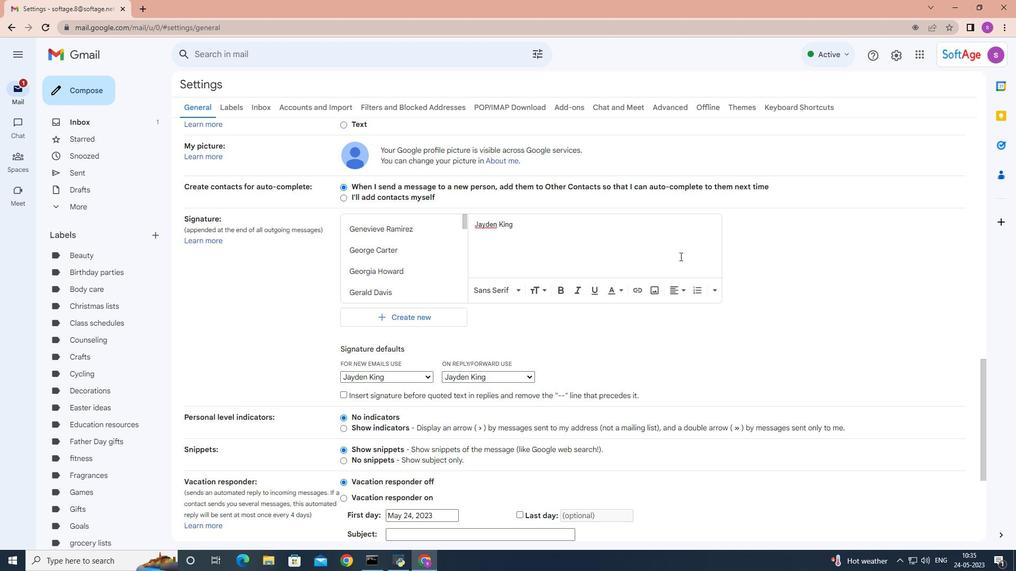 
Action: Mouse scrolled (689, 266) with delta (0, 0)
Screenshot: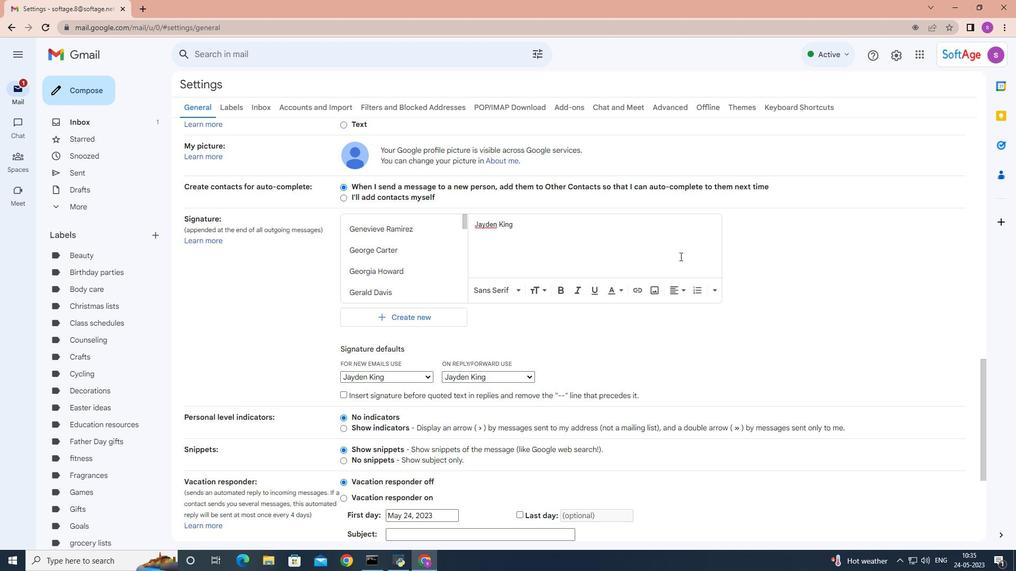 
Action: Mouse scrolled (689, 266) with delta (0, 0)
Screenshot: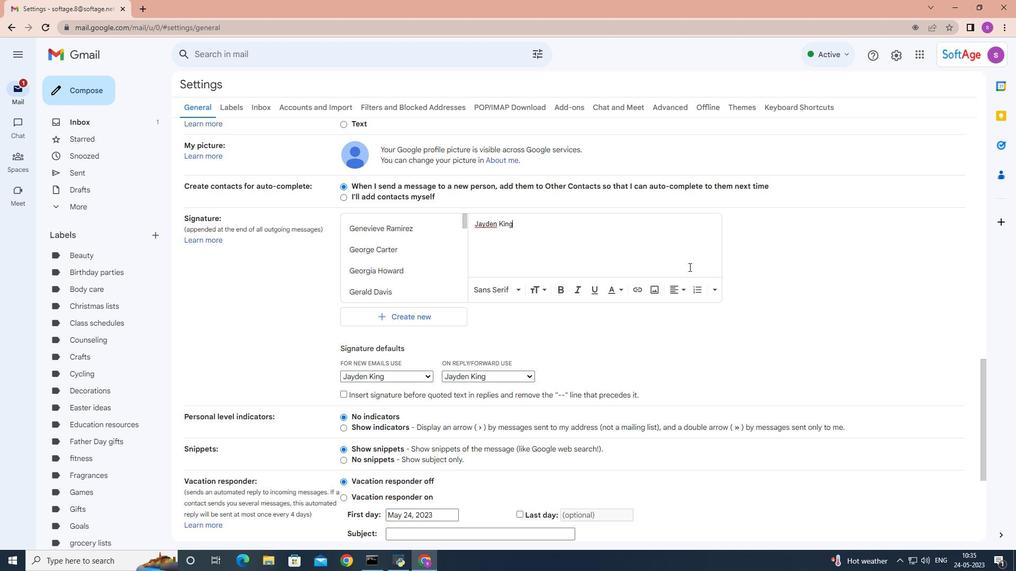 
Action: Mouse moved to (612, 362)
Screenshot: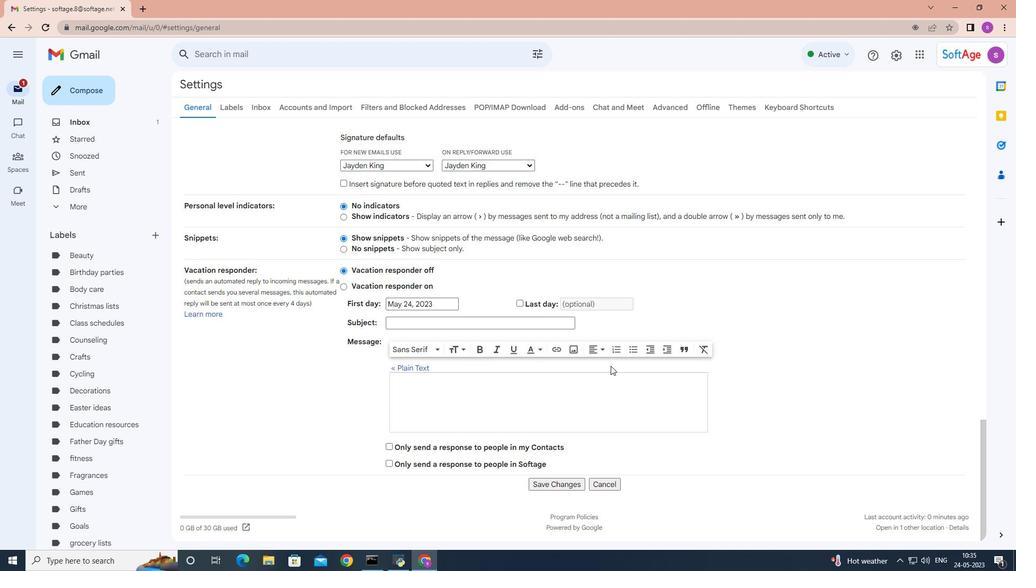 
Action: Mouse scrolled (612, 362) with delta (0, 0)
Screenshot: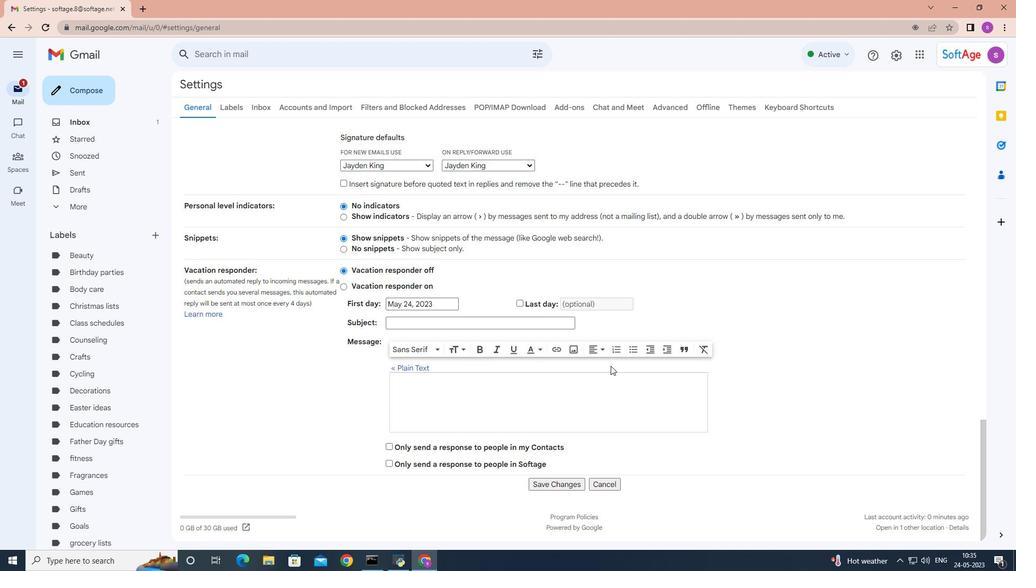 
Action: Mouse scrolled (612, 362) with delta (0, 0)
Screenshot: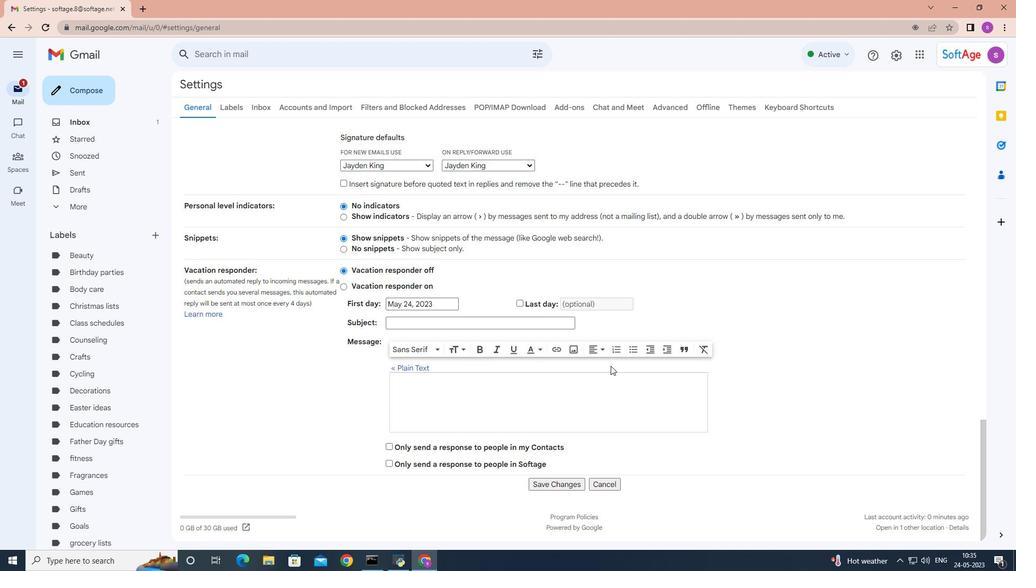 
Action: Mouse moved to (570, 488)
Screenshot: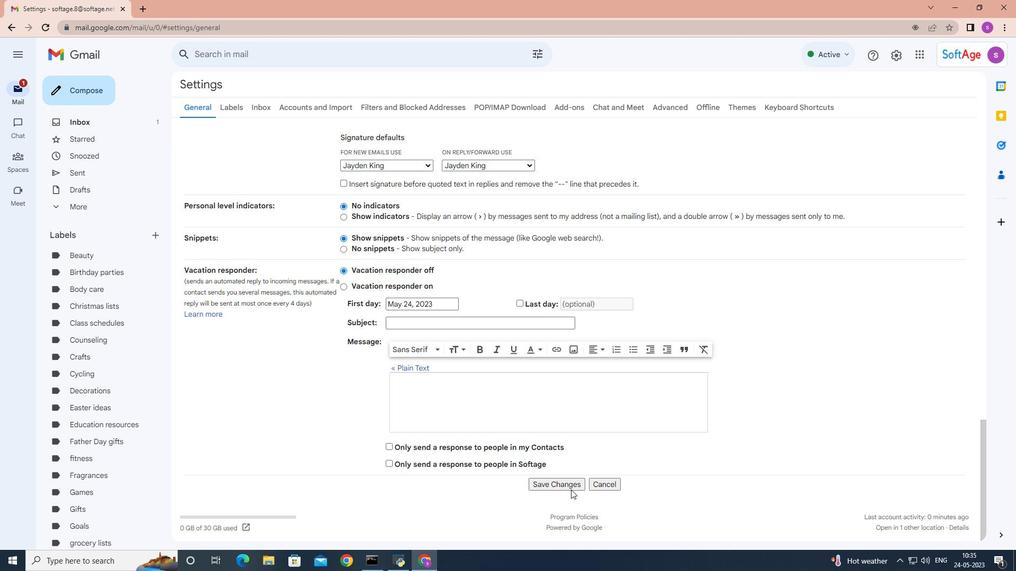 
Action: Mouse pressed left at (570, 488)
Screenshot: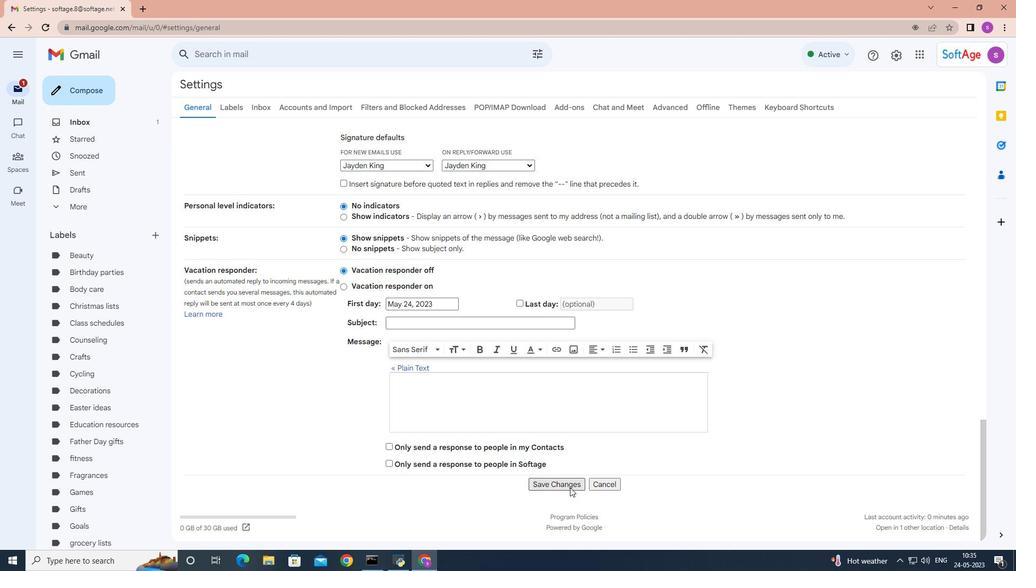 
Action: Mouse moved to (89, 88)
Screenshot: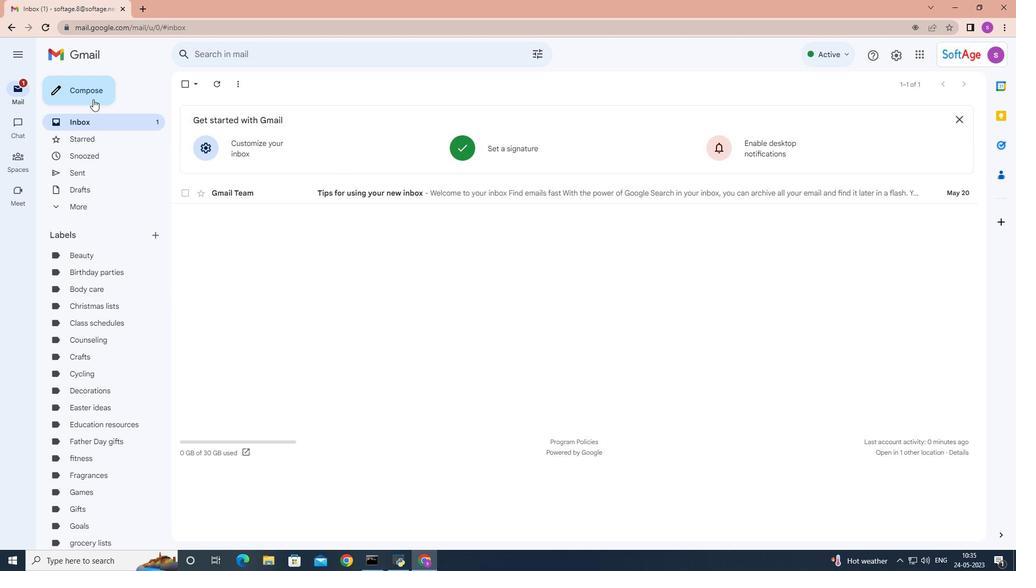 
Action: Mouse pressed left at (89, 88)
Screenshot: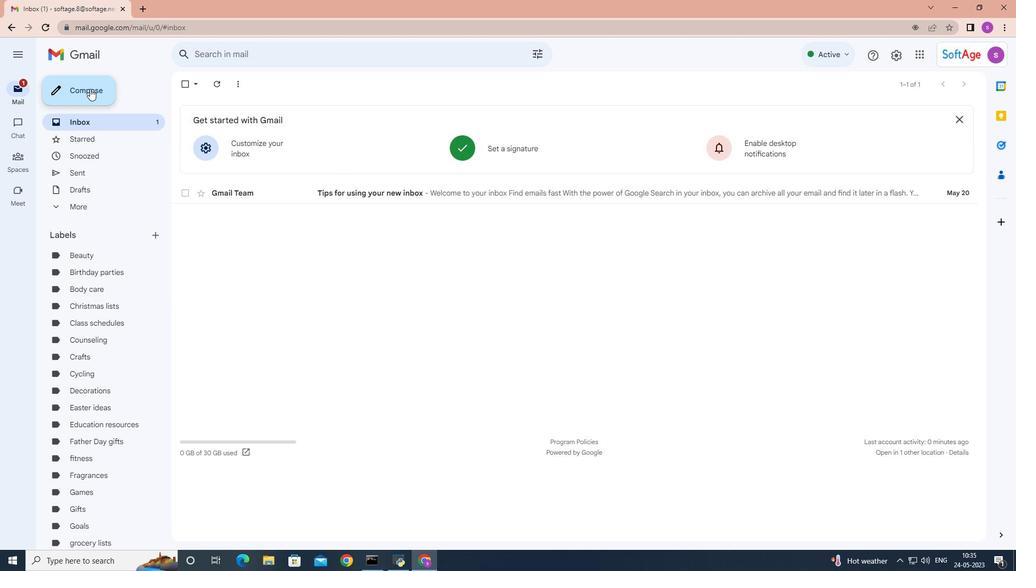 
Action: Mouse moved to (708, 280)
Screenshot: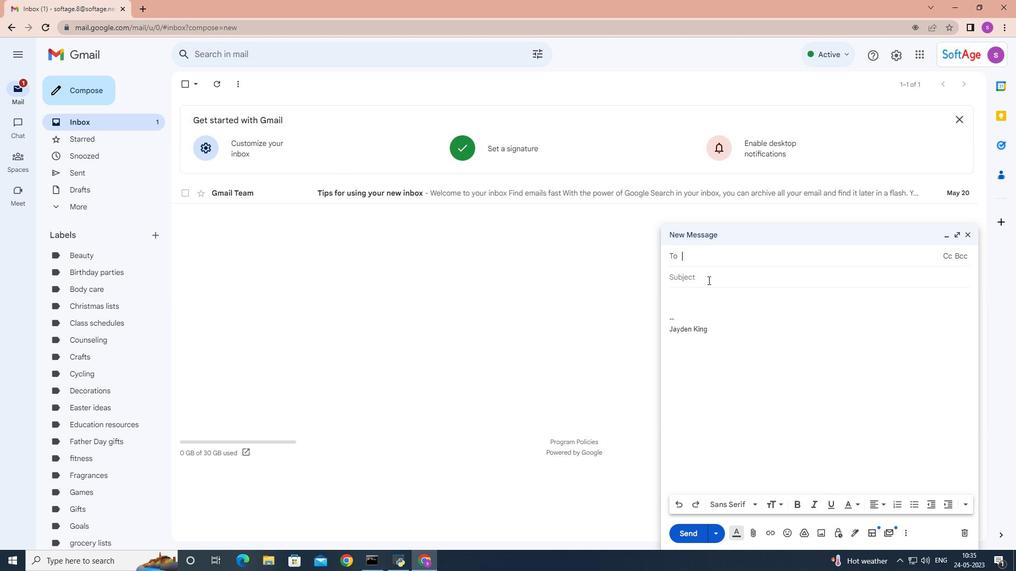 
Action: Mouse pressed left at (708, 280)
Screenshot: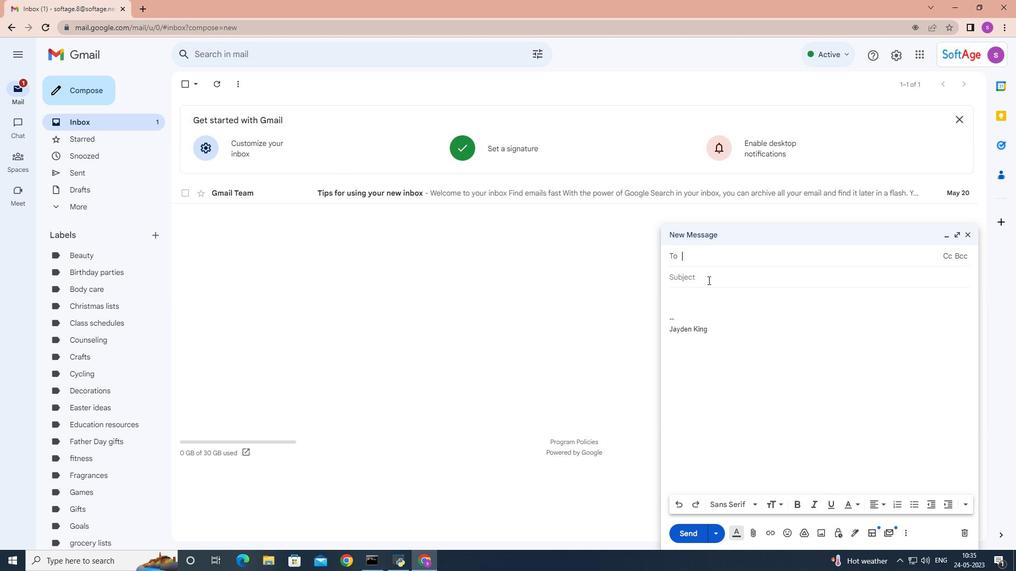 
Action: Key pressed <Key.shift>Thank<Key.space>you<Key.space>for<Key.space>your<Key.space>application
Screenshot: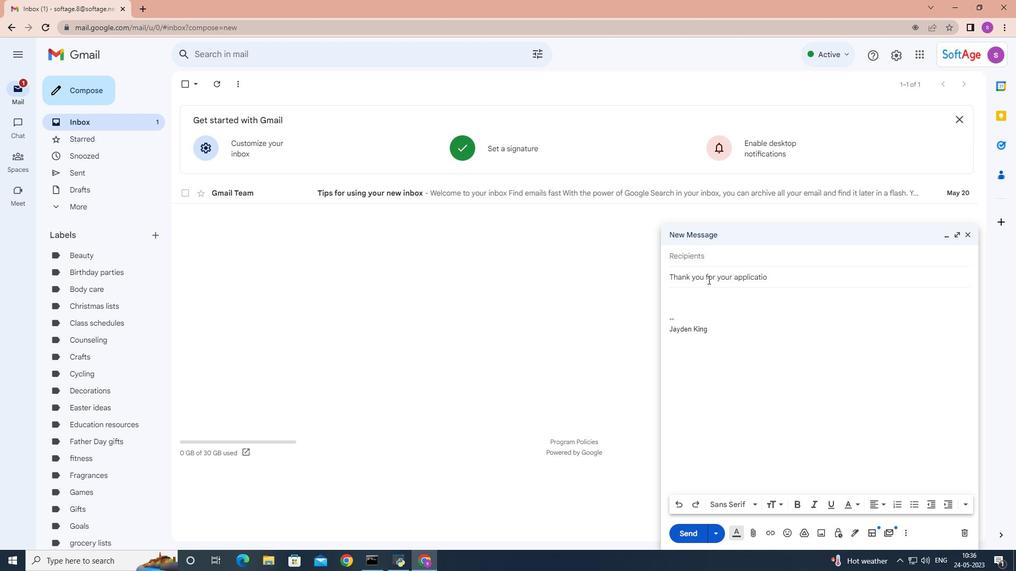 
Action: Mouse moved to (684, 300)
Screenshot: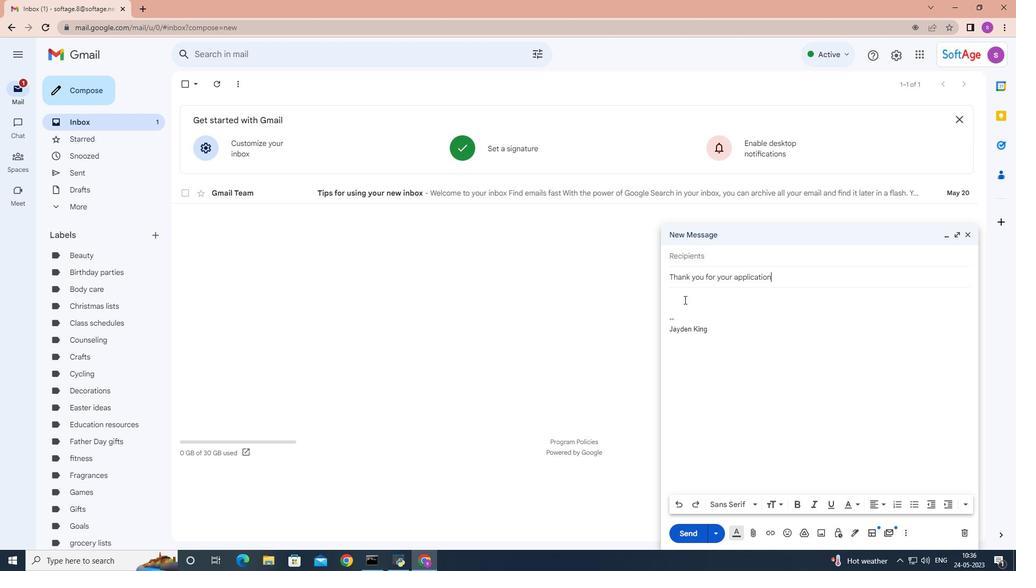 
Action: Mouse pressed left at (684, 300)
Screenshot: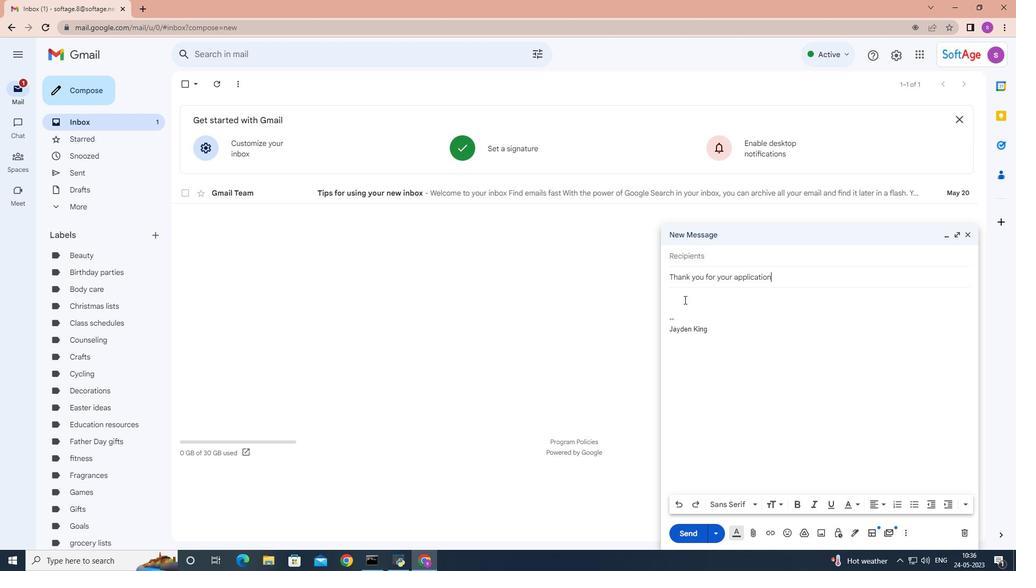 
Action: Key pressed <Key.shift>Pleasev<Key.space>
Screenshot: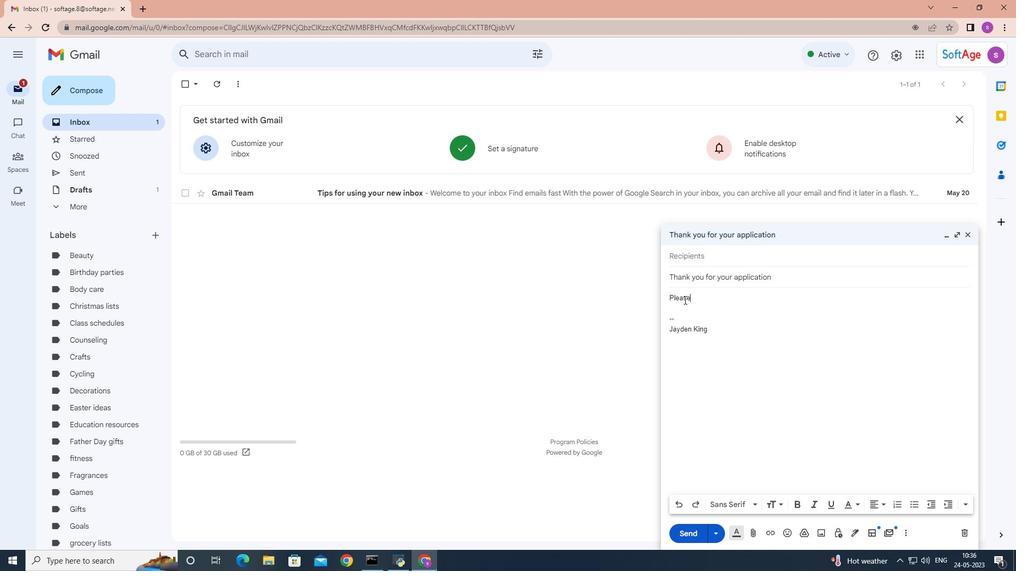 
Action: Mouse moved to (801, 312)
Screenshot: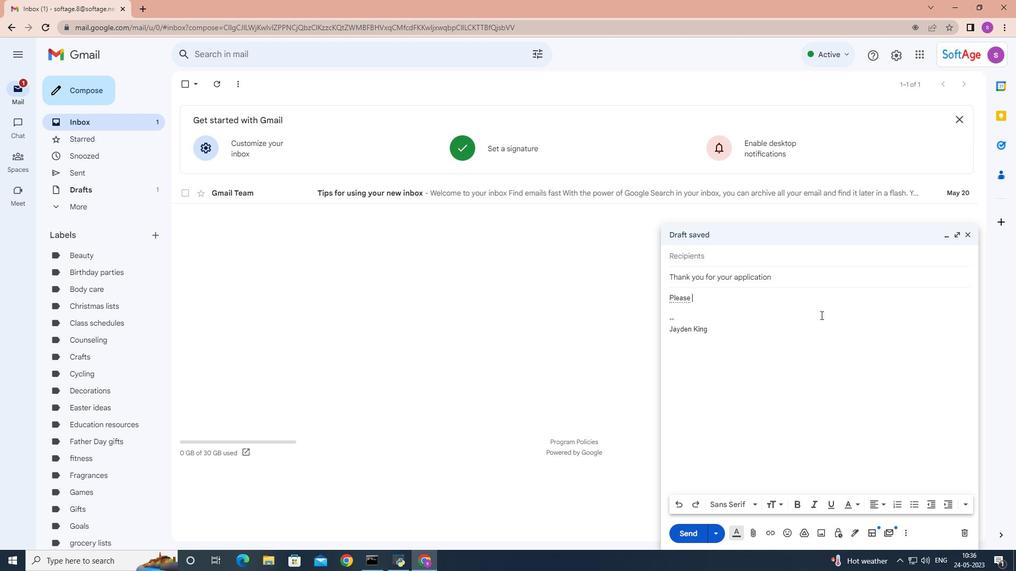
Action: Key pressed let<Key.space>us<Key.space>know<Key.space>if<Key.space>you<Key.space>require<Key.space>and<Key.space>support<Key.space>from<Key.space>our<Key.space>end<Key.space>for<Key.space>the<Key.space>project.
Screenshot: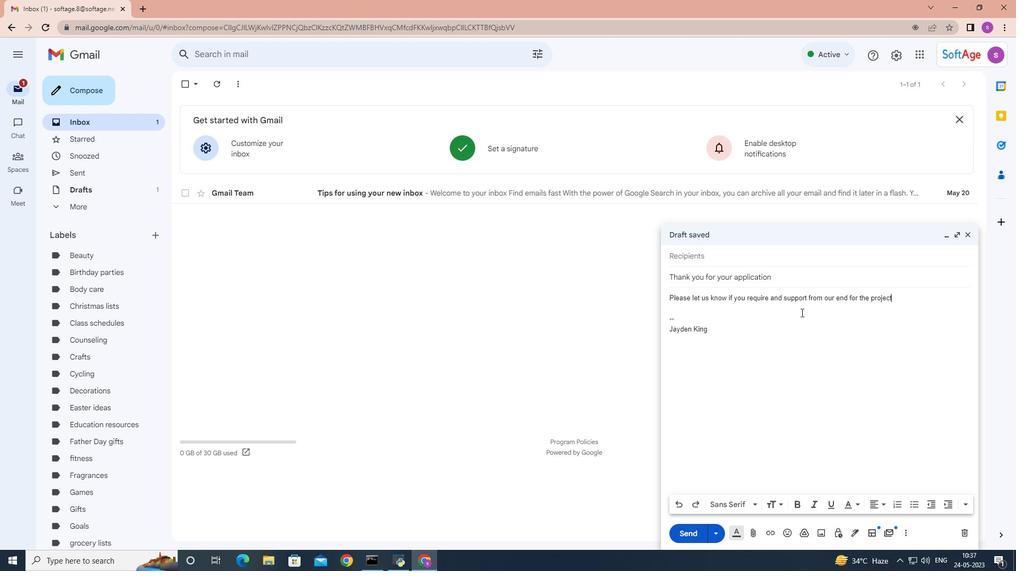 
Action: Mouse moved to (744, 258)
Screenshot: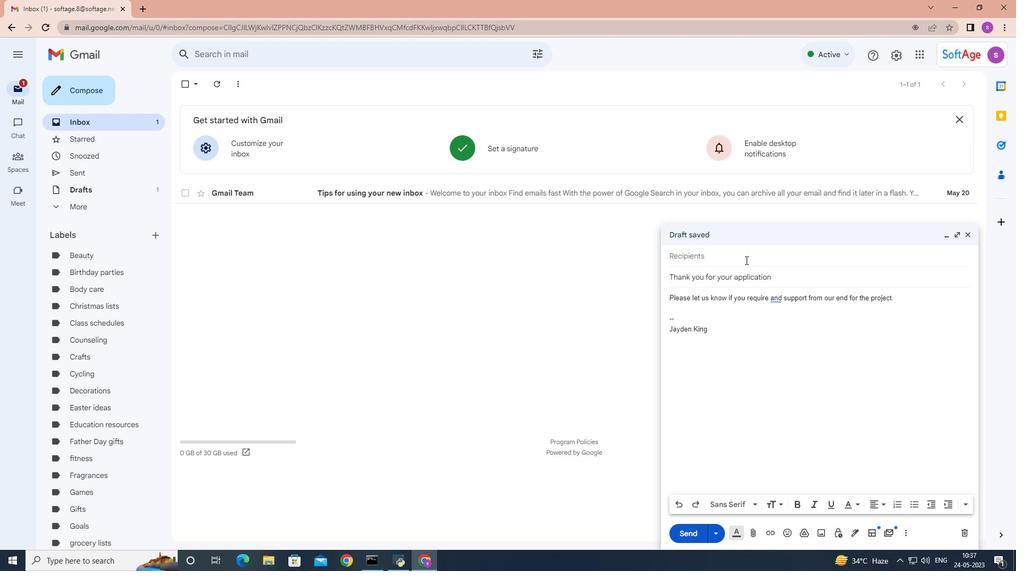 
Action: Mouse pressed left at (744, 258)
Screenshot: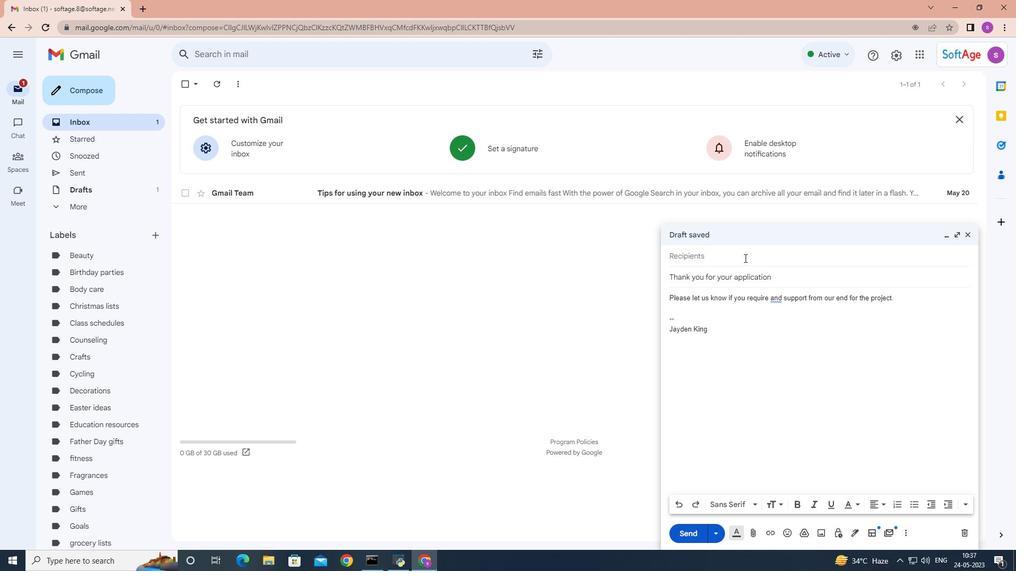 
Action: Key pressed softage.7
Screenshot: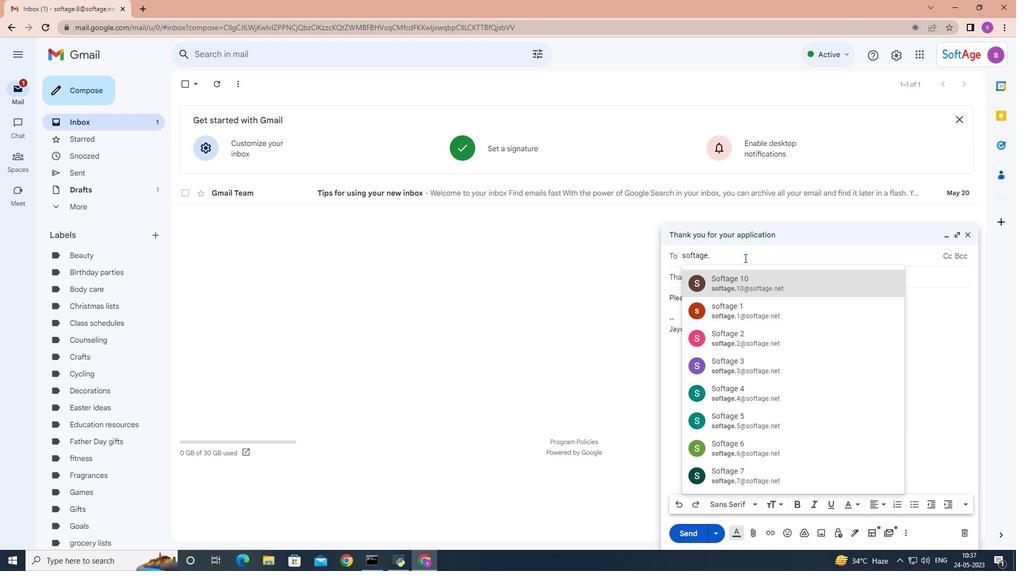 
Action: Mouse moved to (732, 280)
Screenshot: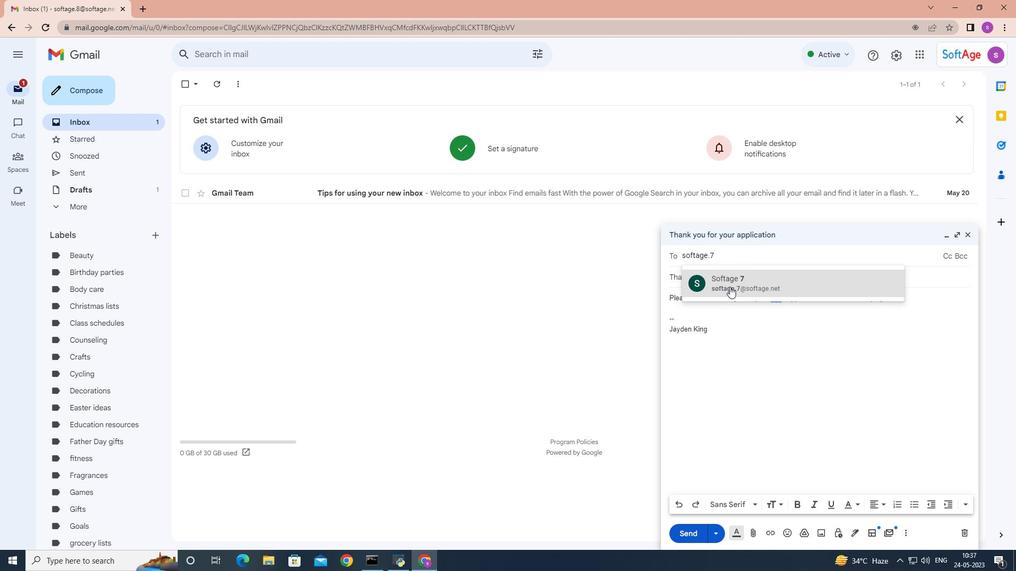 
Action: Mouse pressed left at (732, 280)
Screenshot: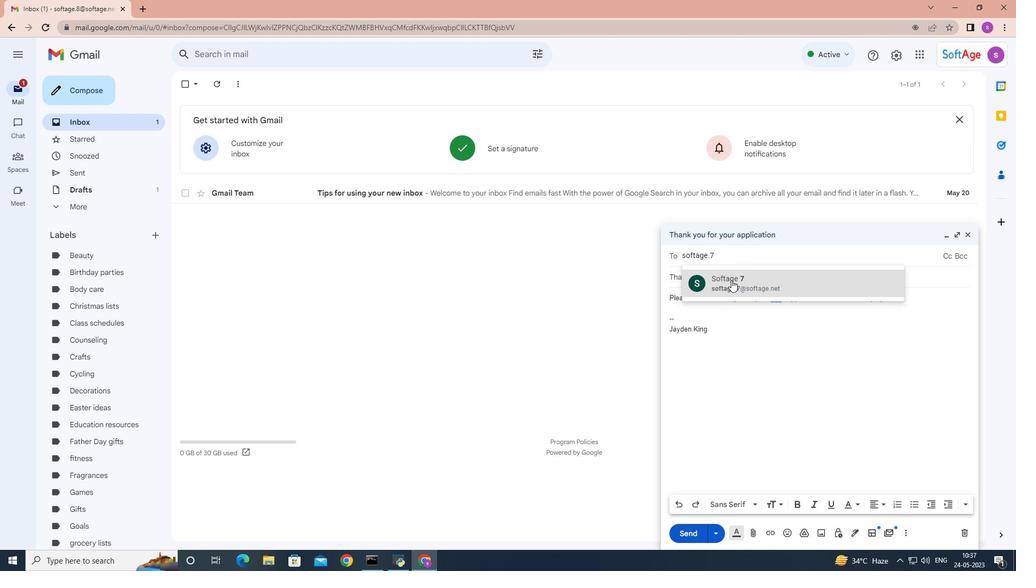 
Action: Mouse moved to (901, 308)
Screenshot: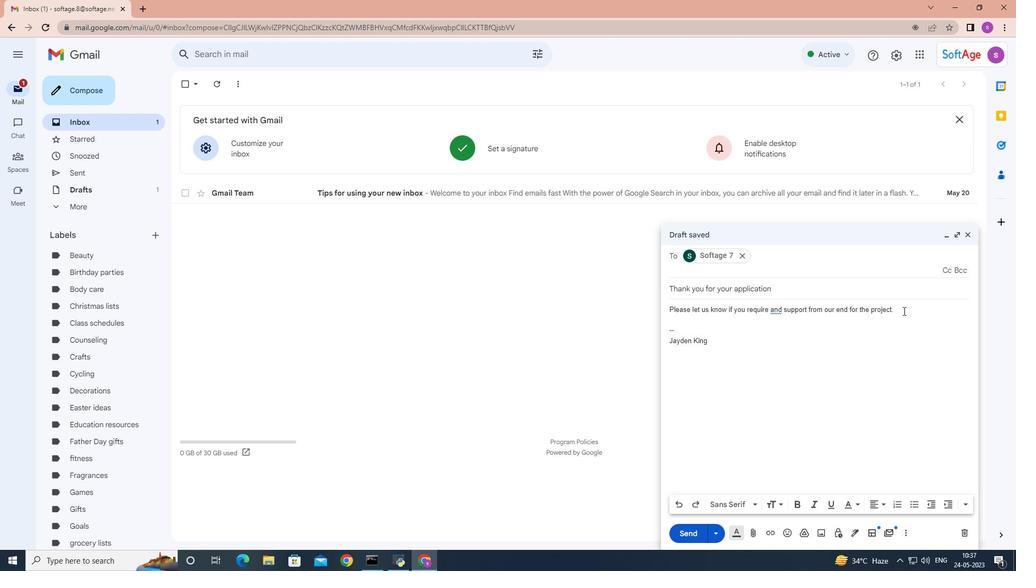 
Action: Mouse pressed left at (901, 308)
Screenshot: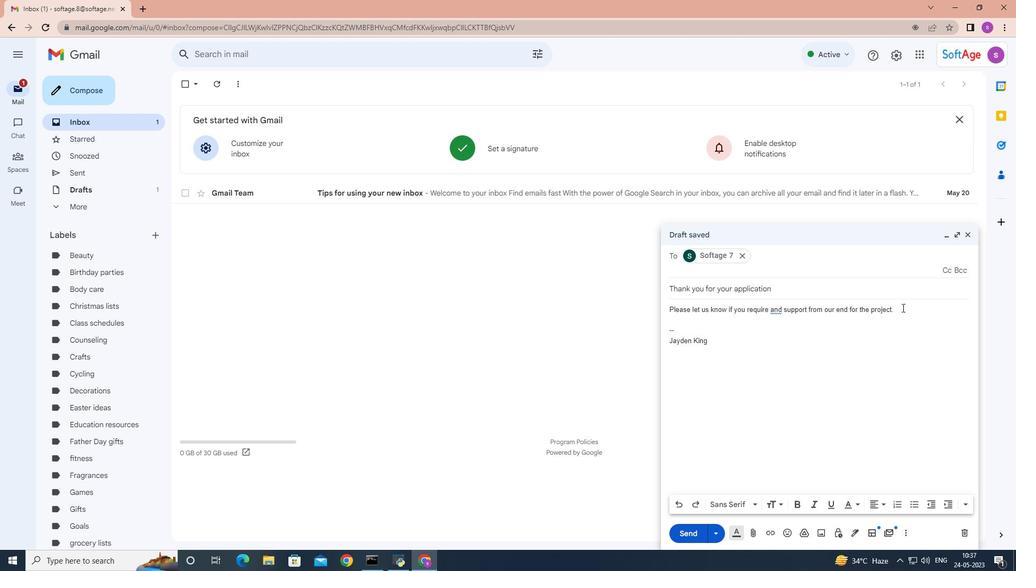 
Action: Mouse moved to (896, 298)
Screenshot: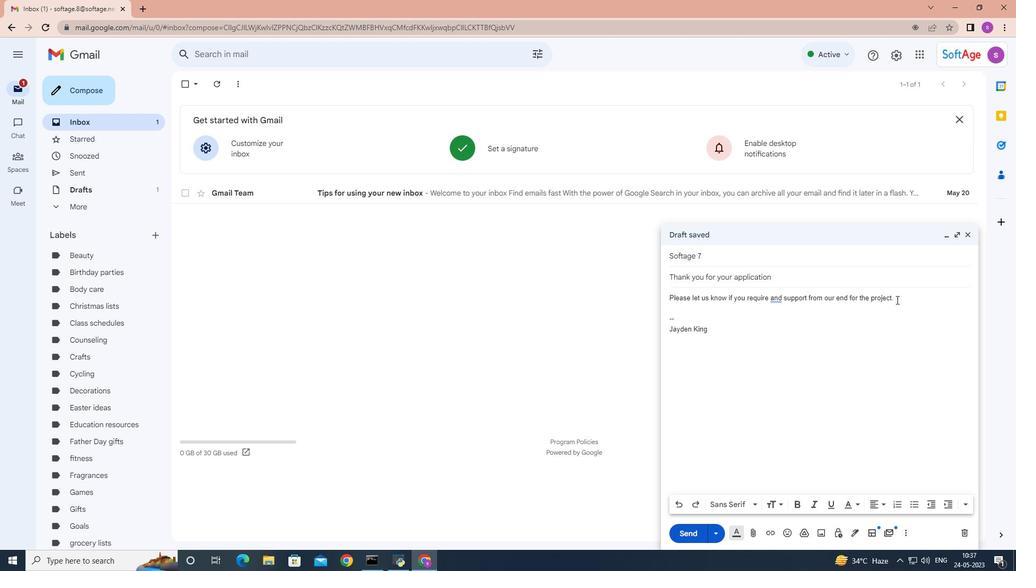 
Action: Mouse pressed left at (896, 298)
Screenshot: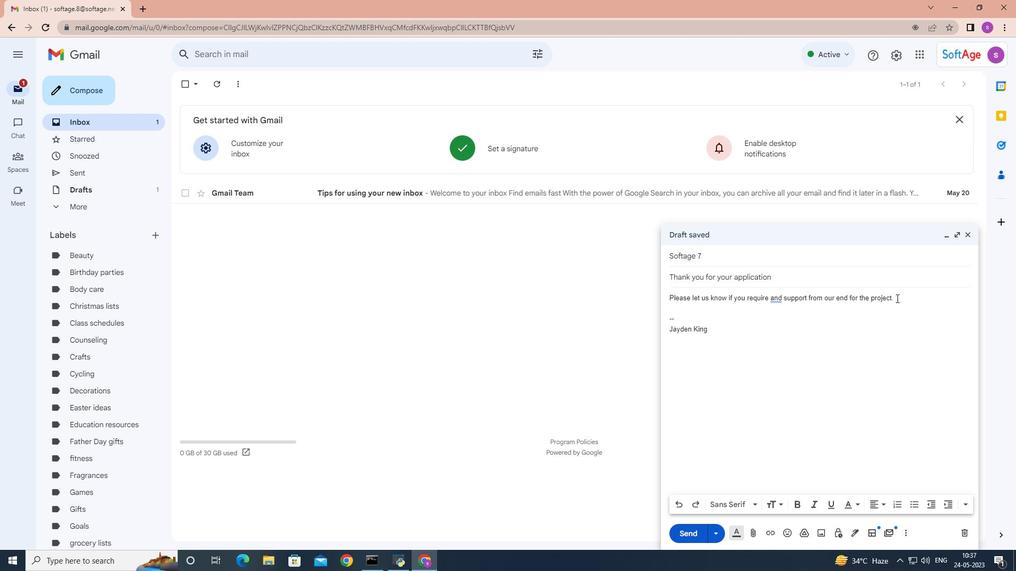 
Action: Mouse moved to (910, 506)
Screenshot: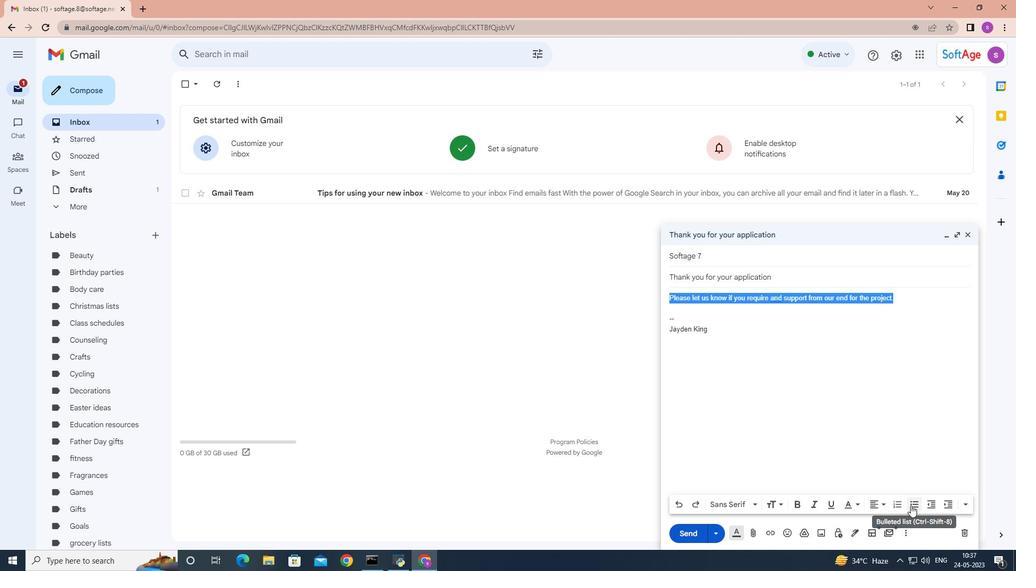 
Action: Mouse pressed left at (910, 506)
Screenshot: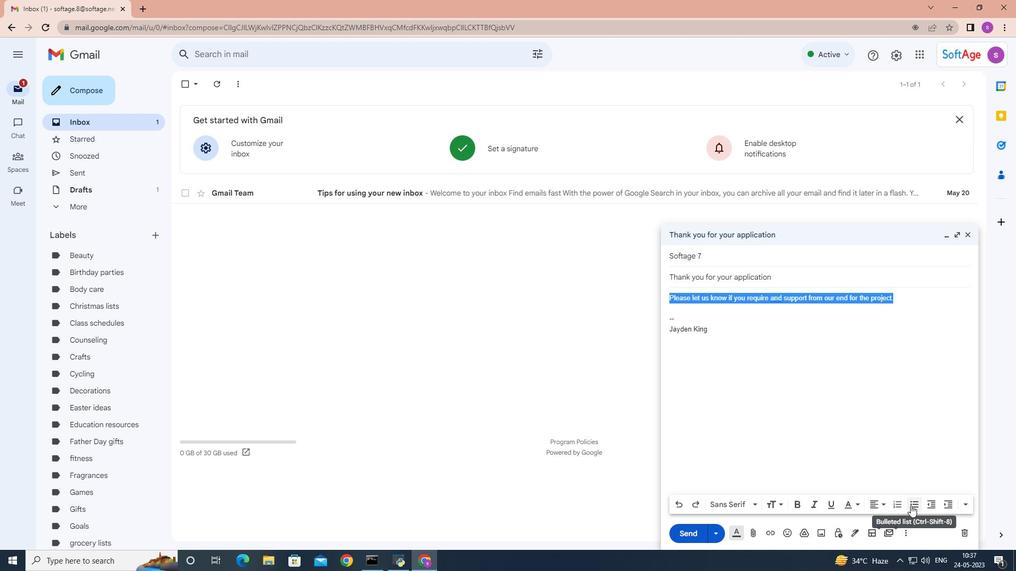 
Action: Mouse moved to (751, 504)
Screenshot: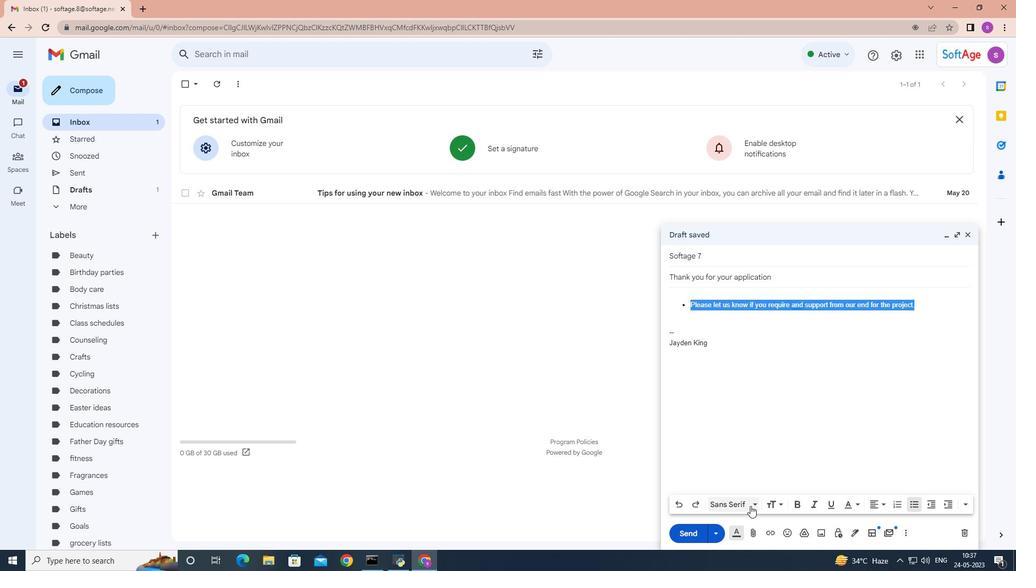 
Action: Mouse pressed left at (751, 504)
Screenshot: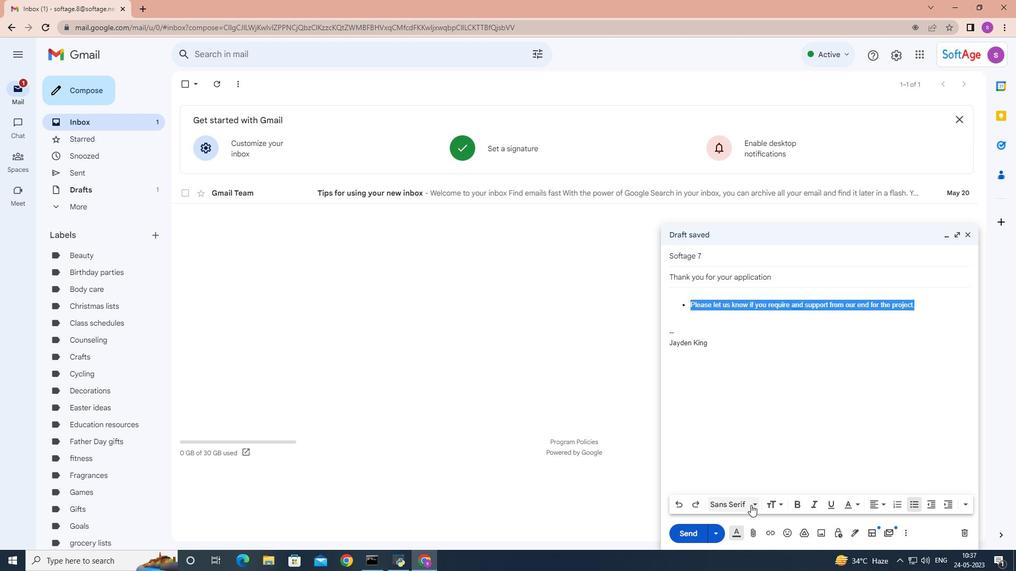 
Action: Mouse moved to (755, 370)
Screenshot: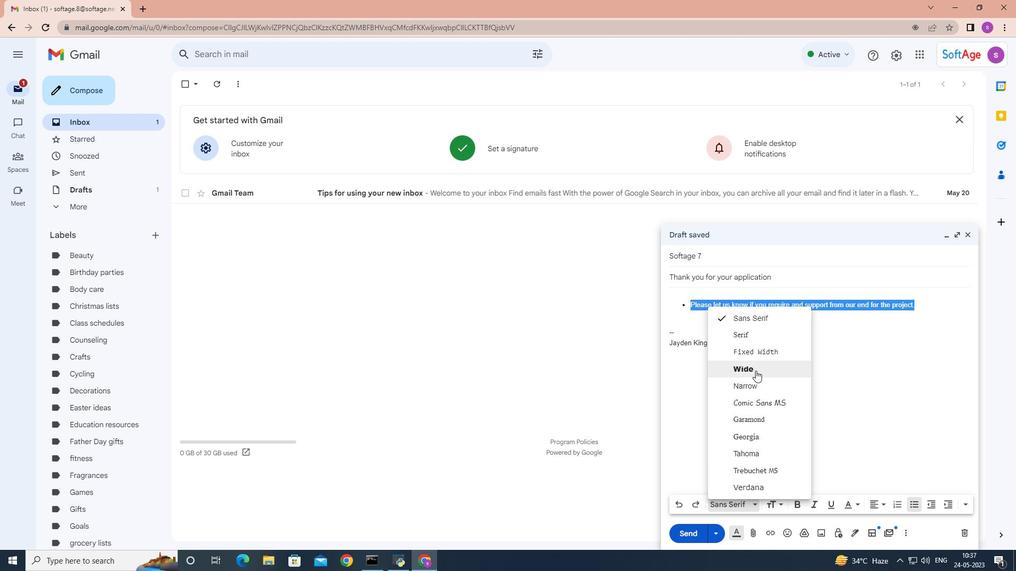 
Action: Mouse pressed left at (755, 370)
Screenshot: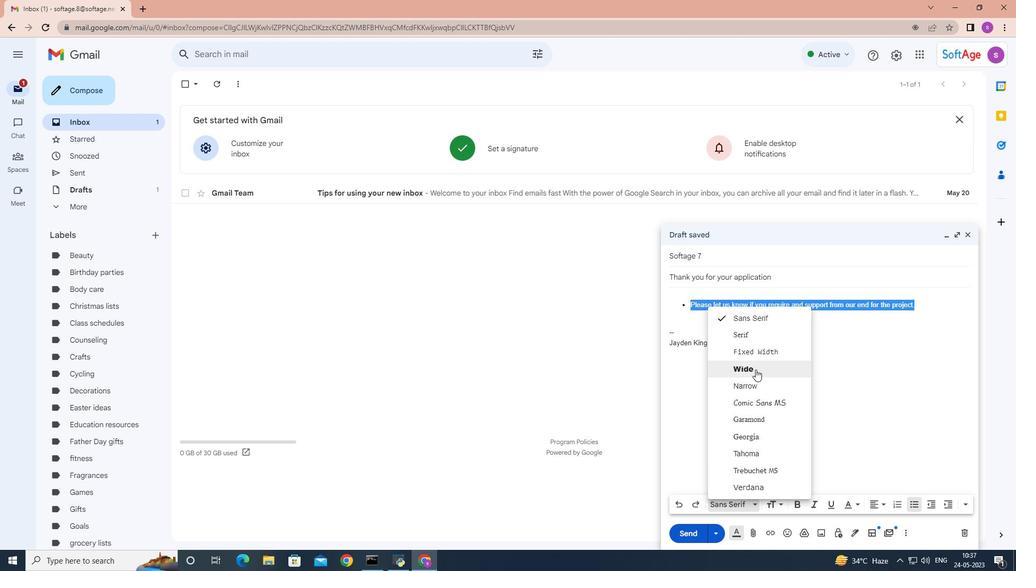 
Action: Mouse moved to (968, 506)
Screenshot: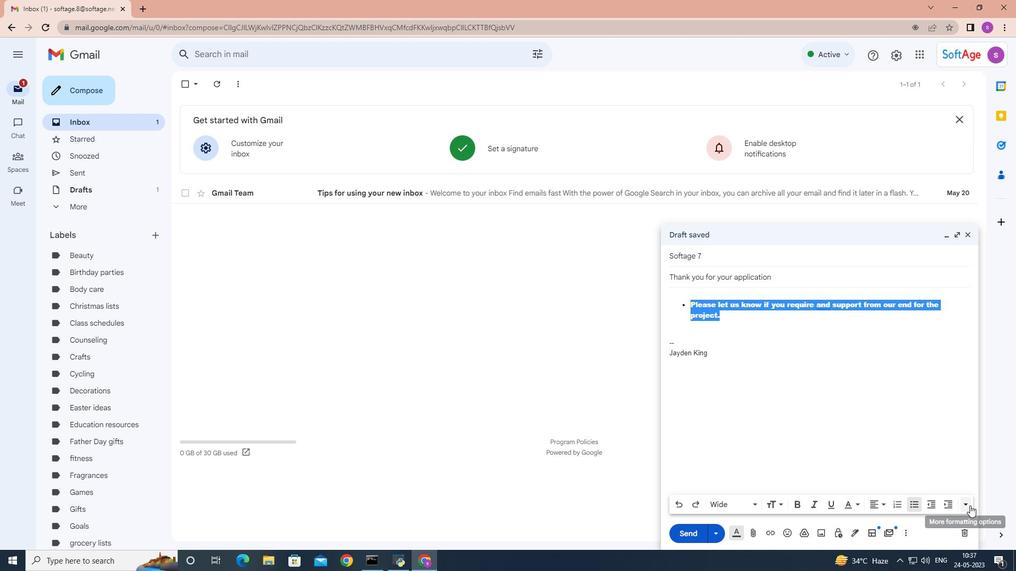 
Action: Mouse pressed left at (968, 506)
Screenshot: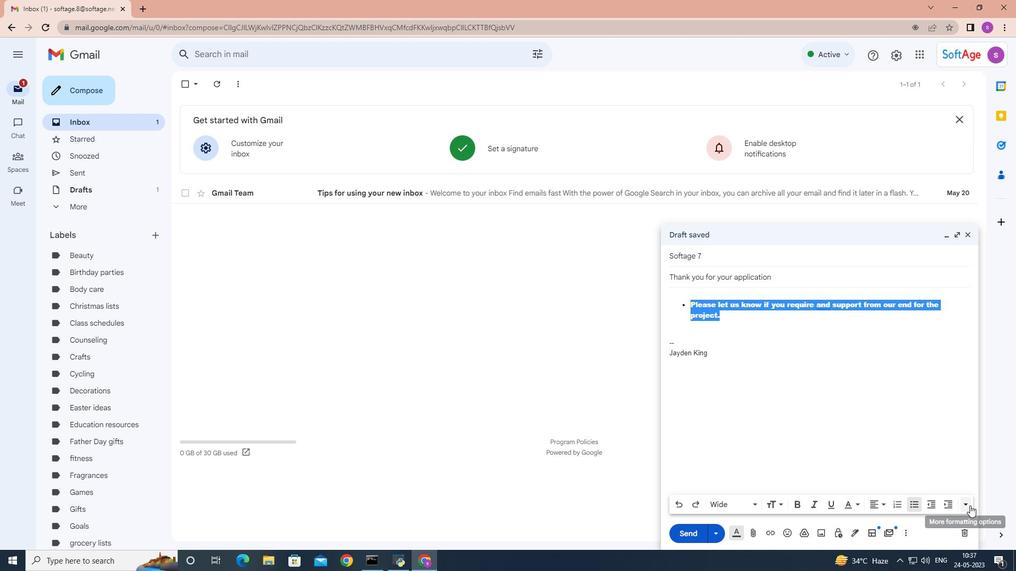 
Action: Mouse moved to (966, 474)
Screenshot: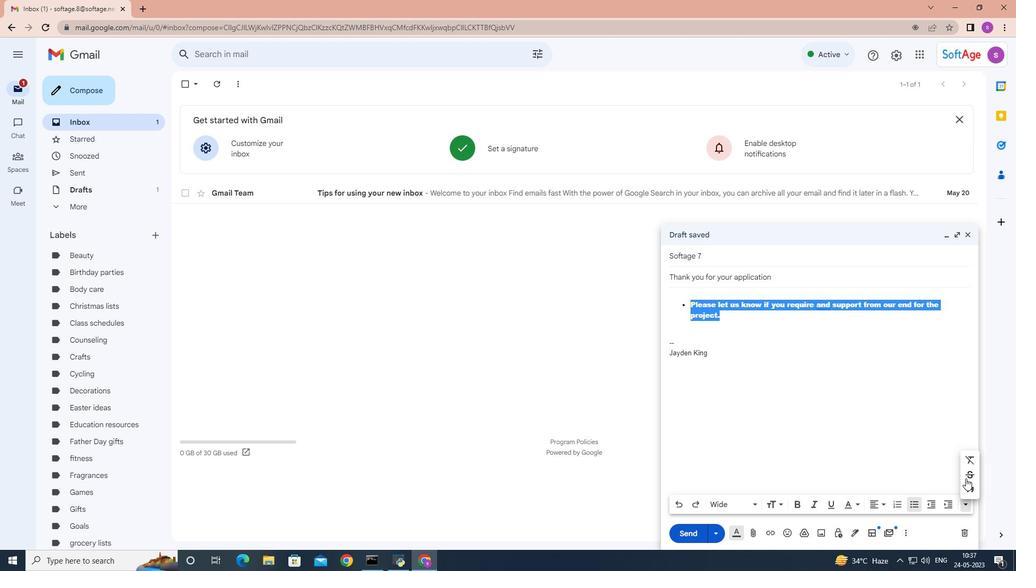 
Action: Mouse pressed left at (966, 474)
Screenshot: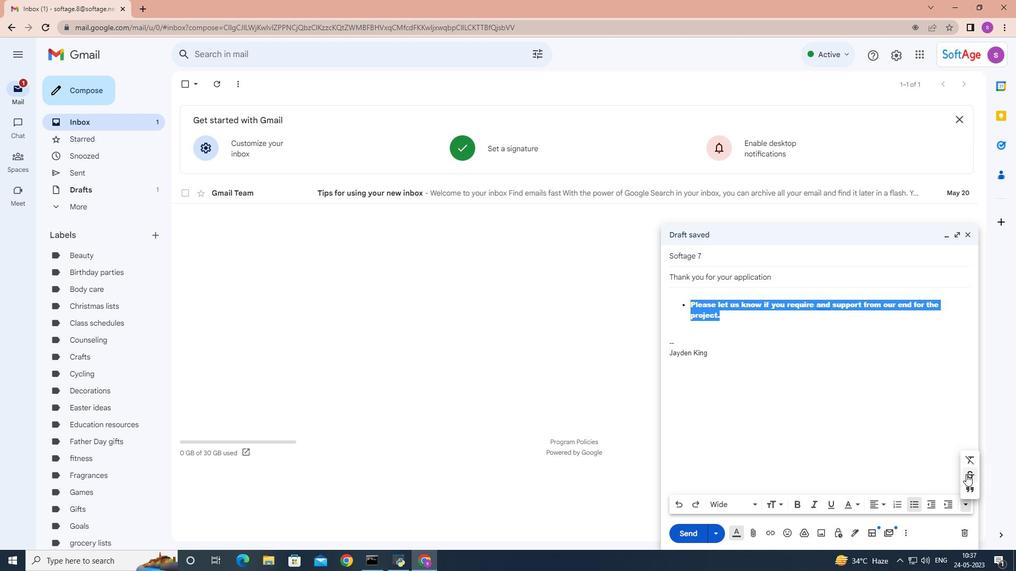 
Action: Mouse moved to (913, 506)
Screenshot: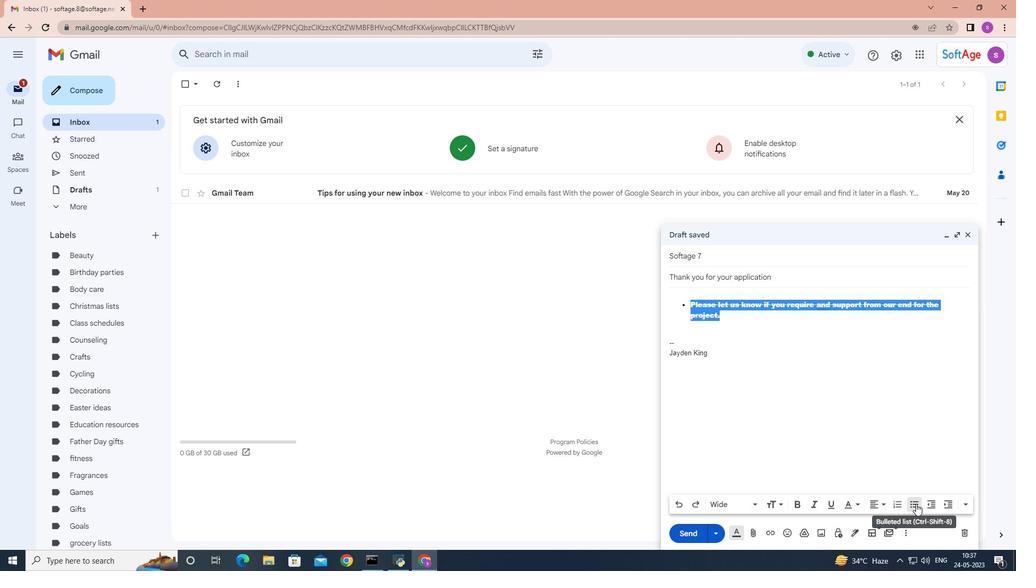 
Action: Mouse pressed left at (913, 506)
Screenshot: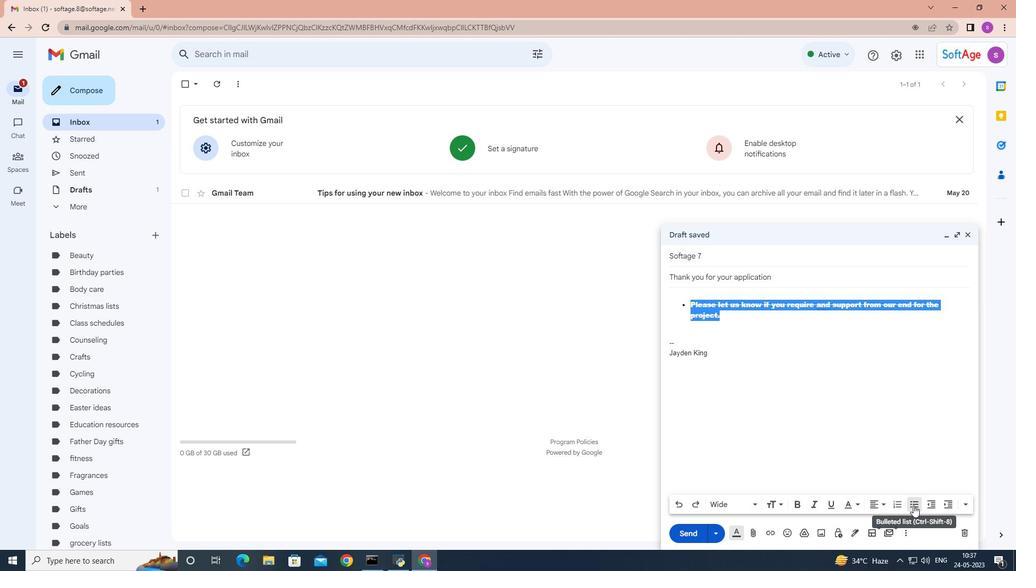 
Action: Mouse moved to (754, 507)
Screenshot: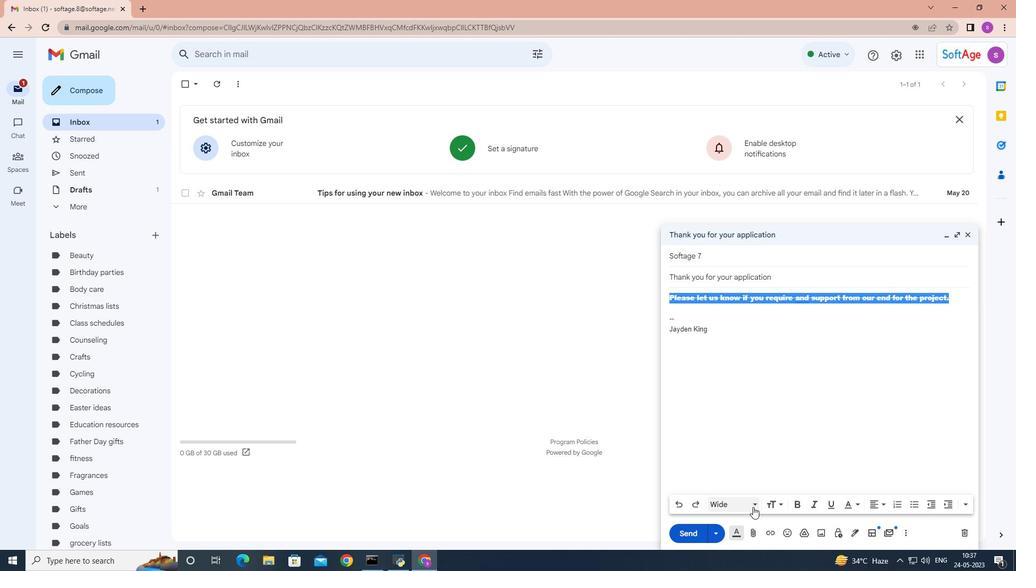 
Action: Mouse pressed left at (754, 507)
Screenshot: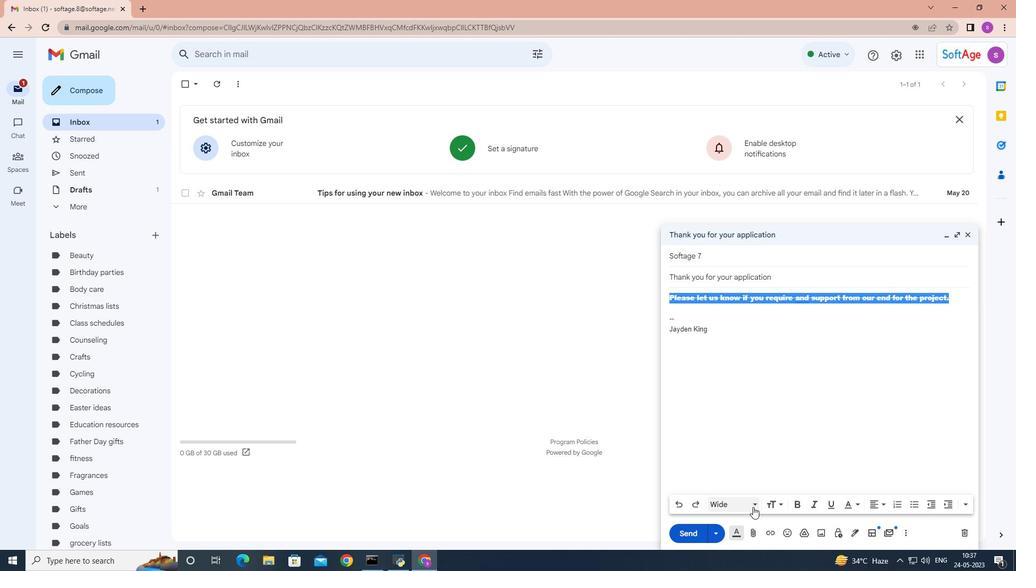 
Action: Mouse moved to (776, 322)
Screenshot: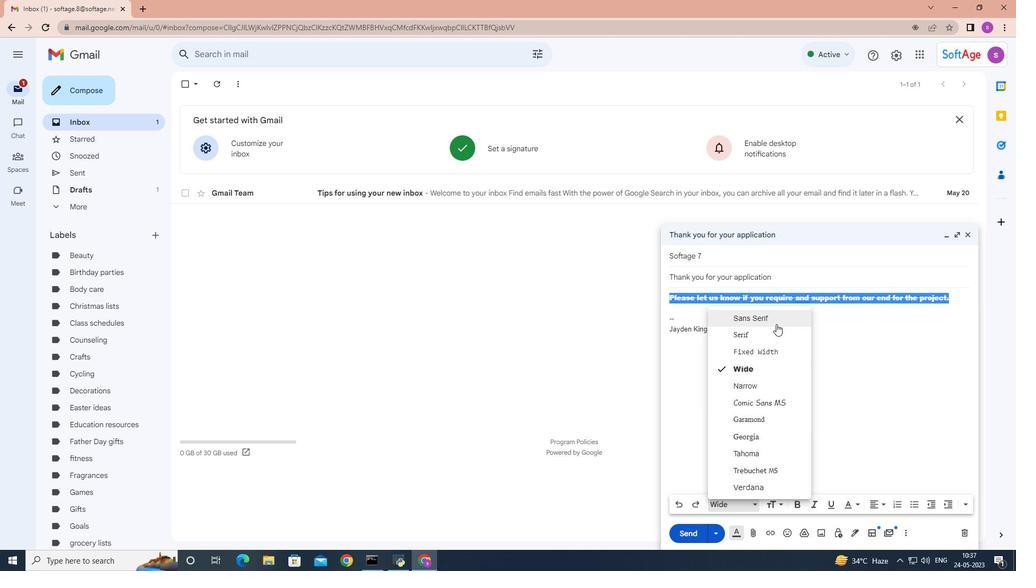 
Action: Mouse pressed left at (776, 322)
Screenshot: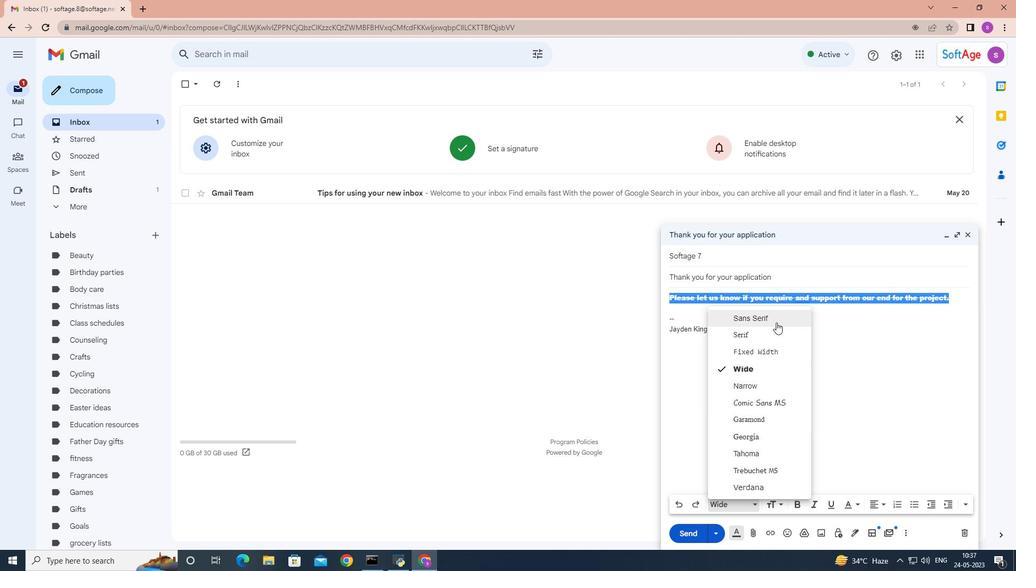 
Action: Mouse moved to (966, 507)
Screenshot: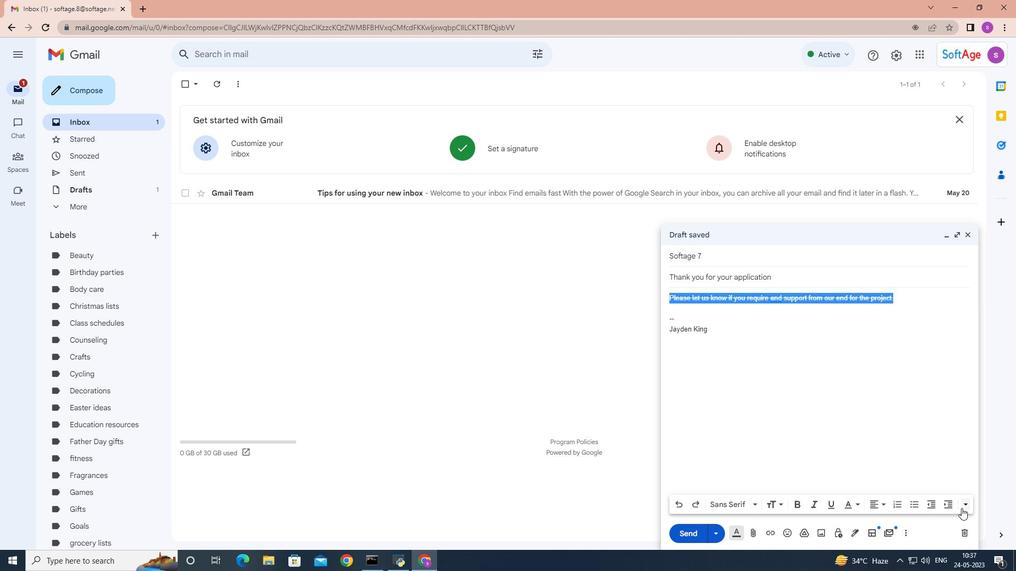 
Action: Mouse pressed left at (966, 507)
Screenshot: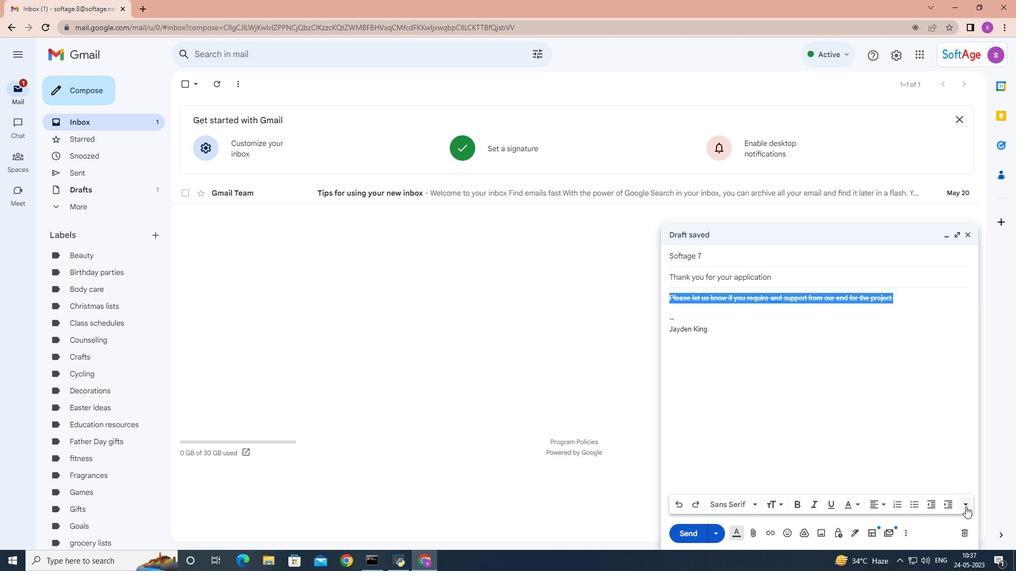 
Action: Mouse moved to (969, 474)
Screenshot: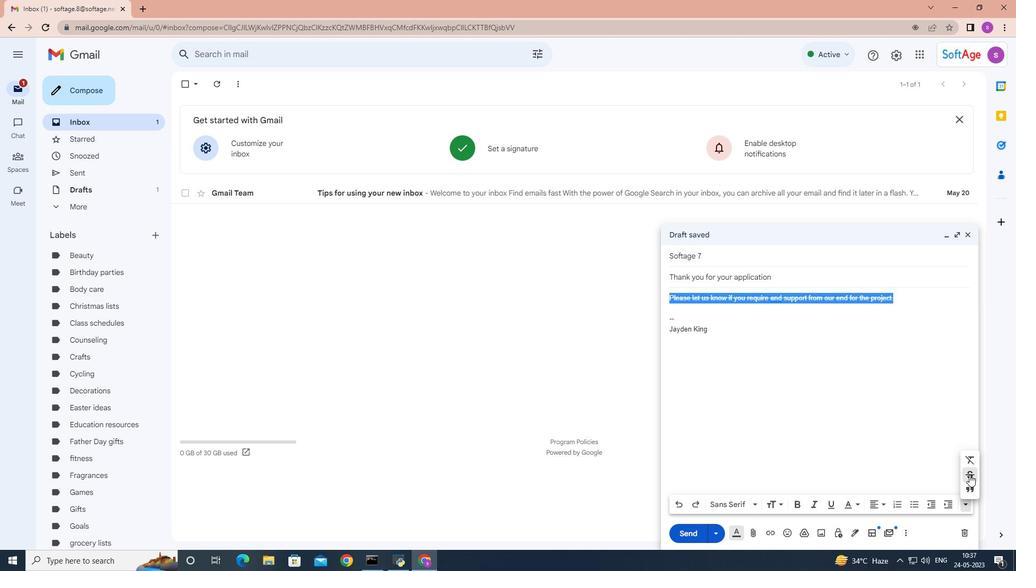 
Action: Mouse pressed left at (969, 474)
Screenshot: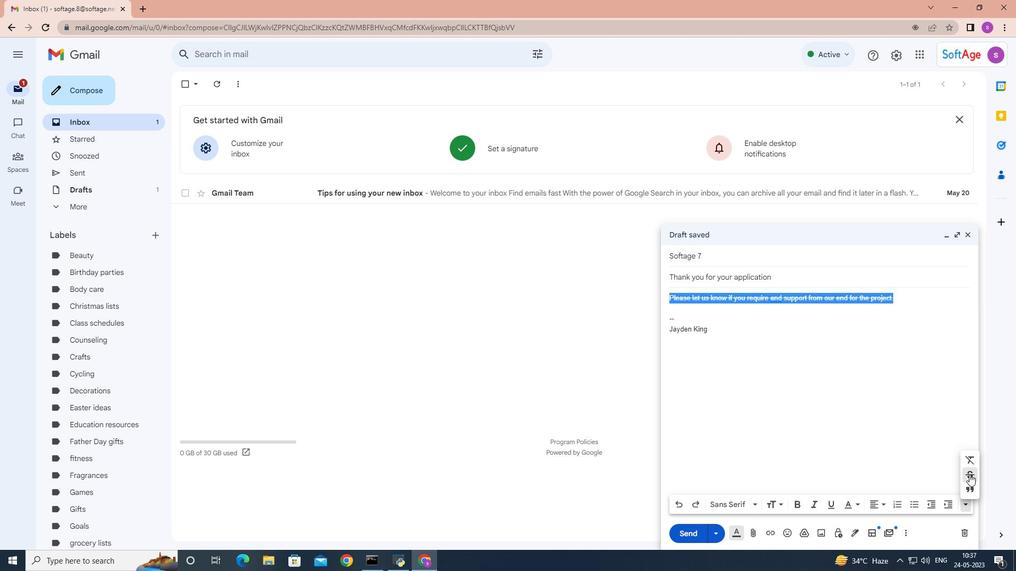 
Action: Mouse moved to (689, 534)
Screenshot: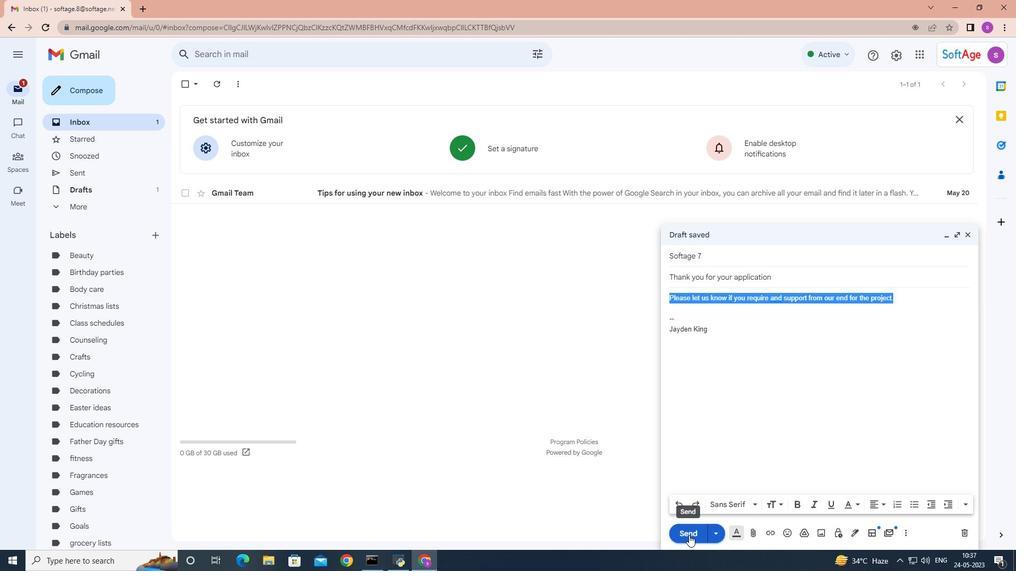 
Action: Mouse pressed left at (689, 534)
Screenshot: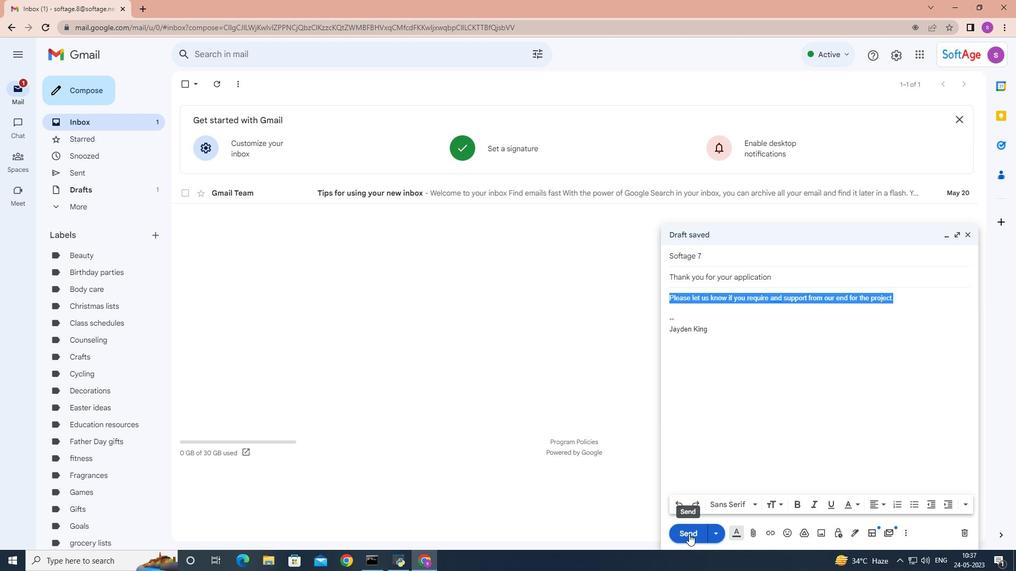 
Action: Mouse moved to (88, 174)
Screenshot: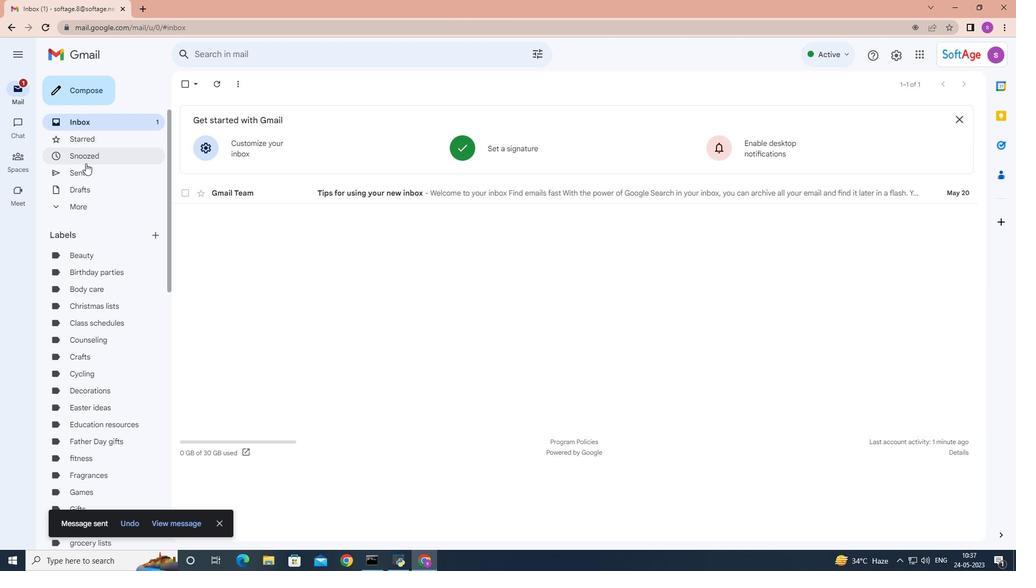
Action: Mouse pressed left at (88, 174)
Screenshot: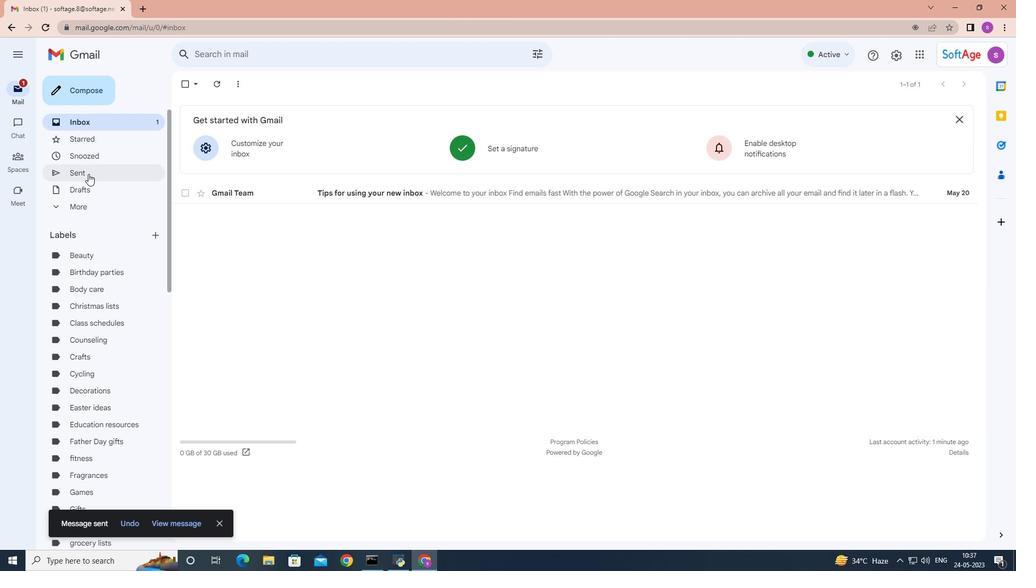 
Action: Mouse moved to (253, 133)
Screenshot: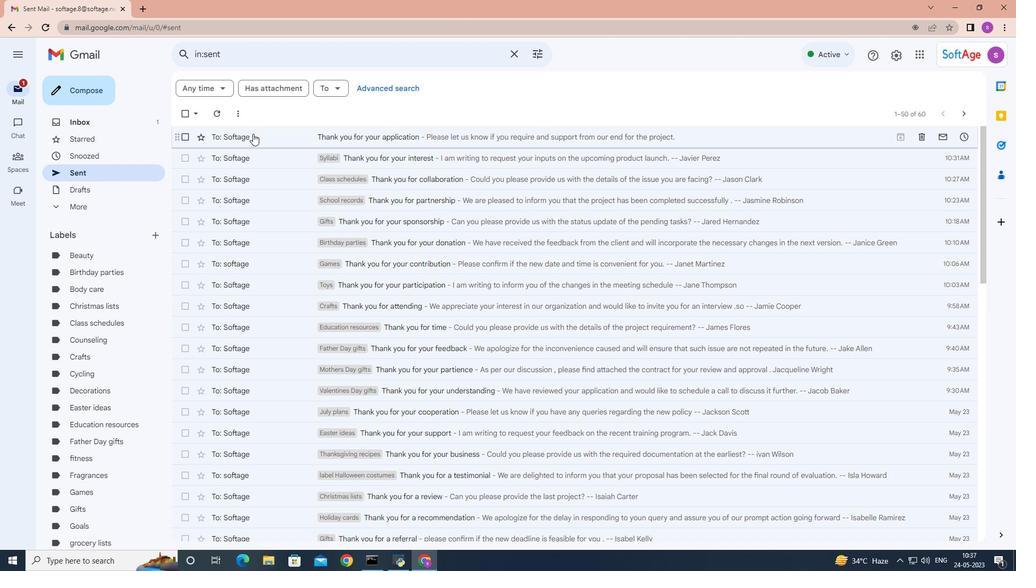 
Action: Mouse pressed right at (253, 133)
Screenshot: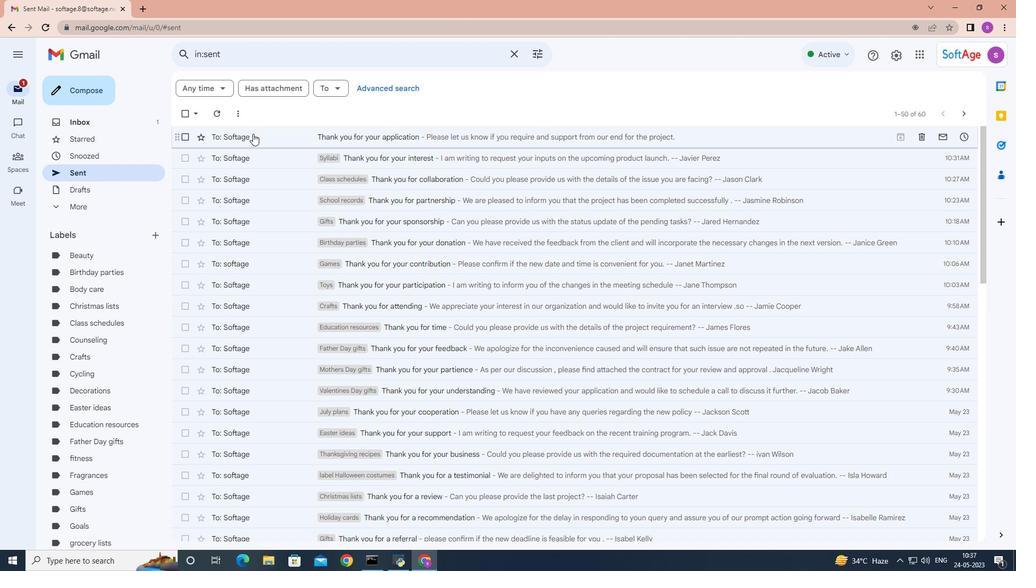 
Action: Mouse moved to (394, 343)
Screenshot: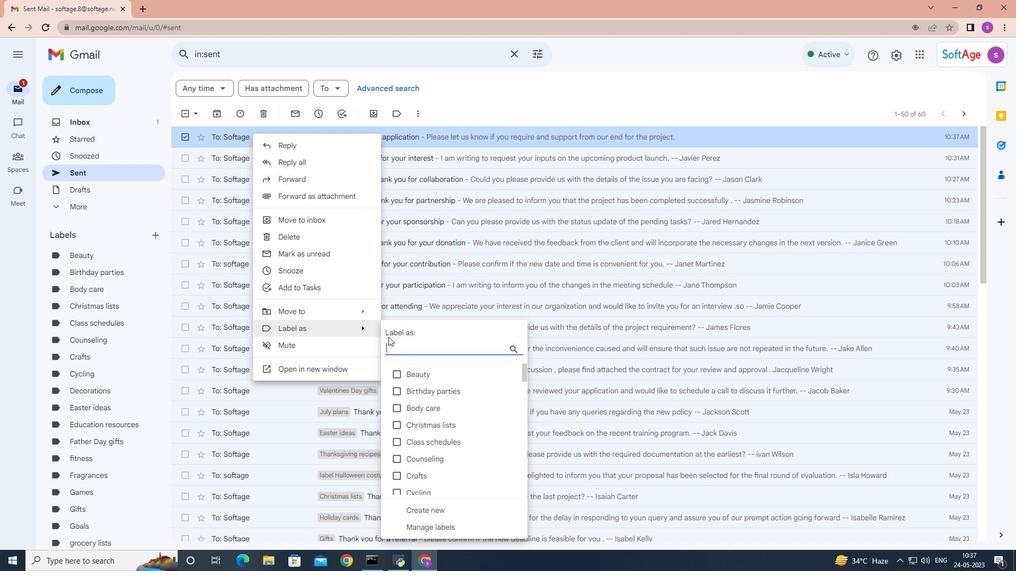 
Action: Key pressed <Key.shift>Homewopr<Key.backspace>\<Key.backspace><Key.backspace>rk
Screenshot: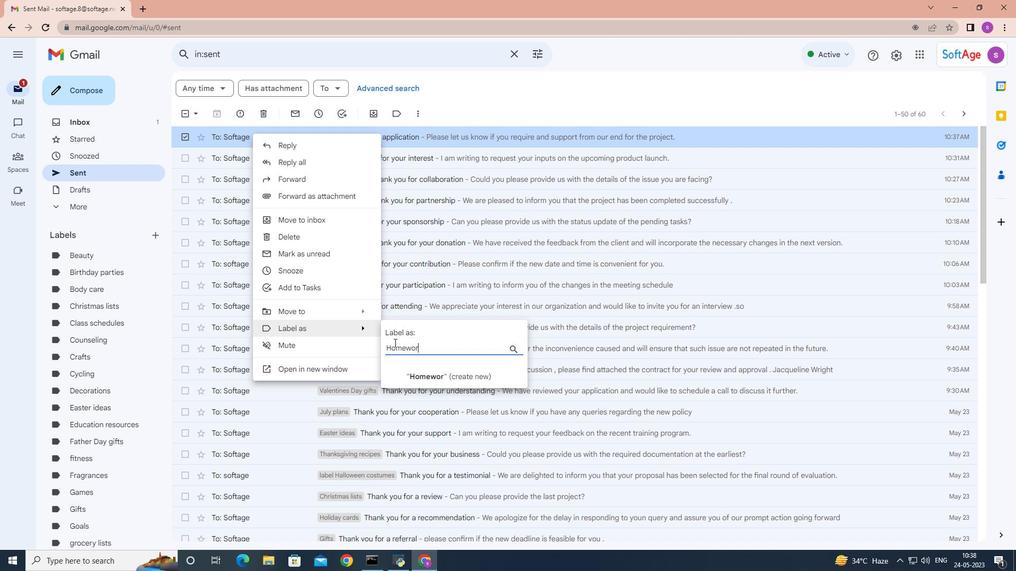 
Action: Mouse moved to (434, 376)
Screenshot: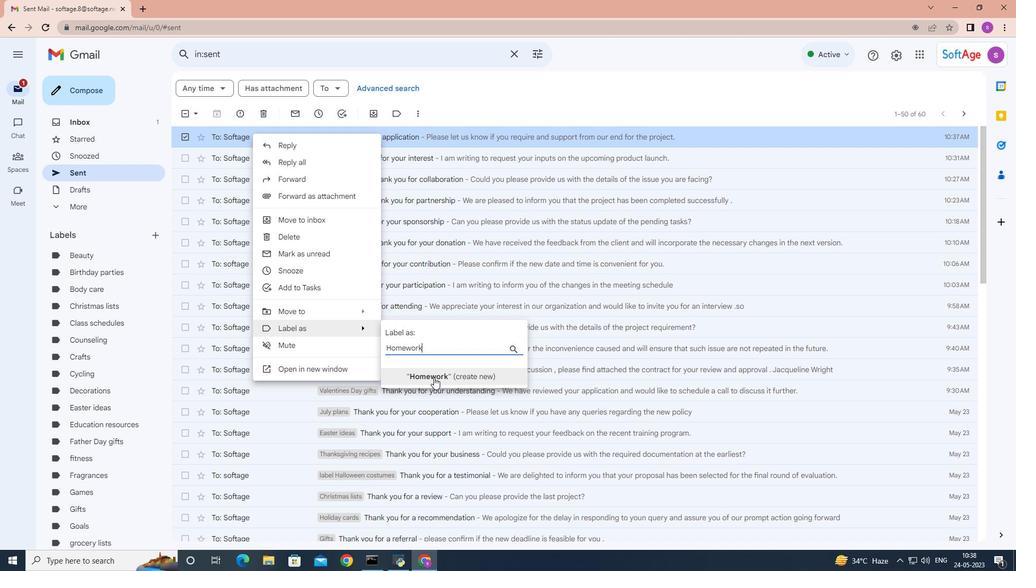 
Action: Mouse pressed left at (434, 376)
Screenshot: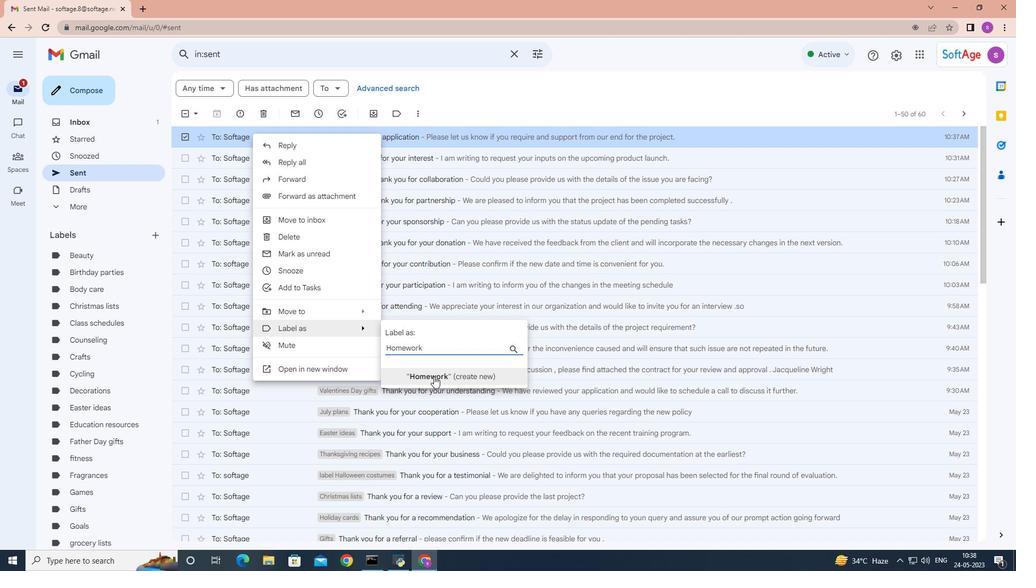 
Action: Mouse moved to (608, 336)
Screenshot: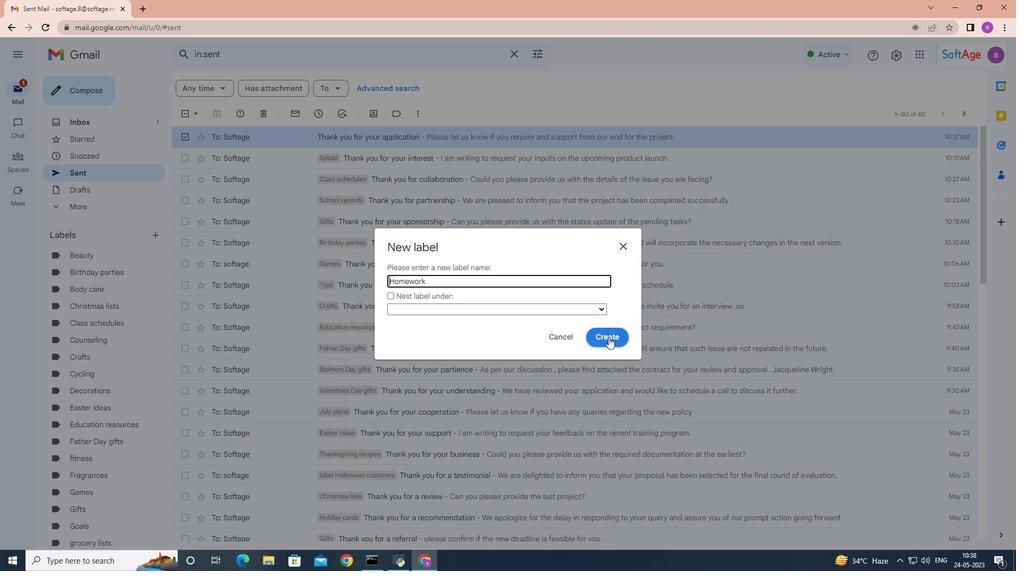 
Action: Mouse pressed left at (608, 336)
Screenshot: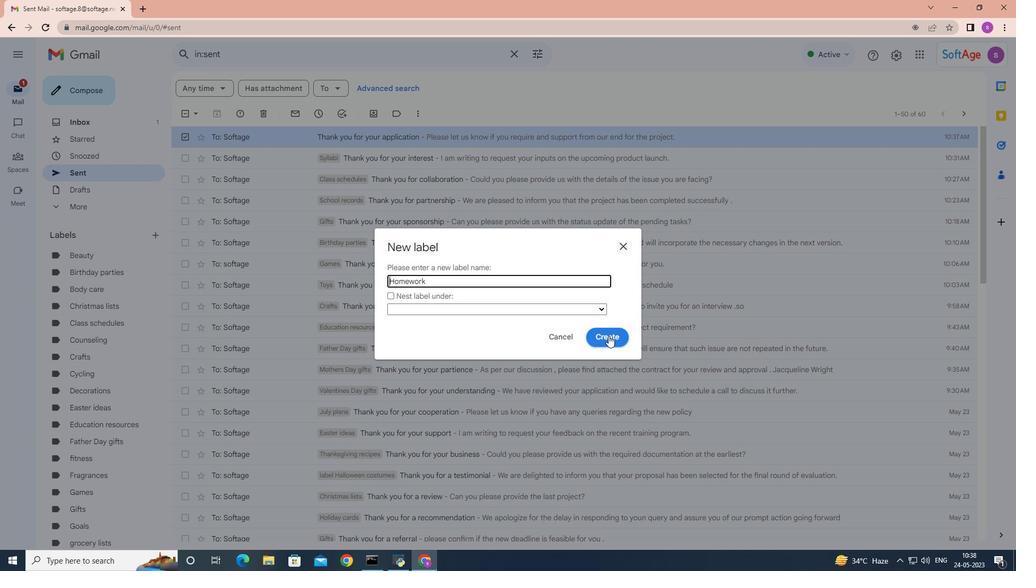 
